 Task: Look for space in Kannauj, India from 1st June, 2023 to 4th June, 2023 for 1 adult in price range Rs.6000 to Rs.16000. Place can be private room with 1  bedroom having 1 bed and 1 bathroom. Property type can be house, flat, guest house. Amenities needed are: wifi. Booking option can be shelf check-in. Required host language is English.
Action: Mouse moved to (571, 138)
Screenshot: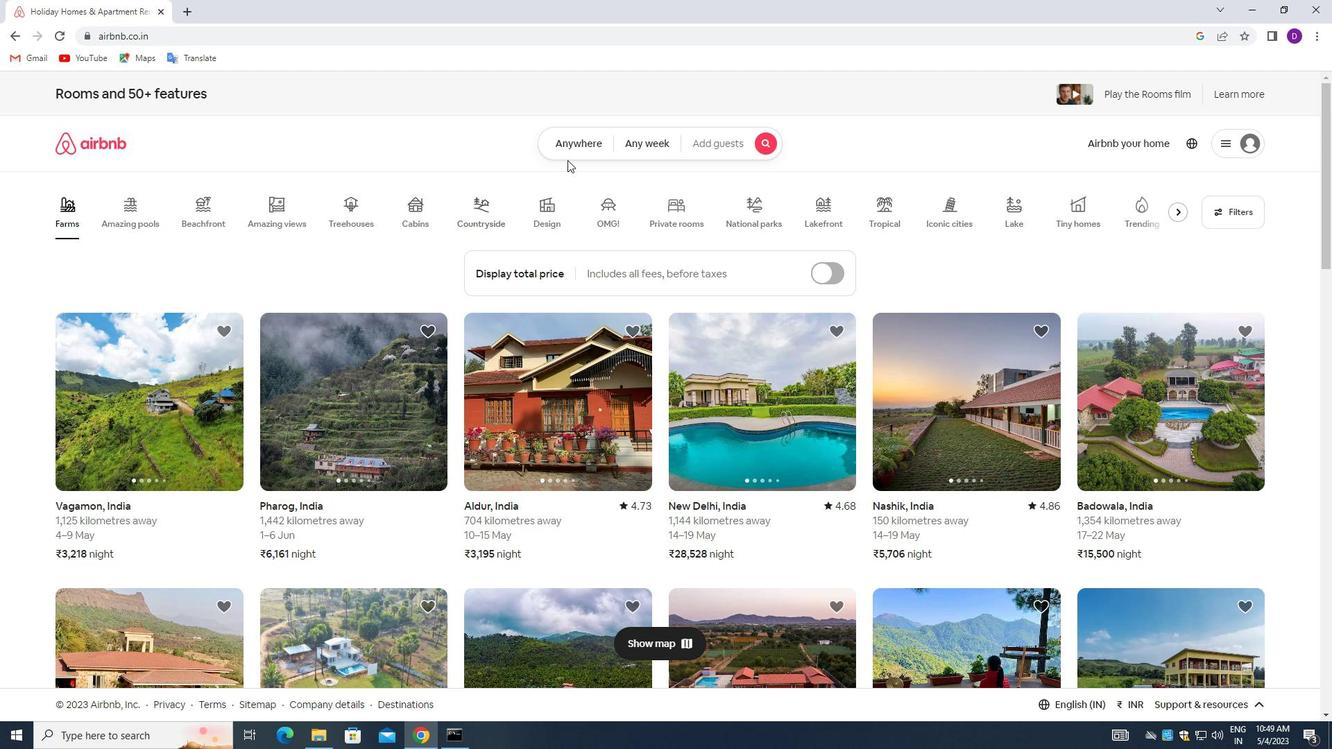 
Action: Mouse pressed left at (571, 138)
Screenshot: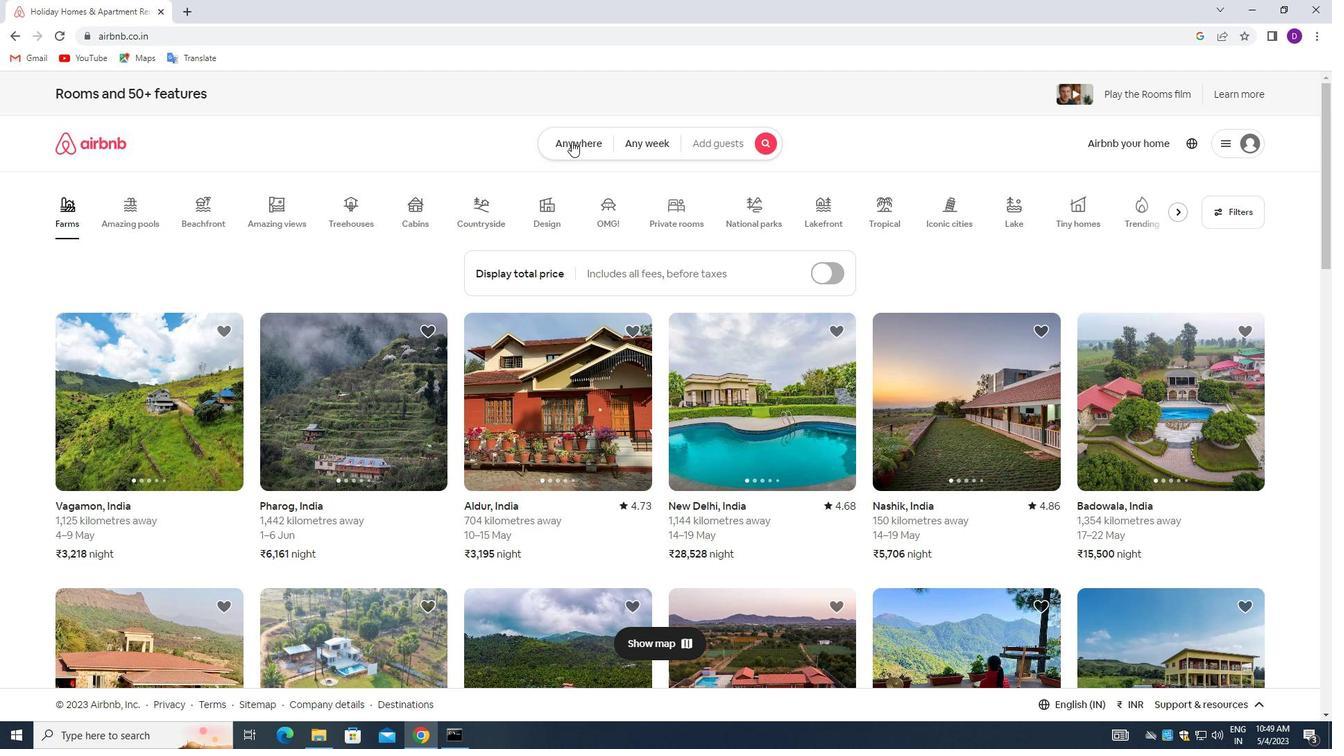 
Action: Mouse moved to (456, 203)
Screenshot: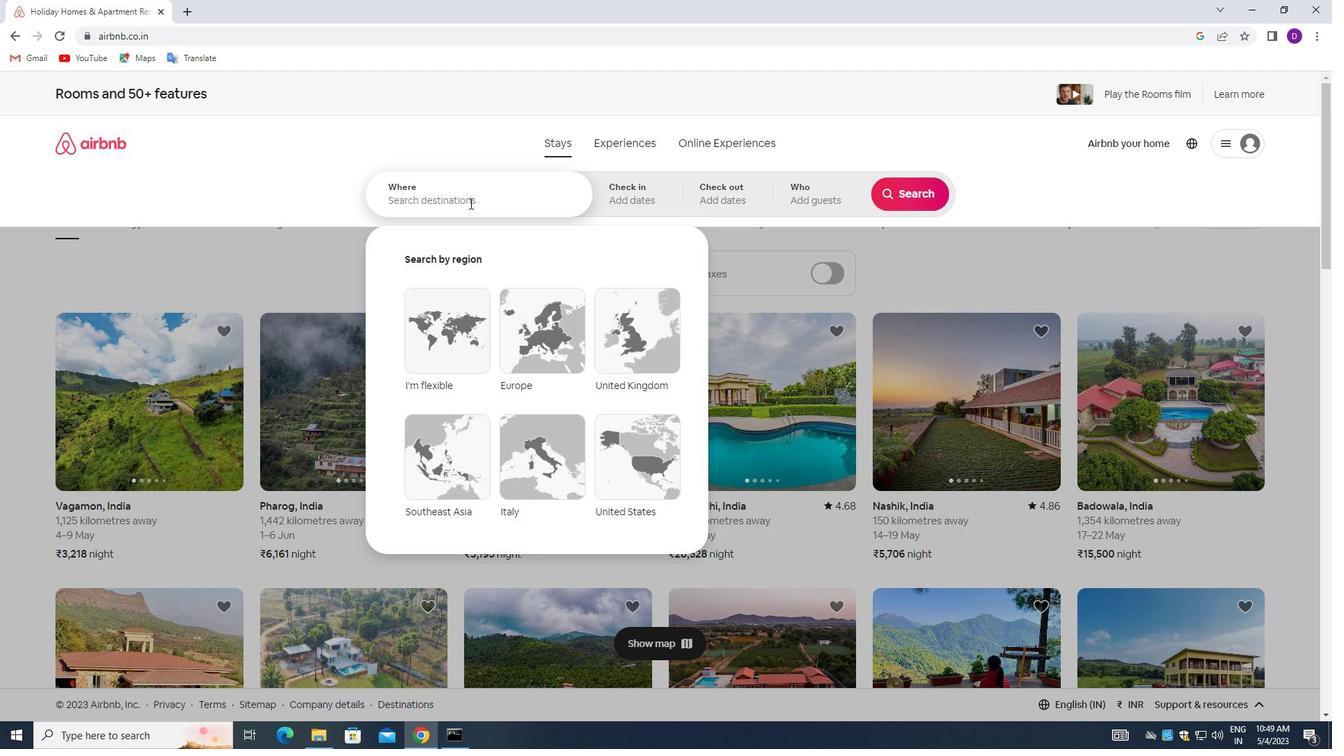 
Action: Mouse pressed left at (456, 203)
Screenshot: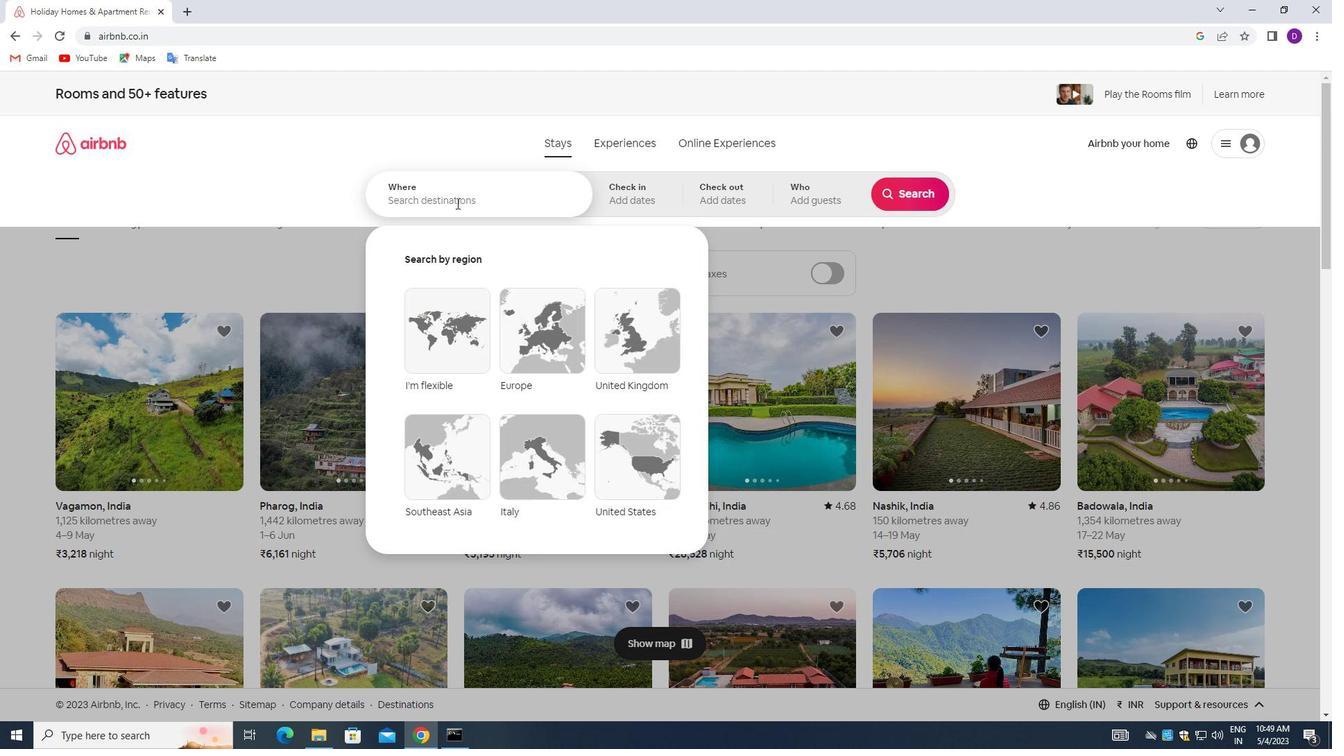 
Action: Mouse moved to (306, 175)
Screenshot: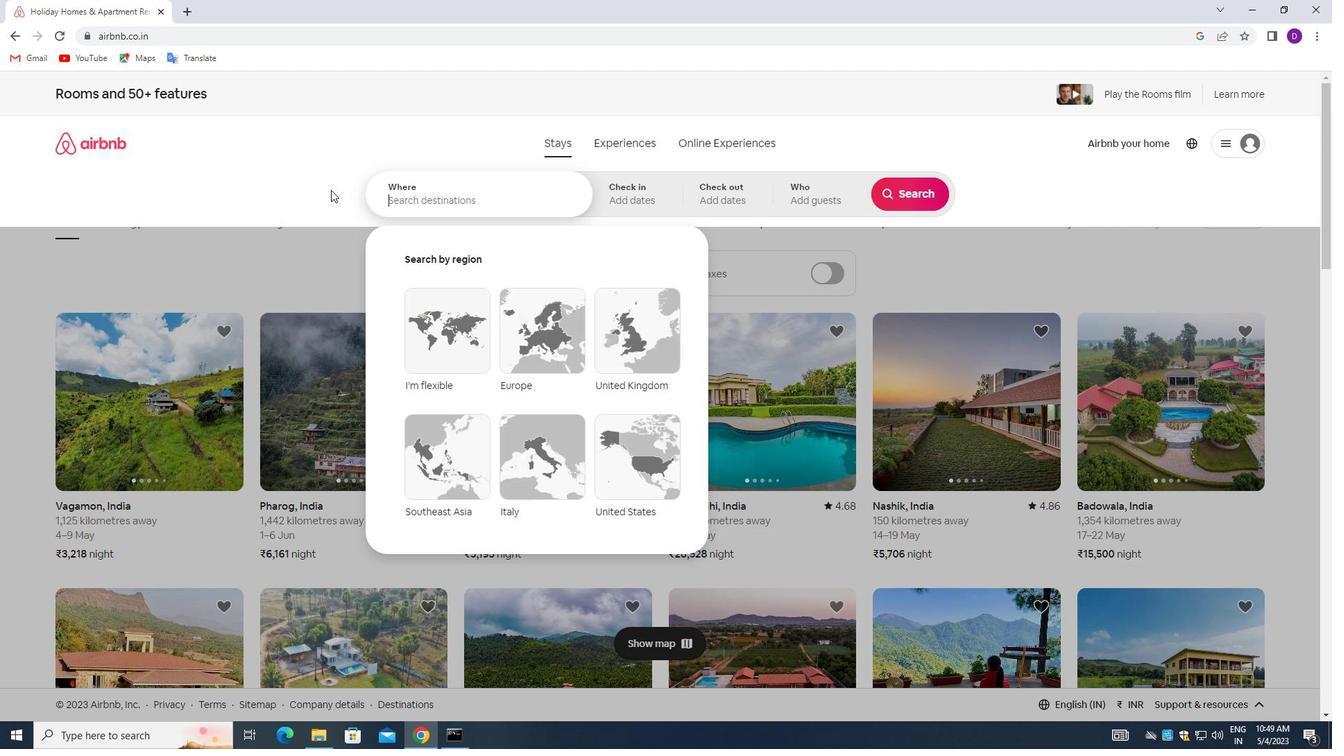 
Action: Key pressed <Key.shift>KANNAUJ,<Key.space><Key.shift>INDIA<Key.enter>
Screenshot: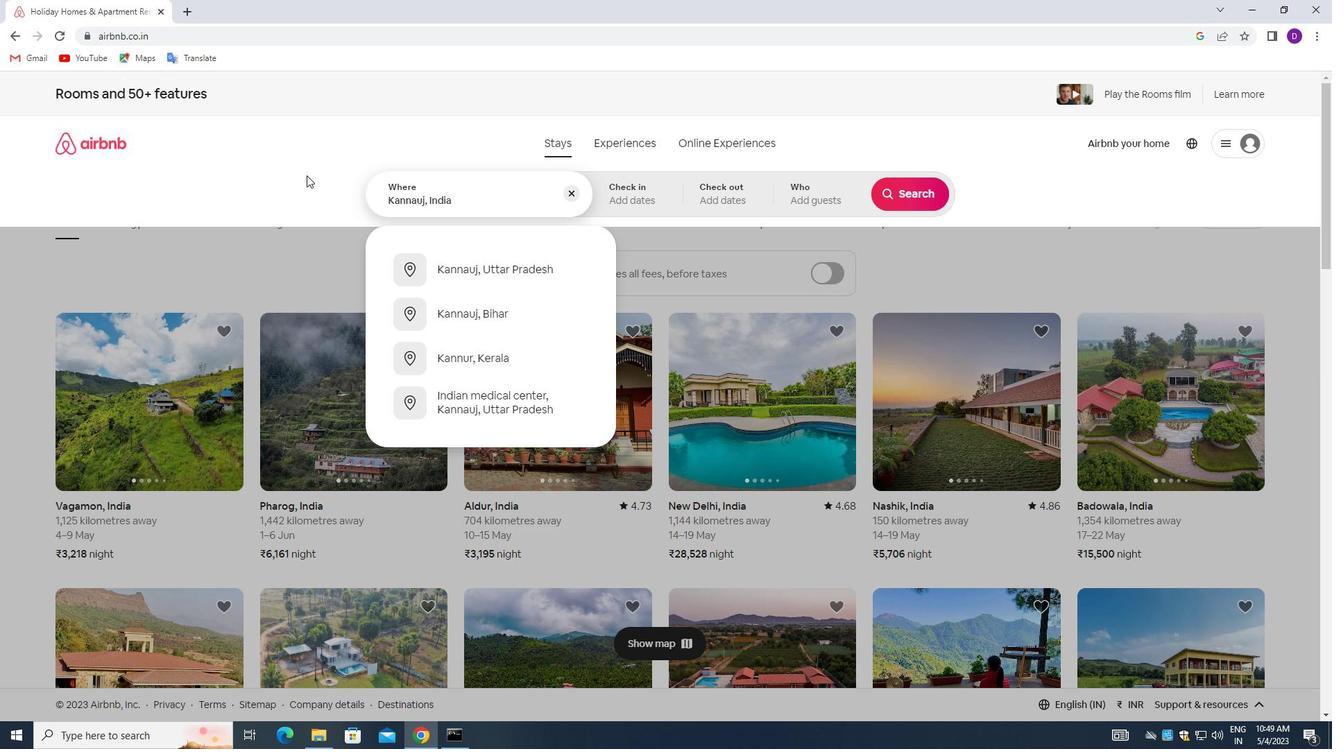 
Action: Mouse moved to (825, 364)
Screenshot: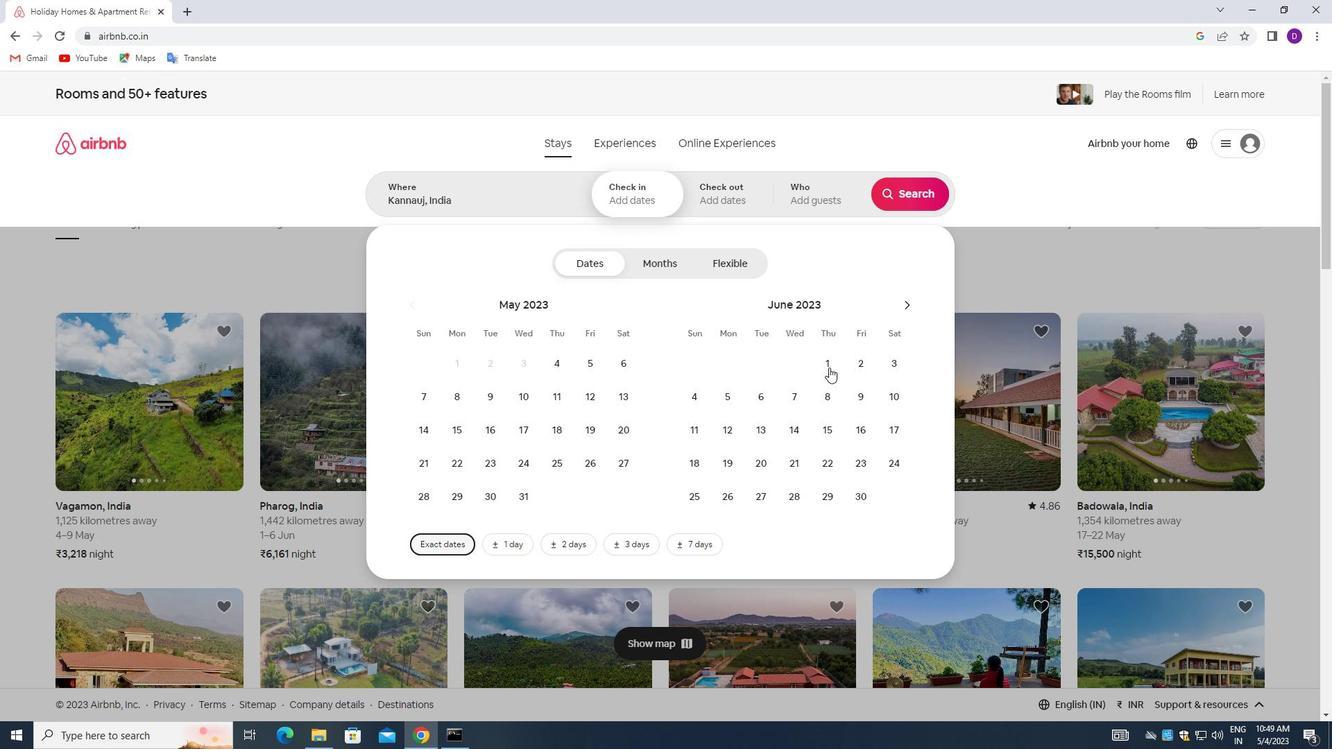 
Action: Mouse pressed left at (825, 364)
Screenshot: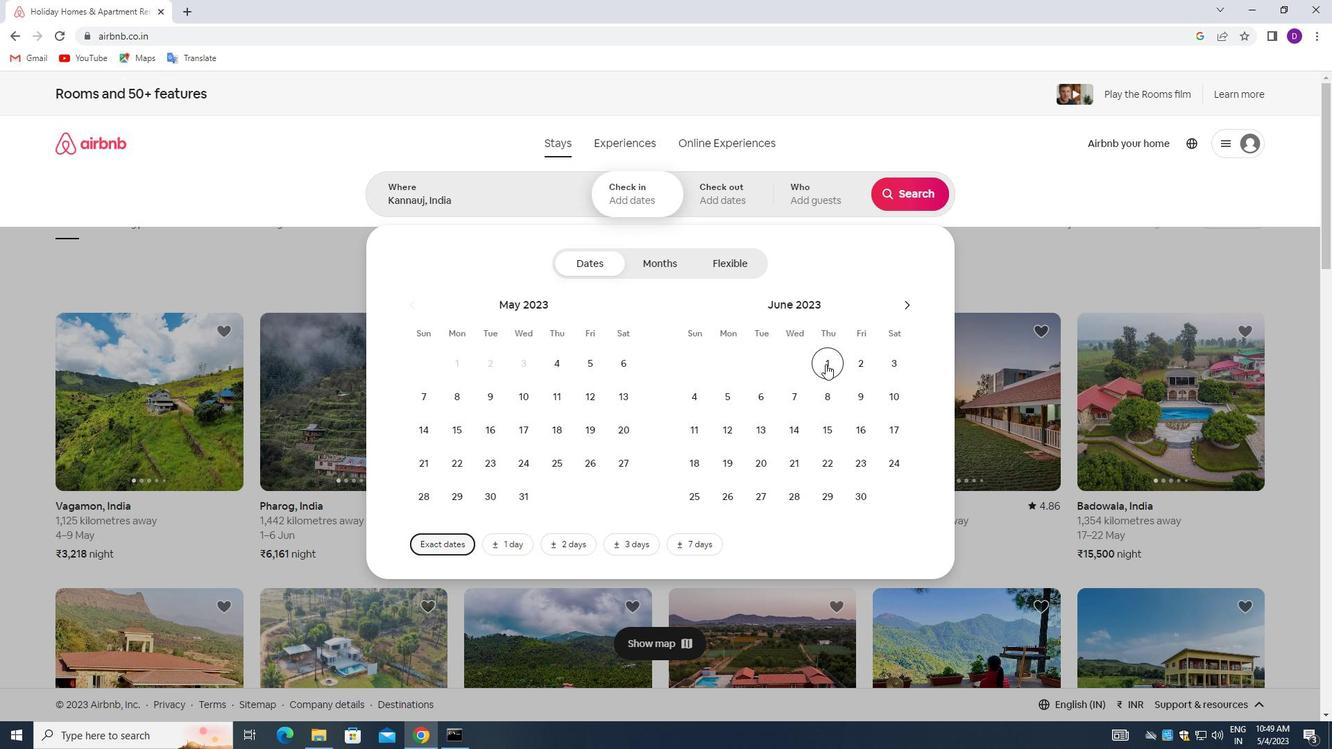 
Action: Mouse moved to (699, 395)
Screenshot: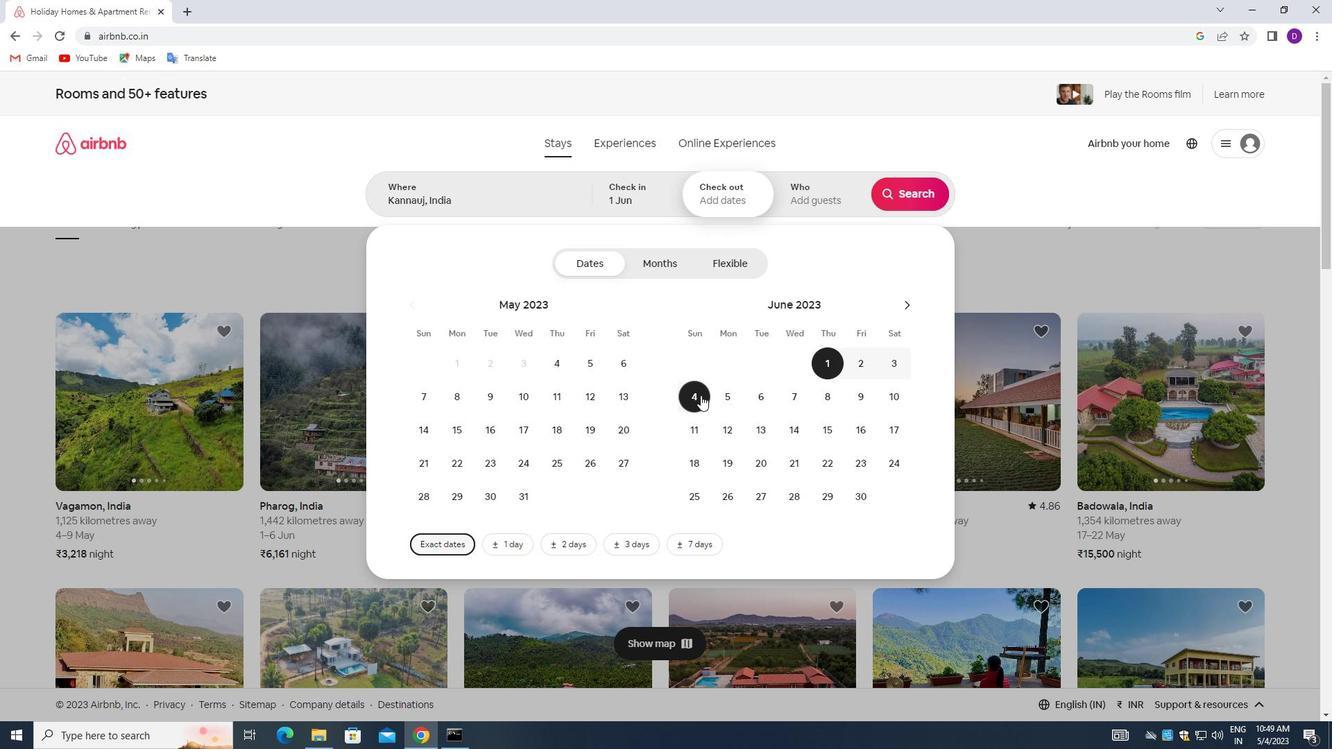 
Action: Mouse pressed left at (699, 395)
Screenshot: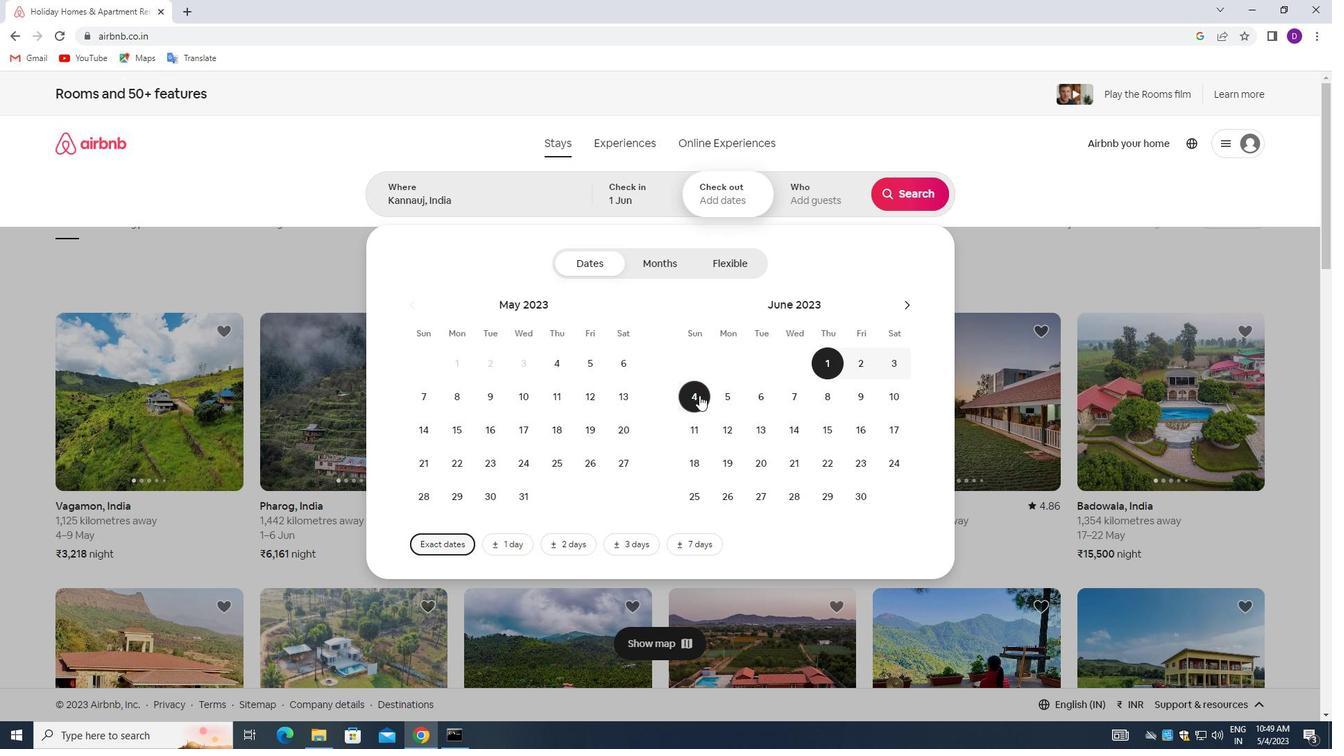 
Action: Mouse moved to (802, 195)
Screenshot: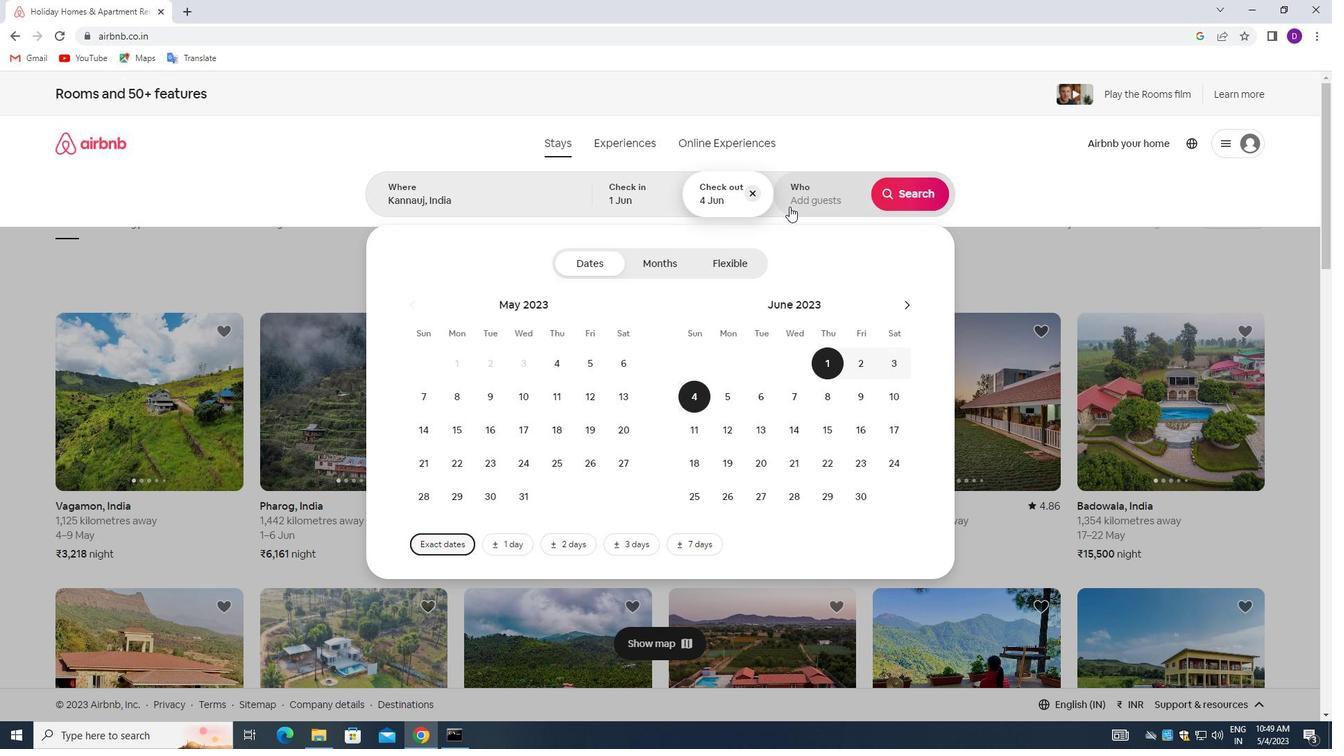 
Action: Mouse pressed left at (802, 195)
Screenshot: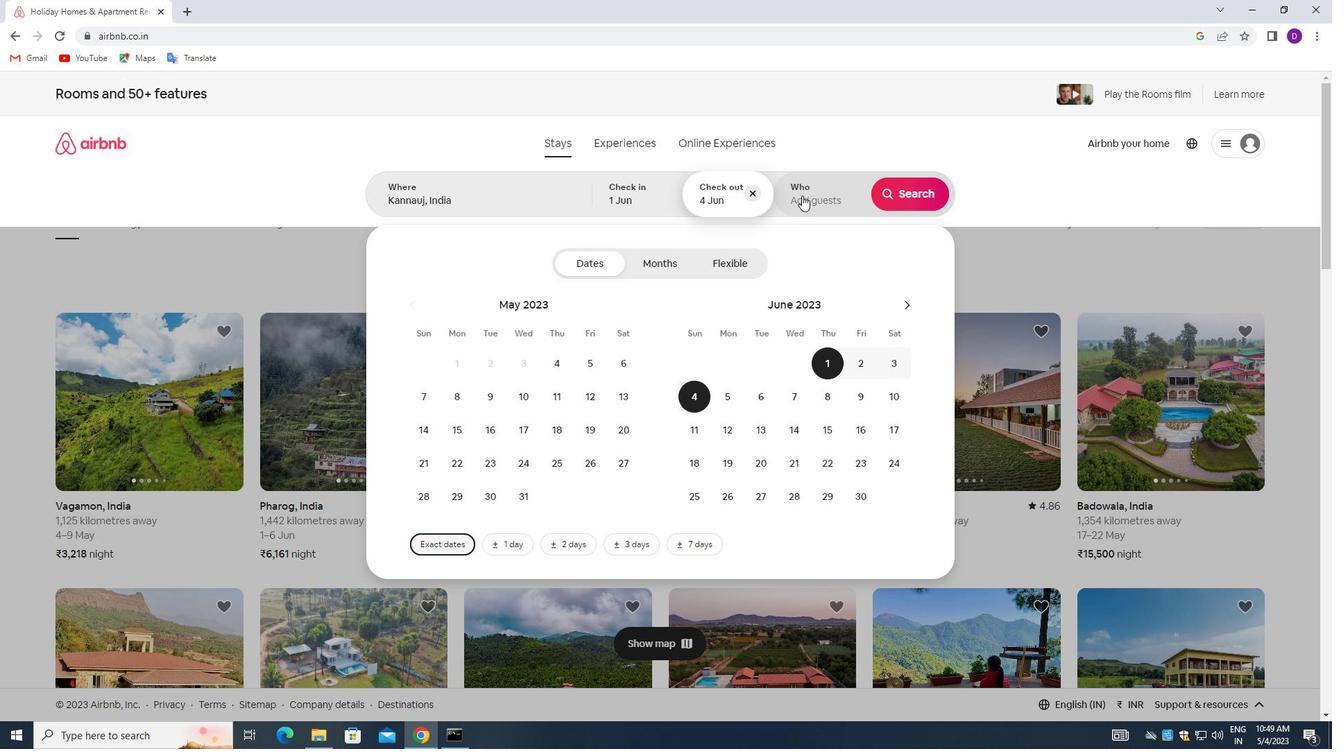 
Action: Mouse moved to (911, 271)
Screenshot: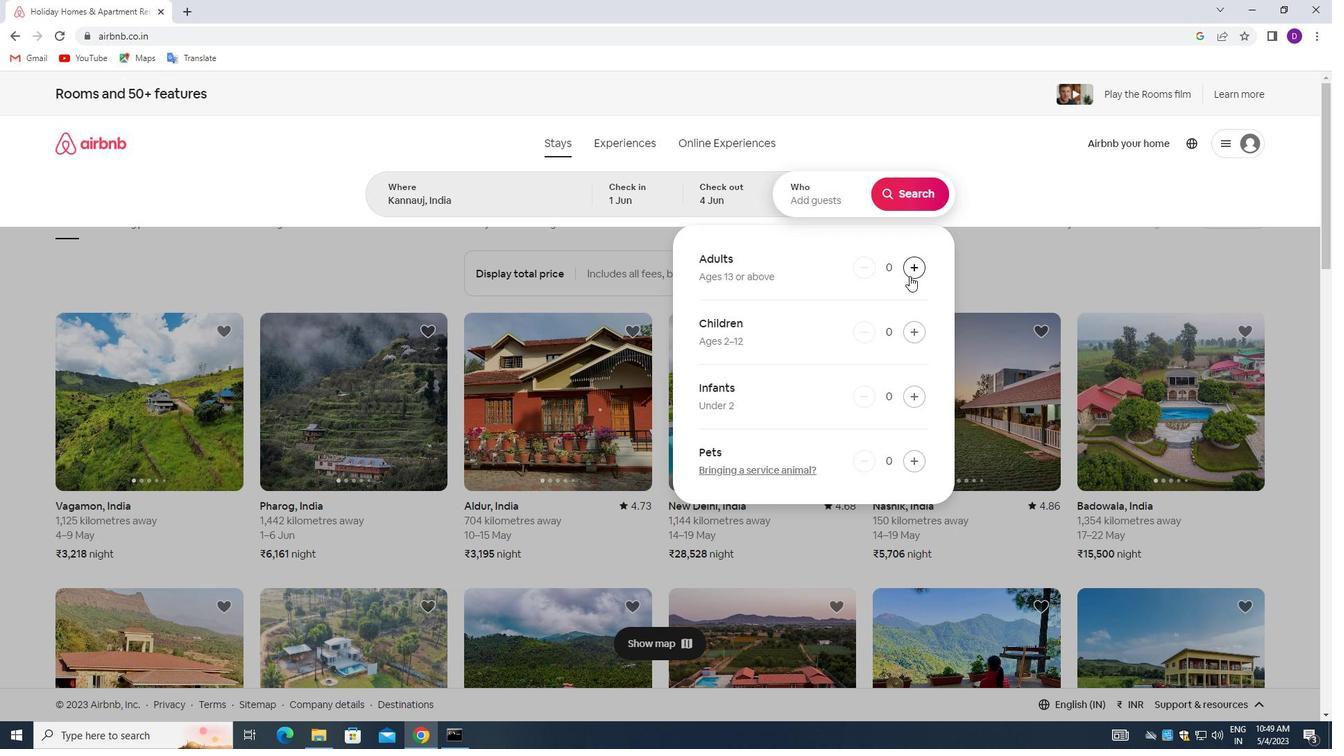 
Action: Mouse pressed left at (911, 271)
Screenshot: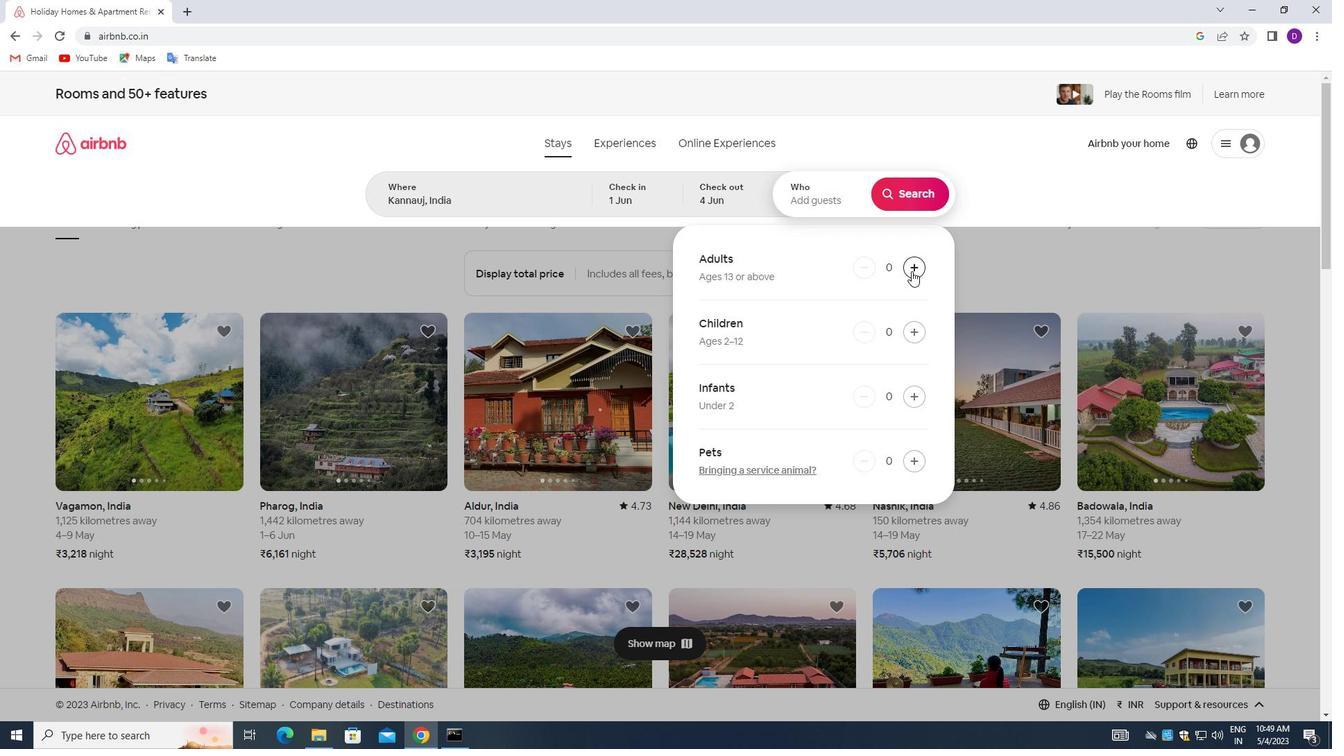
Action: Mouse moved to (913, 187)
Screenshot: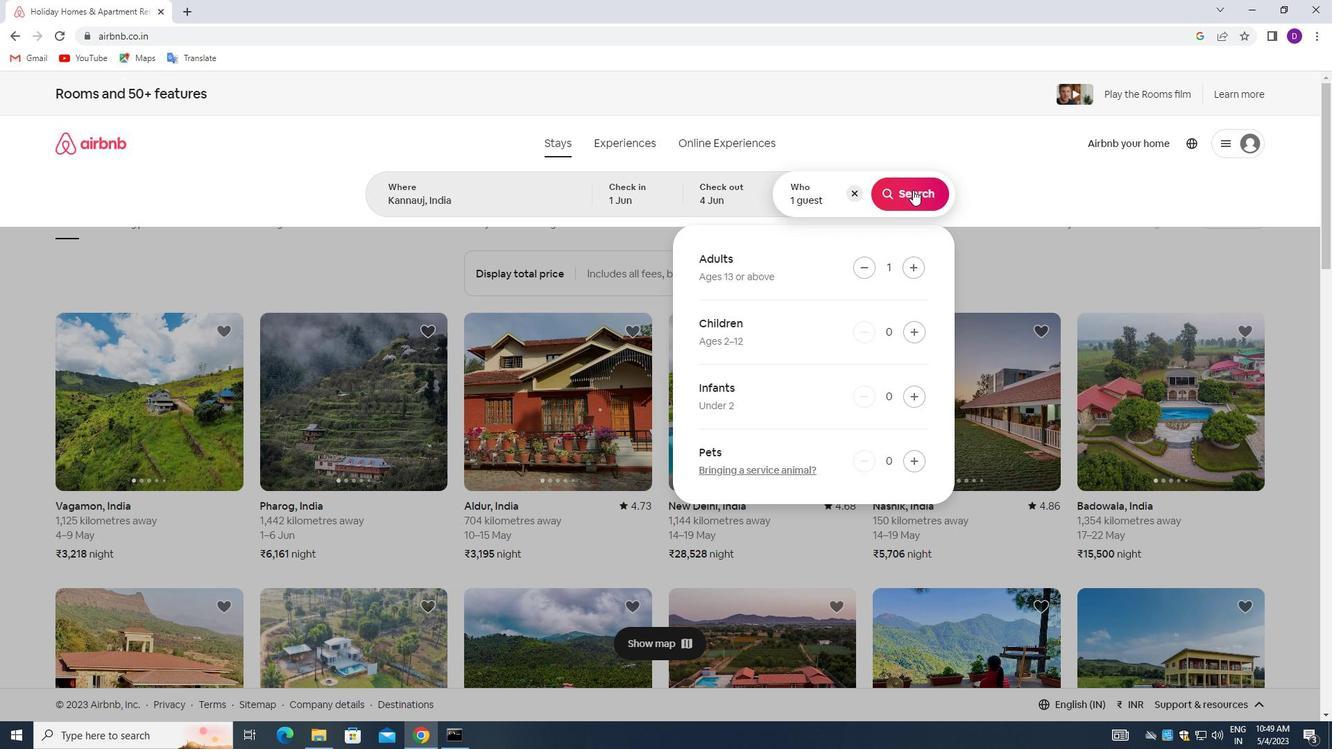 
Action: Mouse pressed left at (913, 187)
Screenshot: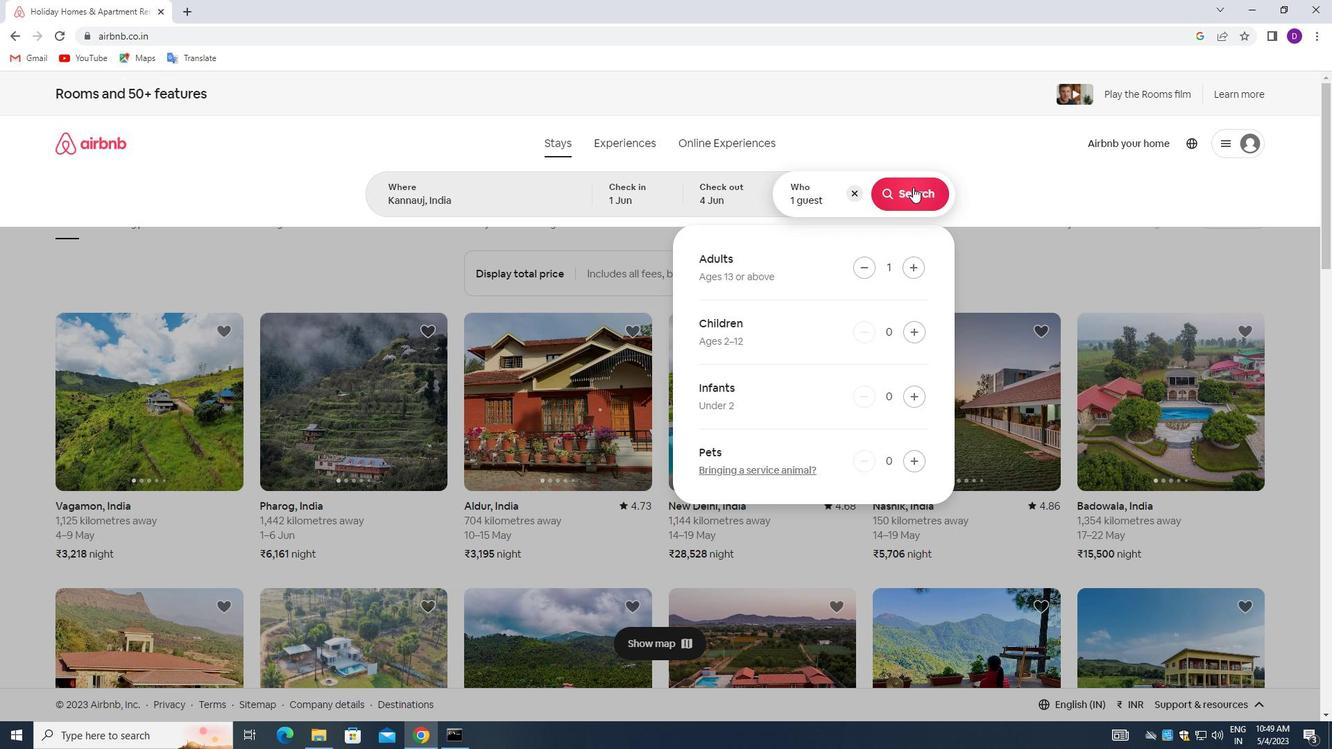 
Action: Mouse moved to (1256, 154)
Screenshot: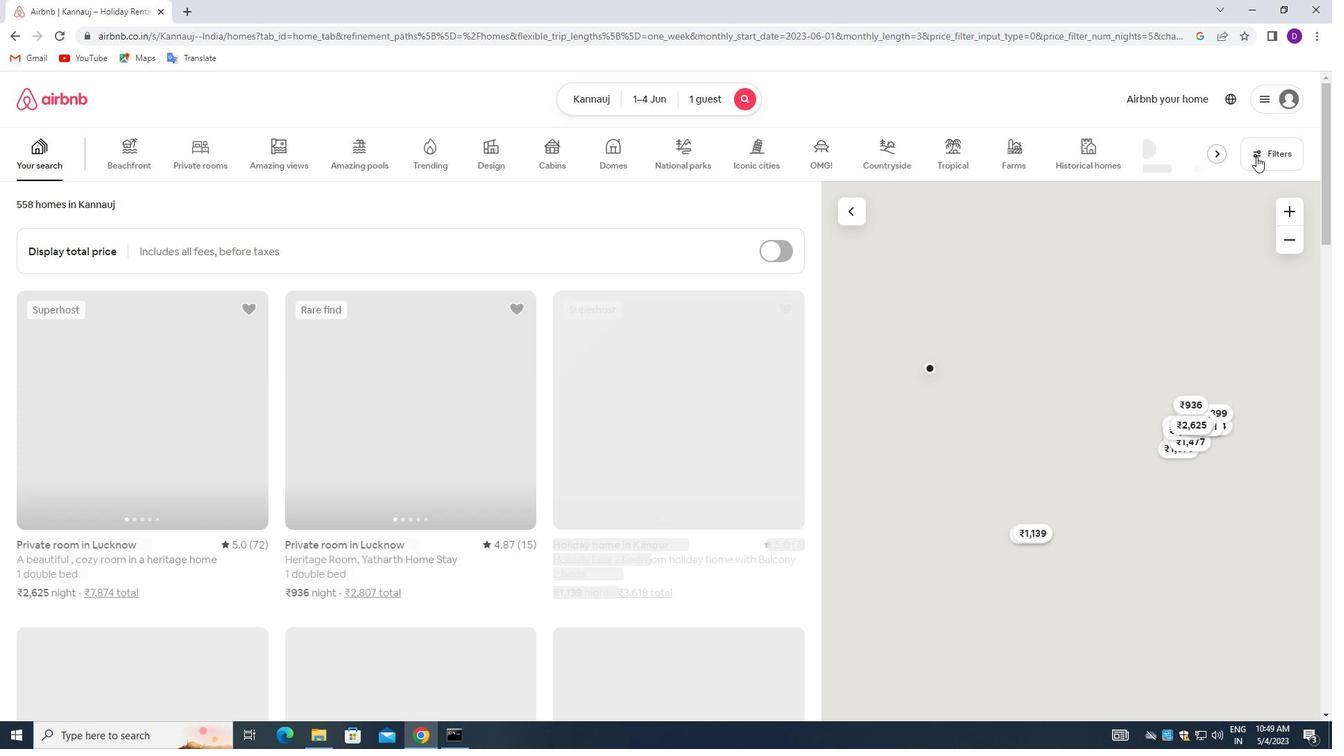 
Action: Mouse pressed left at (1256, 154)
Screenshot: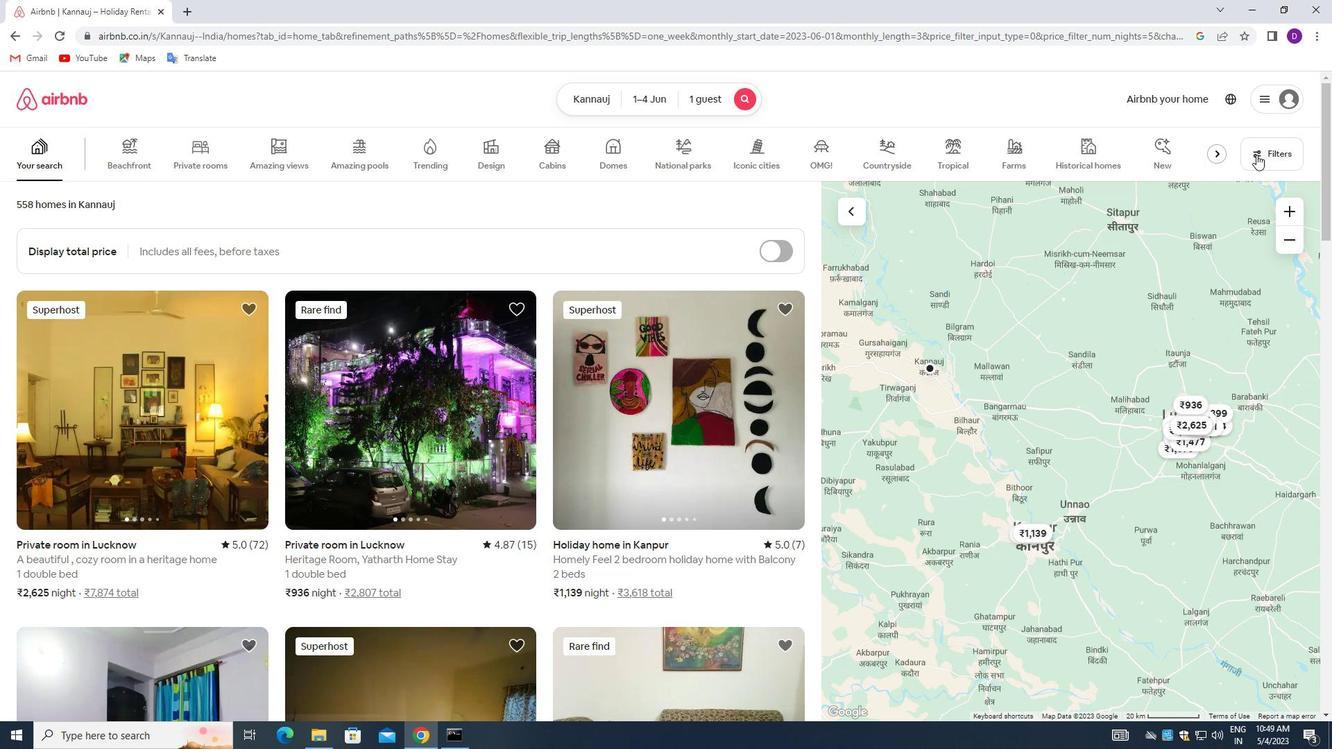 
Action: Mouse moved to (497, 331)
Screenshot: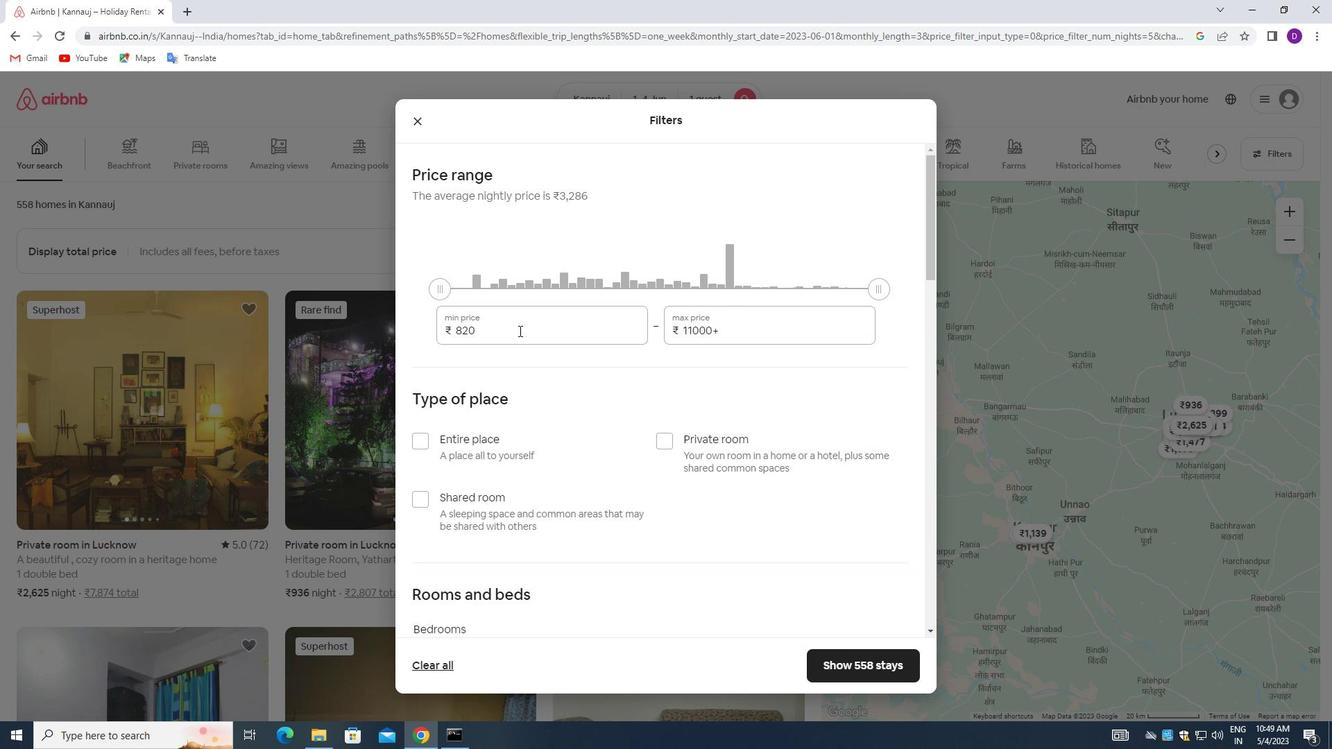 
Action: Mouse pressed left at (497, 331)
Screenshot: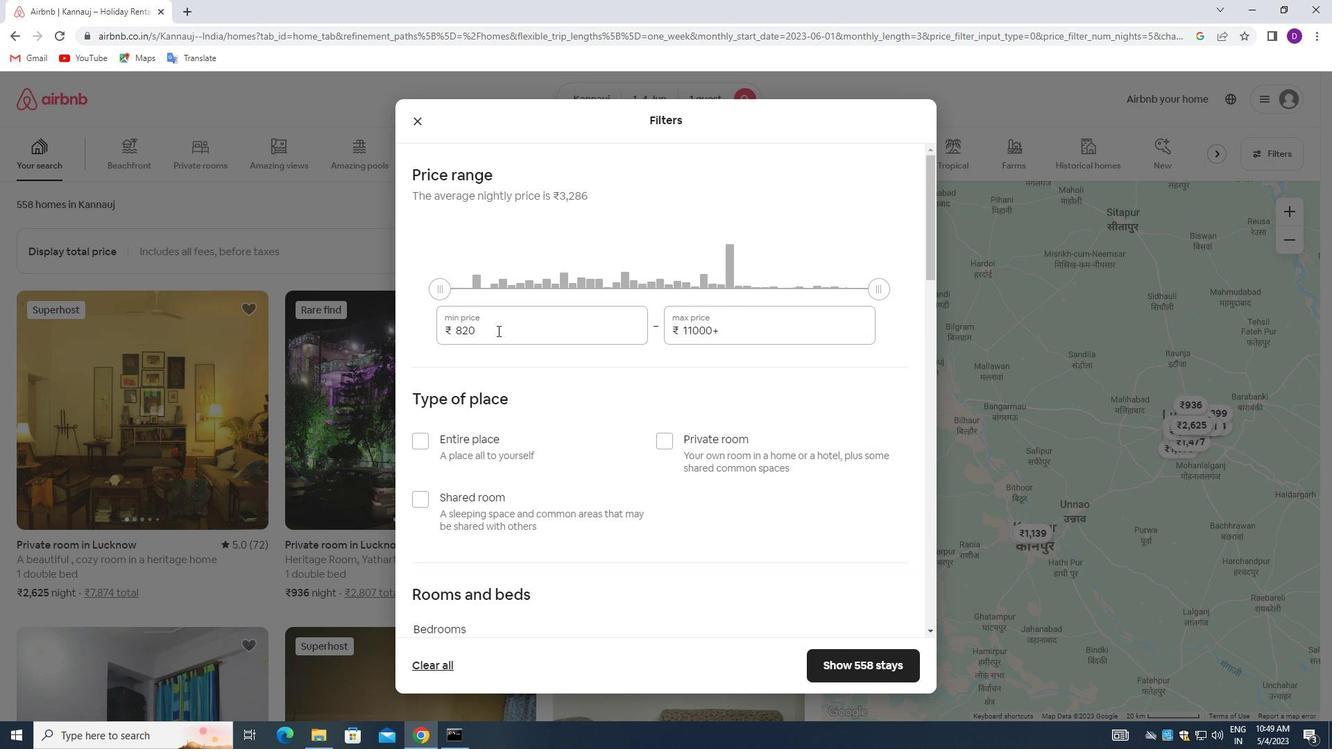 
Action: Mouse pressed left at (497, 331)
Screenshot: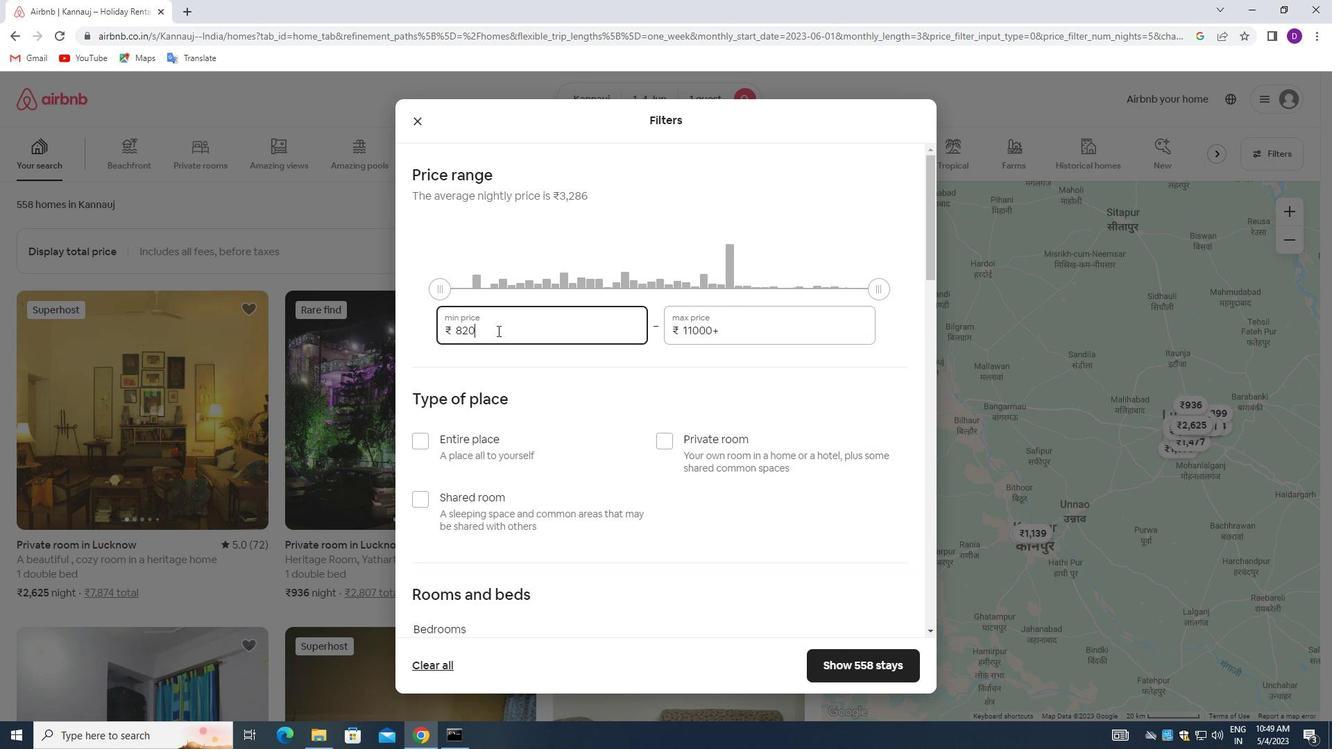
Action: Key pressed 6000<Key.tab>16000
Screenshot: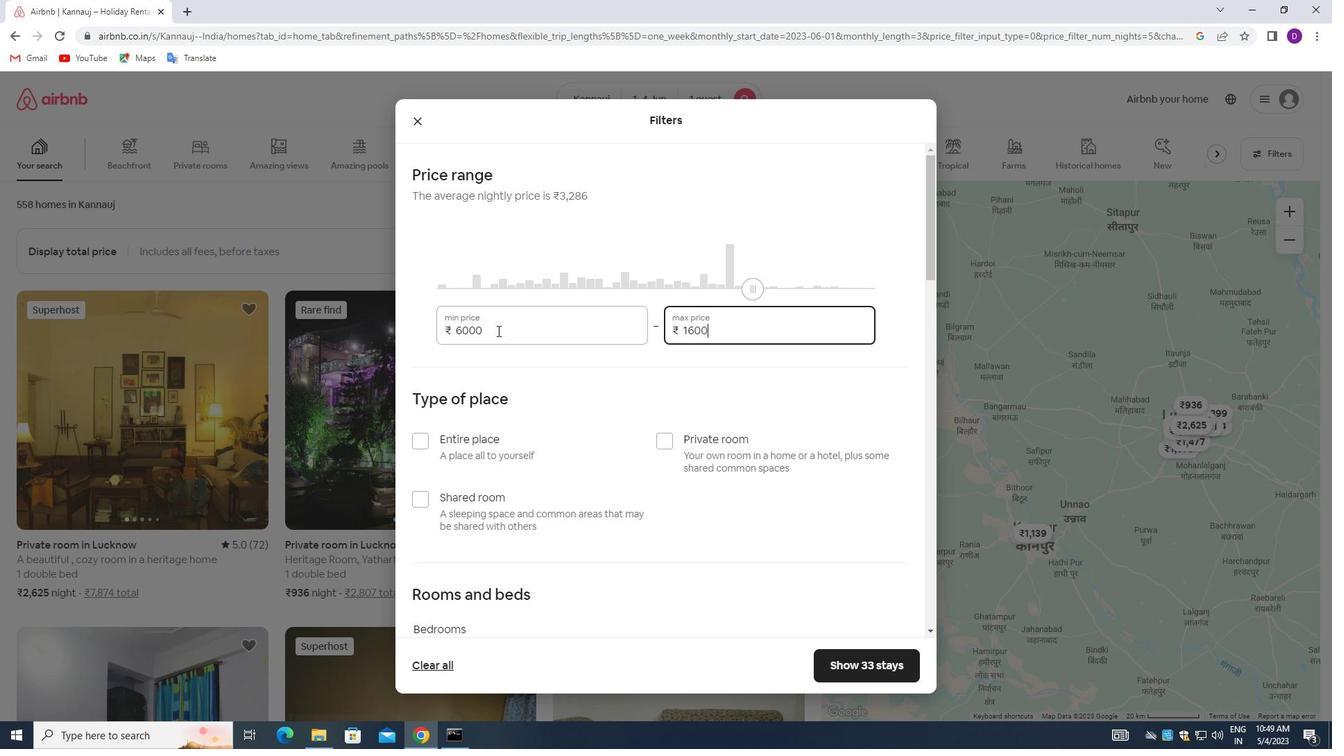 
Action: Mouse moved to (537, 409)
Screenshot: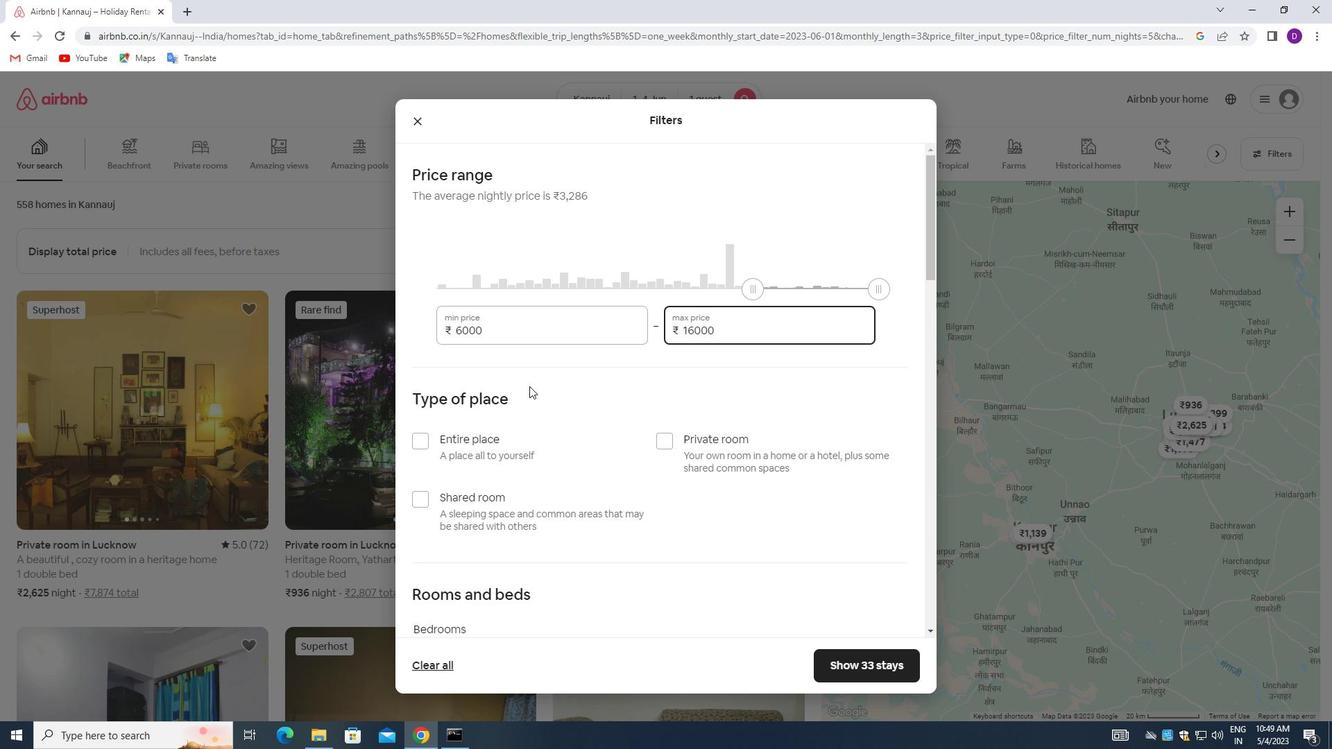 
Action: Mouse scrolled (537, 408) with delta (0, 0)
Screenshot: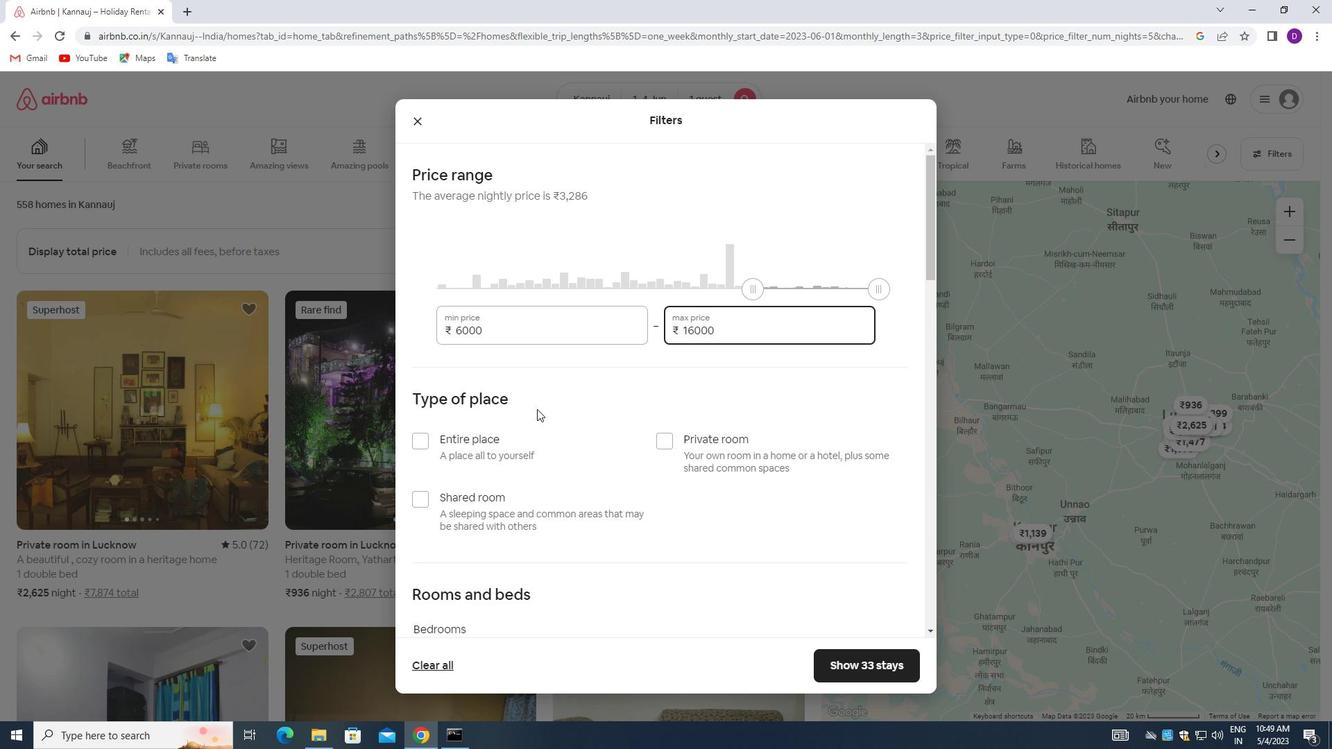 
Action: Mouse scrolled (537, 408) with delta (0, 0)
Screenshot: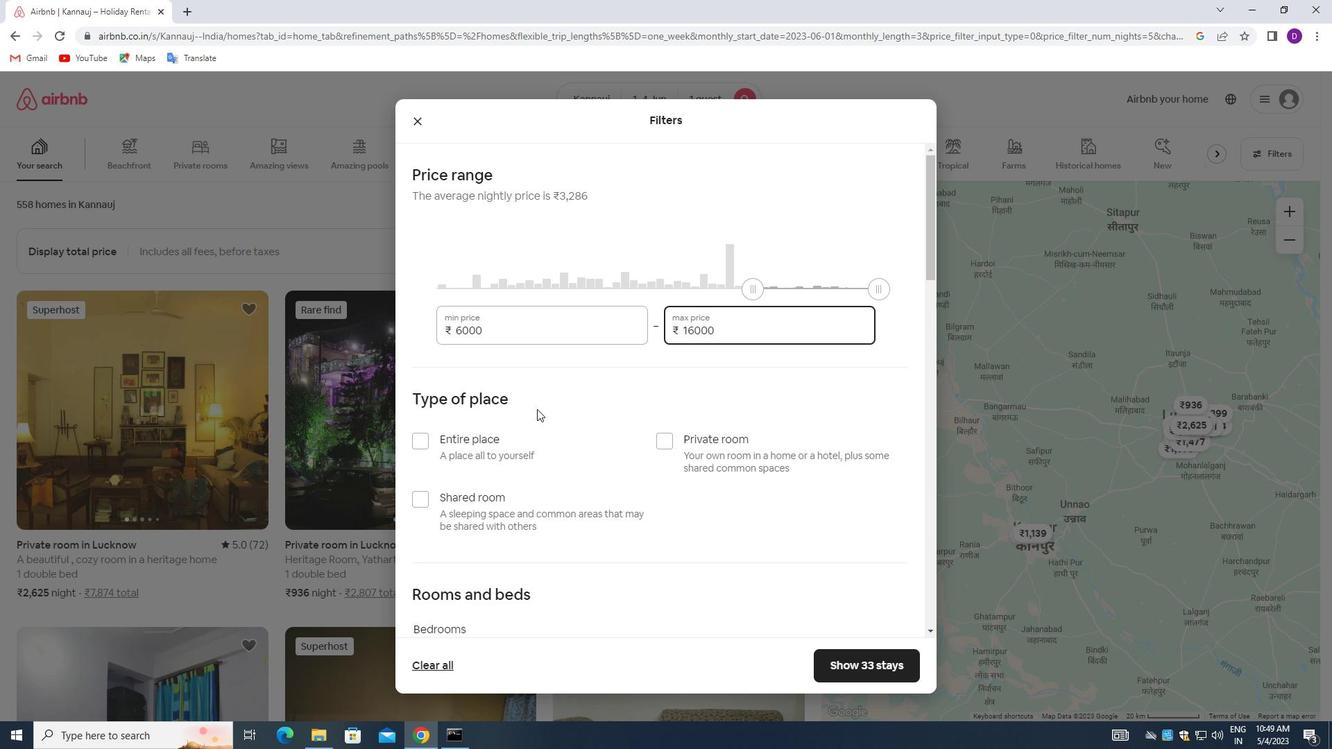 
Action: Mouse scrolled (537, 408) with delta (0, 0)
Screenshot: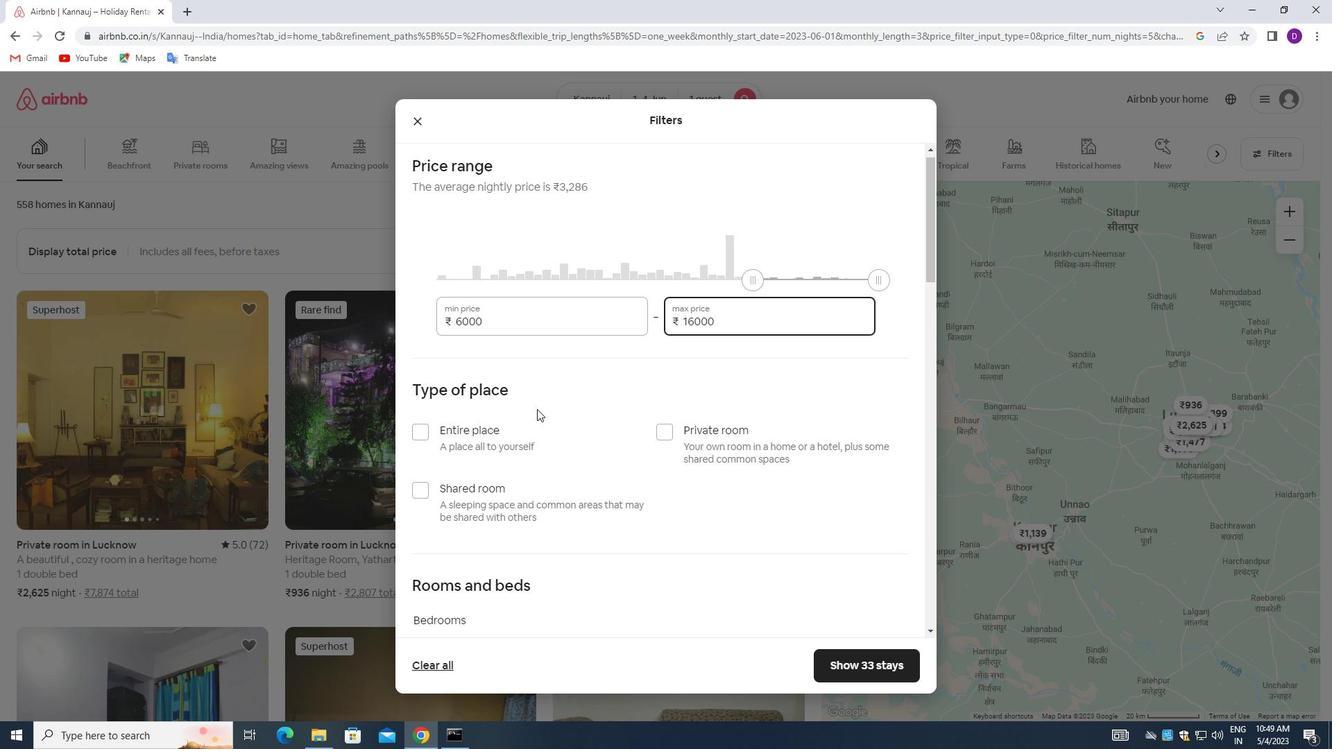 
Action: Mouse moved to (662, 229)
Screenshot: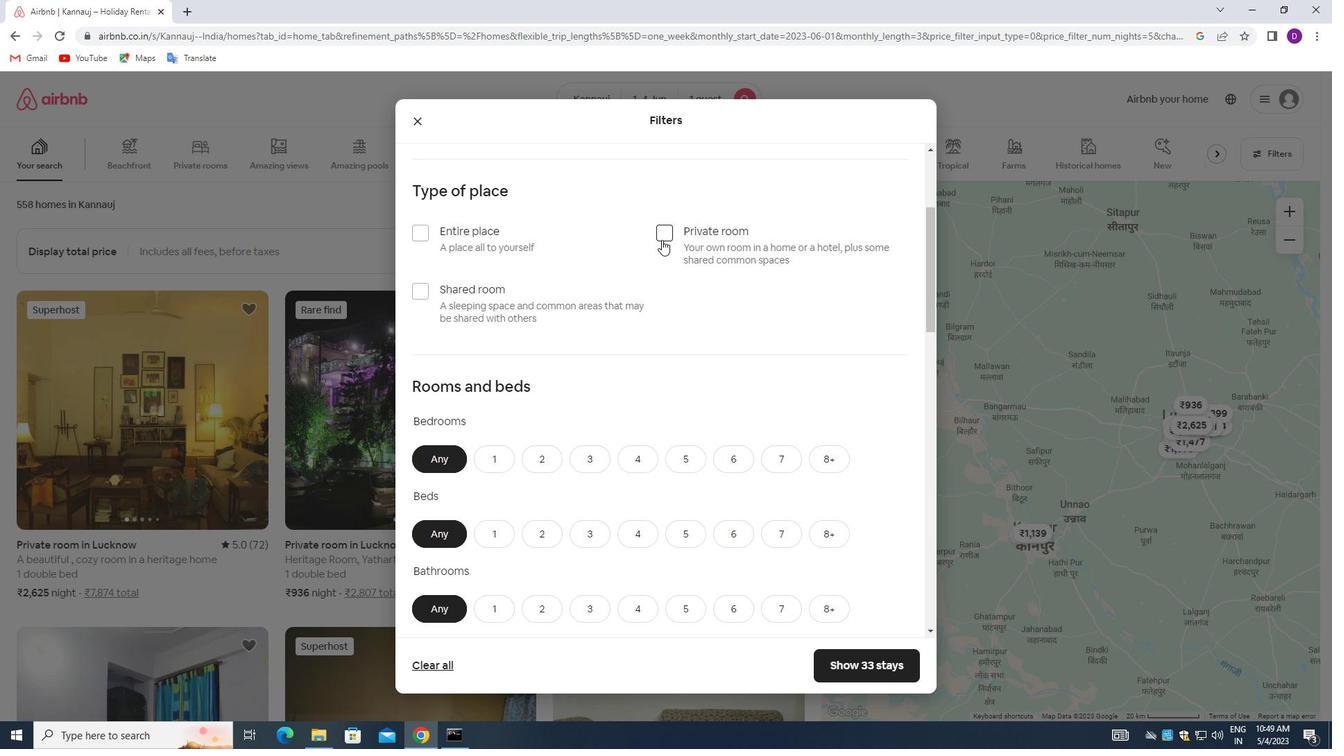 
Action: Mouse pressed left at (662, 229)
Screenshot: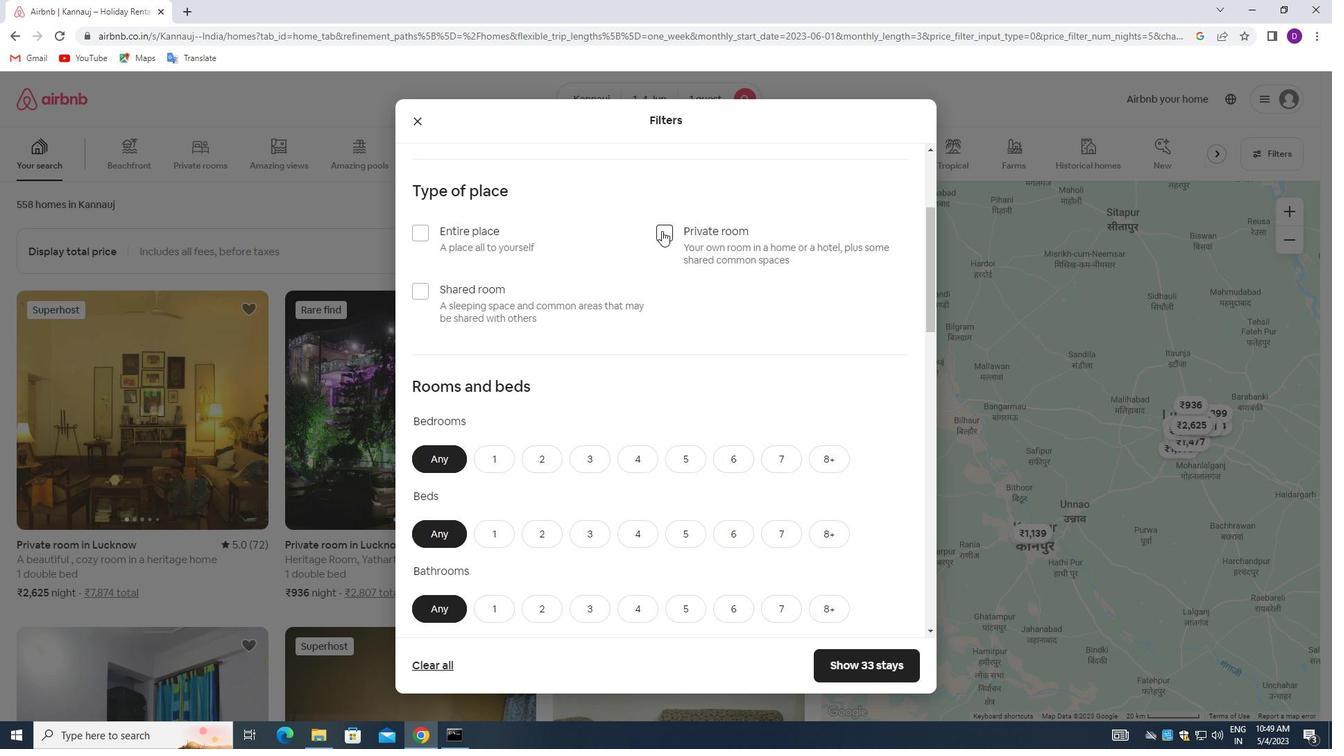 
Action: Mouse moved to (539, 361)
Screenshot: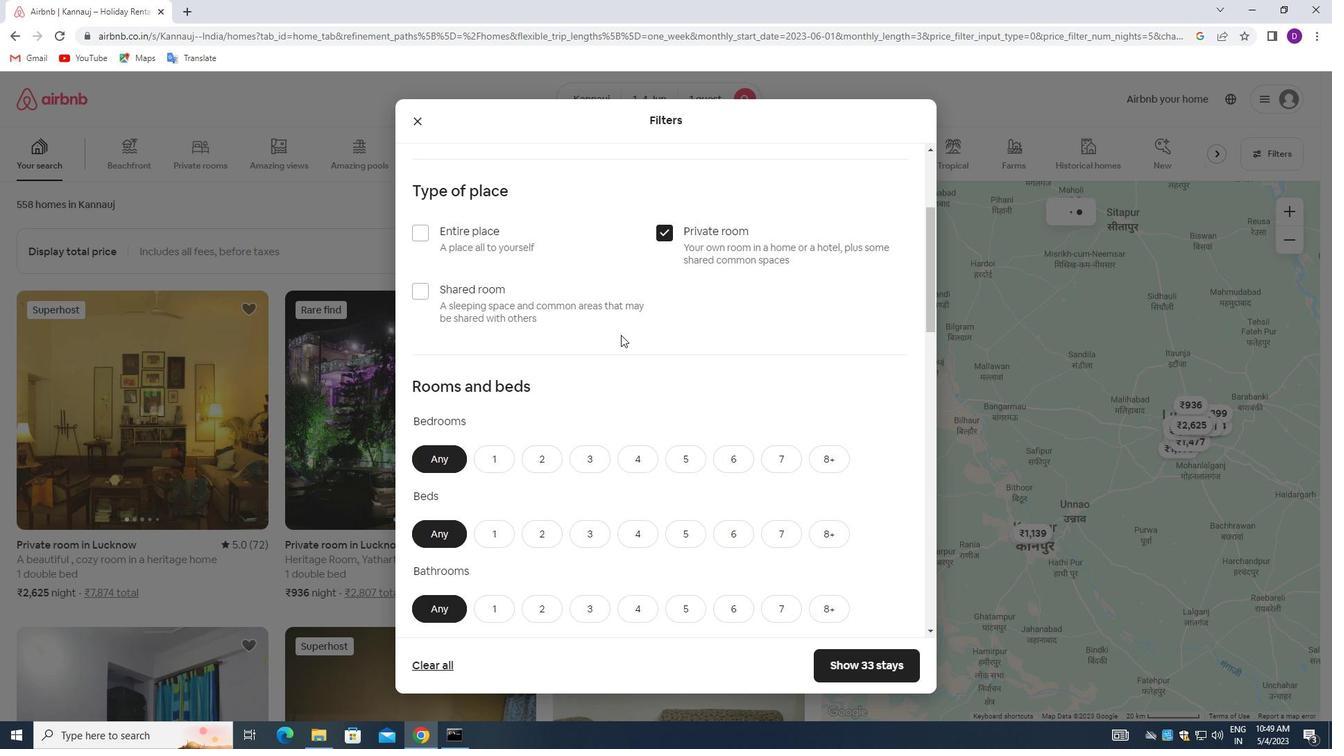 
Action: Mouse scrolled (539, 360) with delta (0, 0)
Screenshot: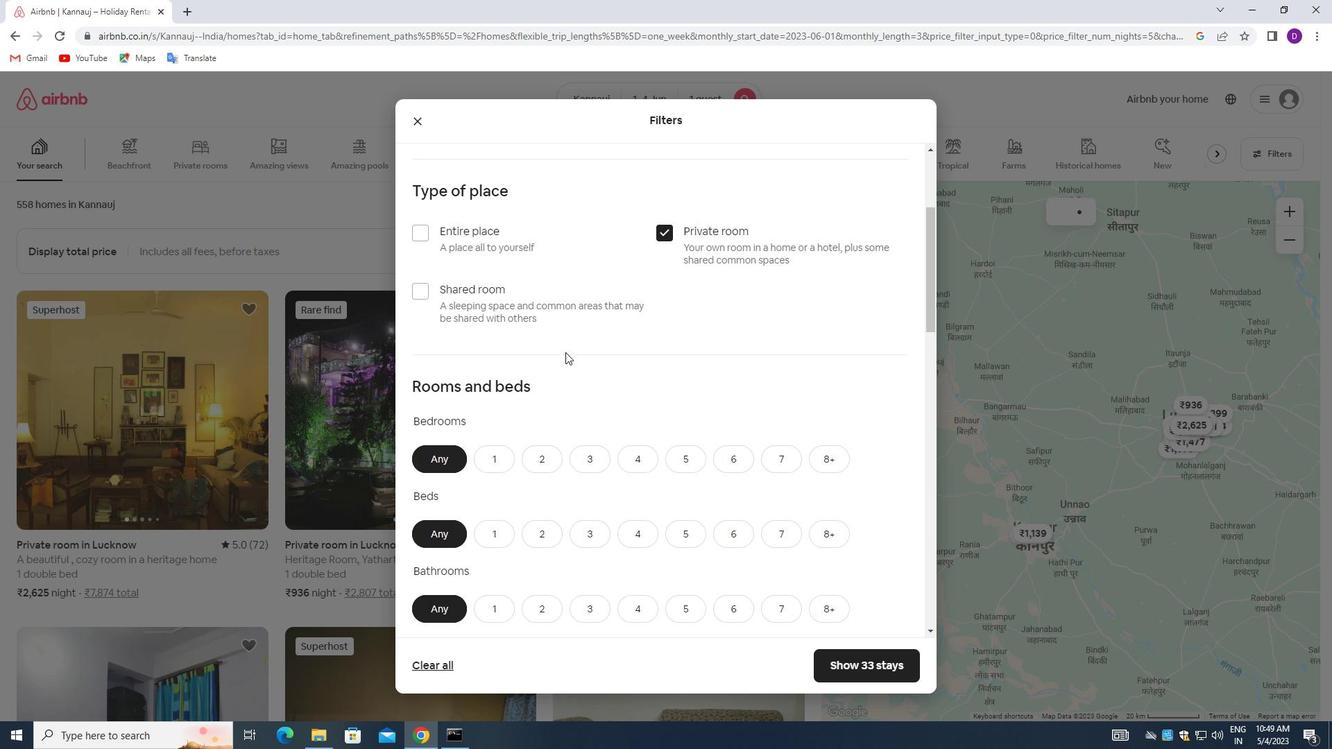 
Action: Mouse moved to (538, 361)
Screenshot: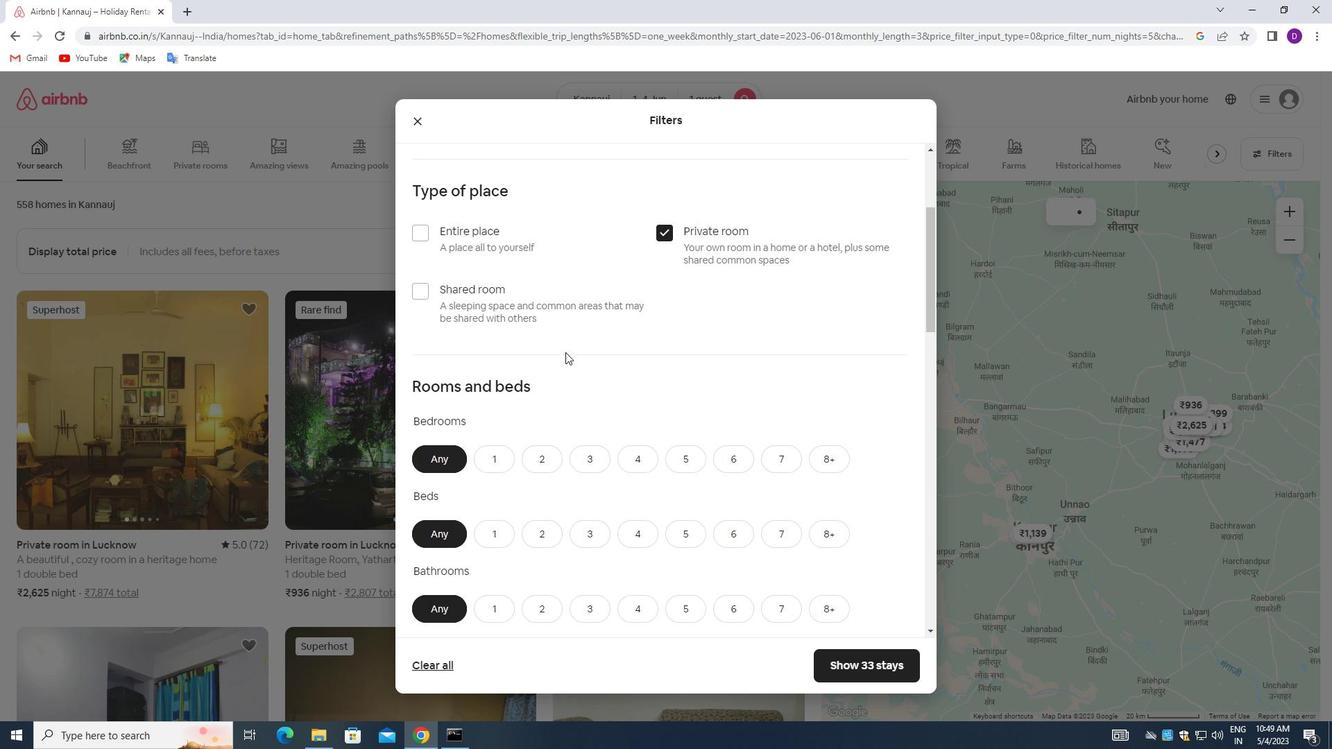 
Action: Mouse scrolled (538, 360) with delta (0, 0)
Screenshot: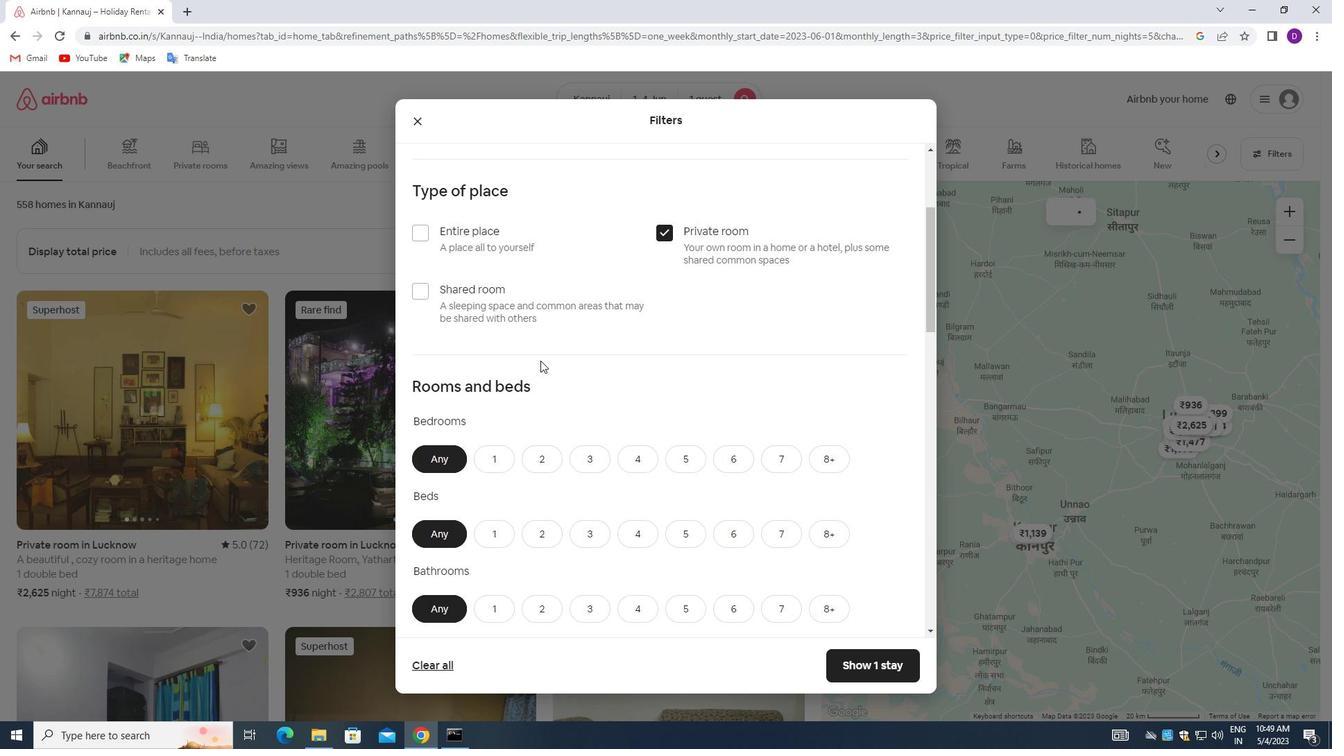 
Action: Mouse moved to (501, 320)
Screenshot: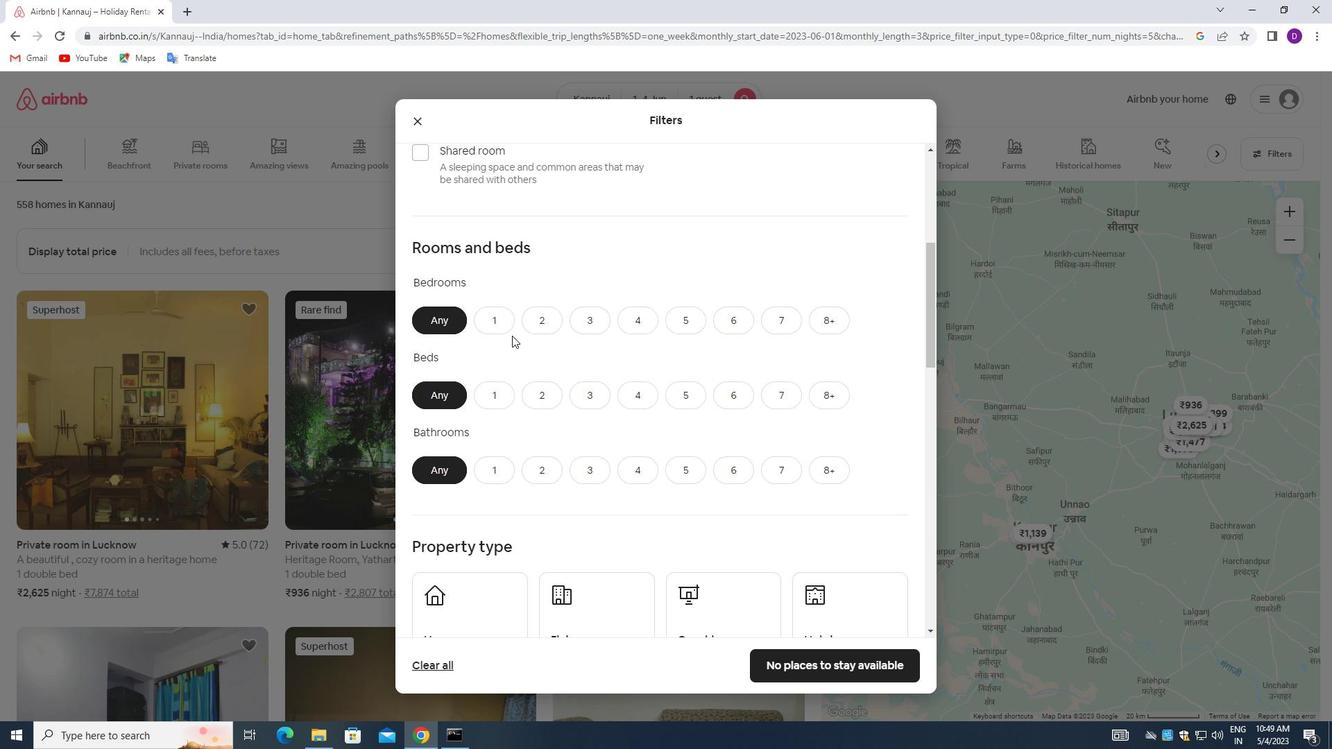 
Action: Mouse pressed left at (501, 320)
Screenshot: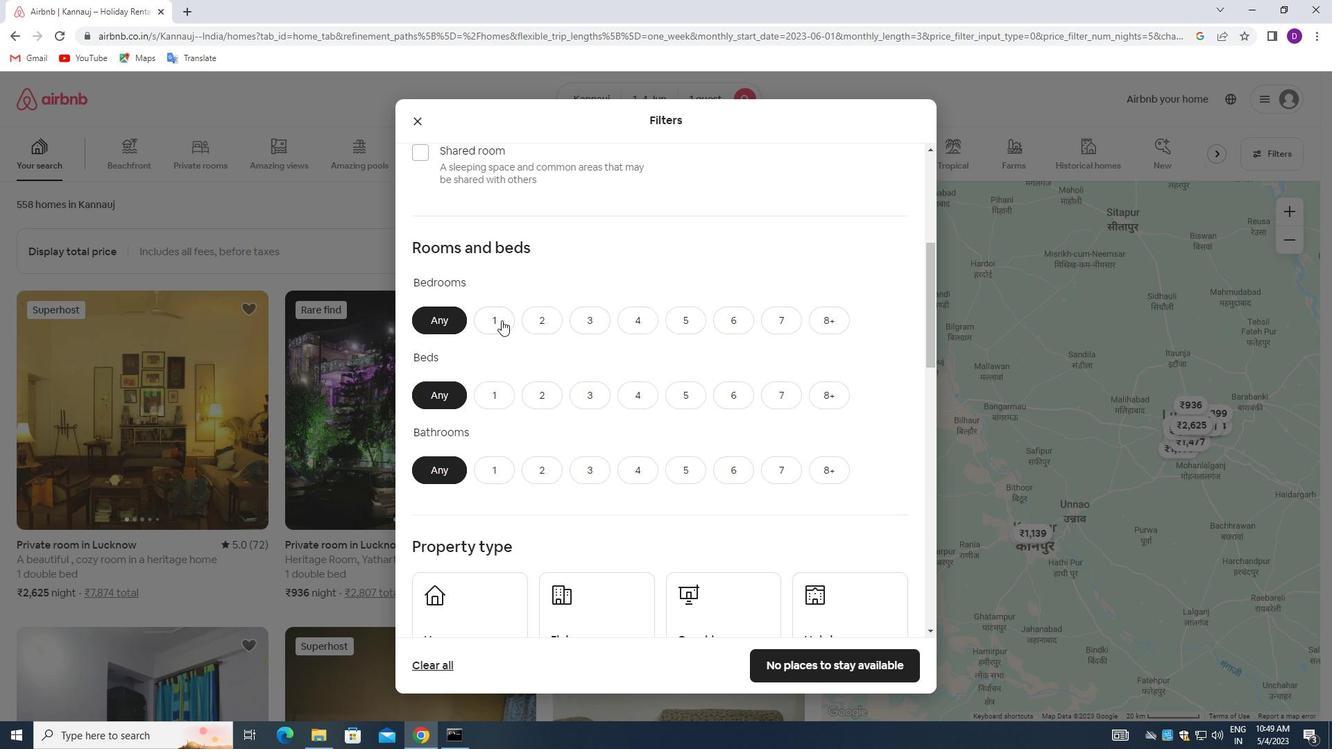 
Action: Mouse moved to (501, 389)
Screenshot: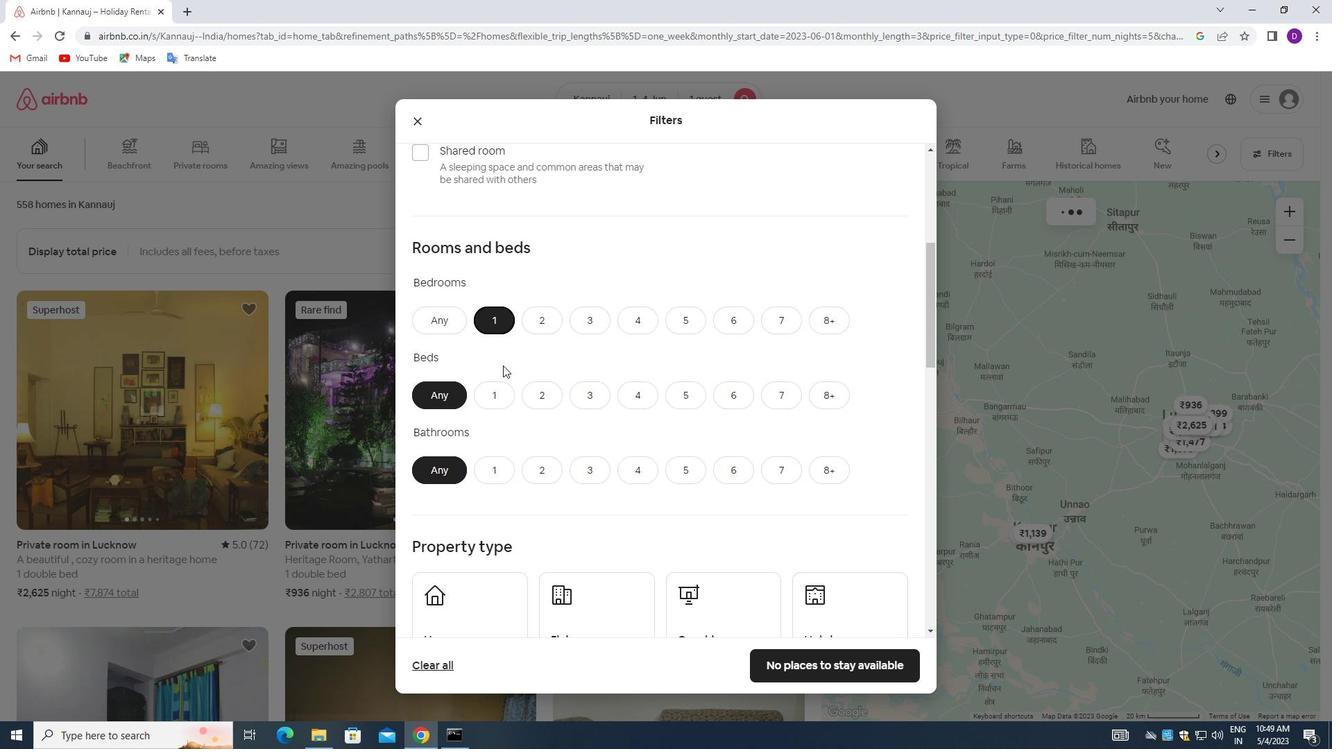 
Action: Mouse pressed left at (501, 389)
Screenshot: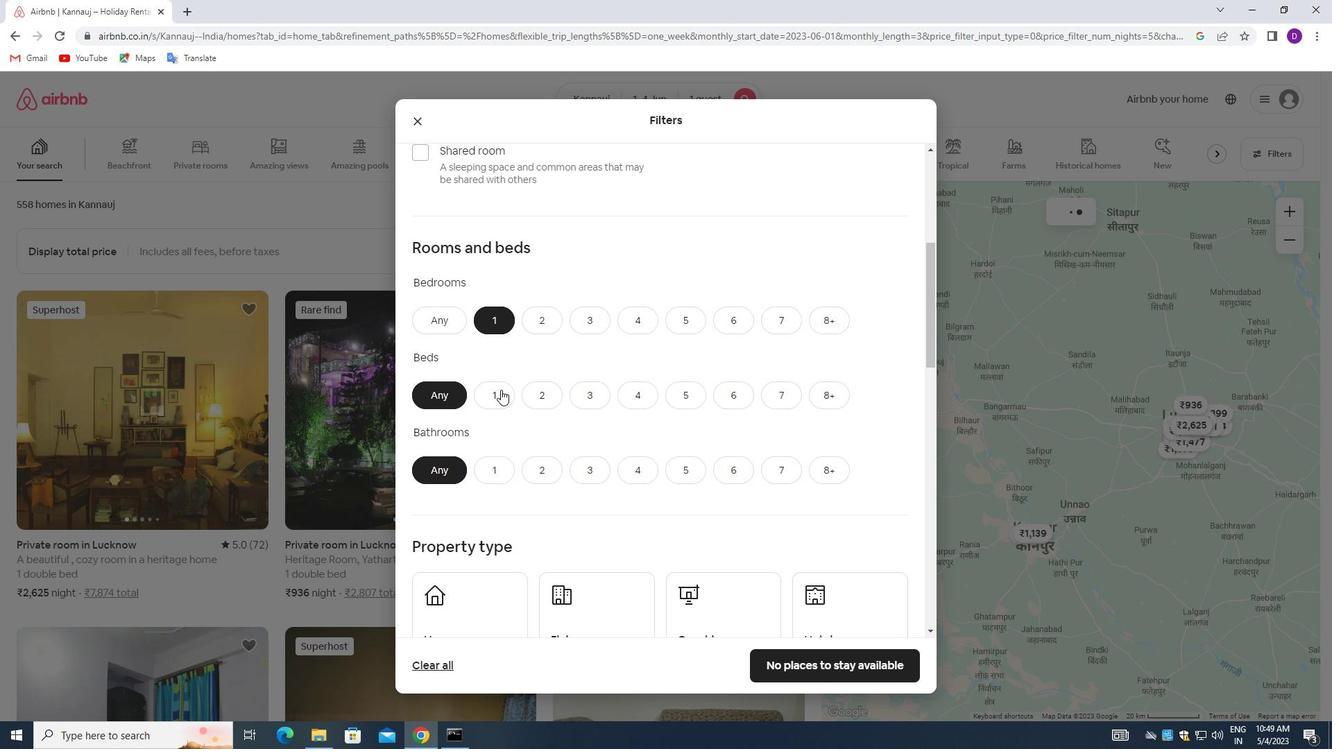 
Action: Mouse moved to (491, 462)
Screenshot: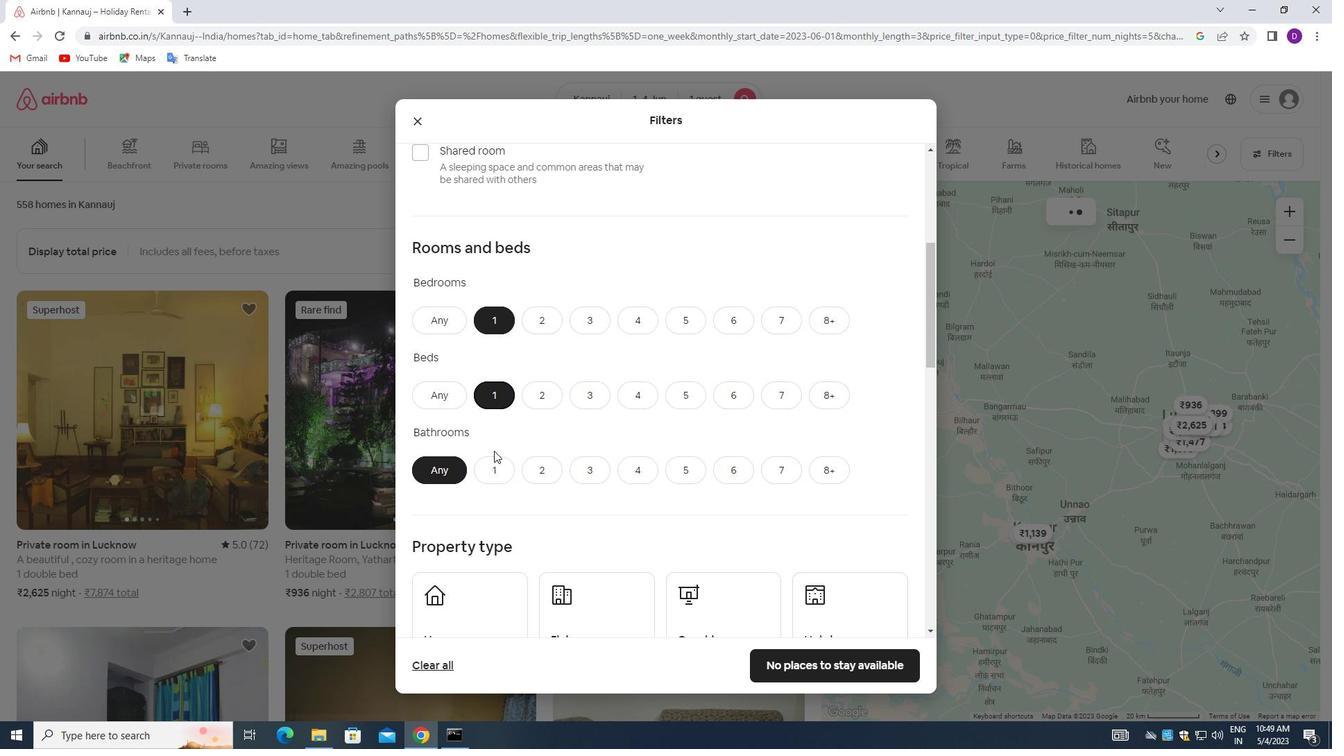 
Action: Mouse pressed left at (491, 462)
Screenshot: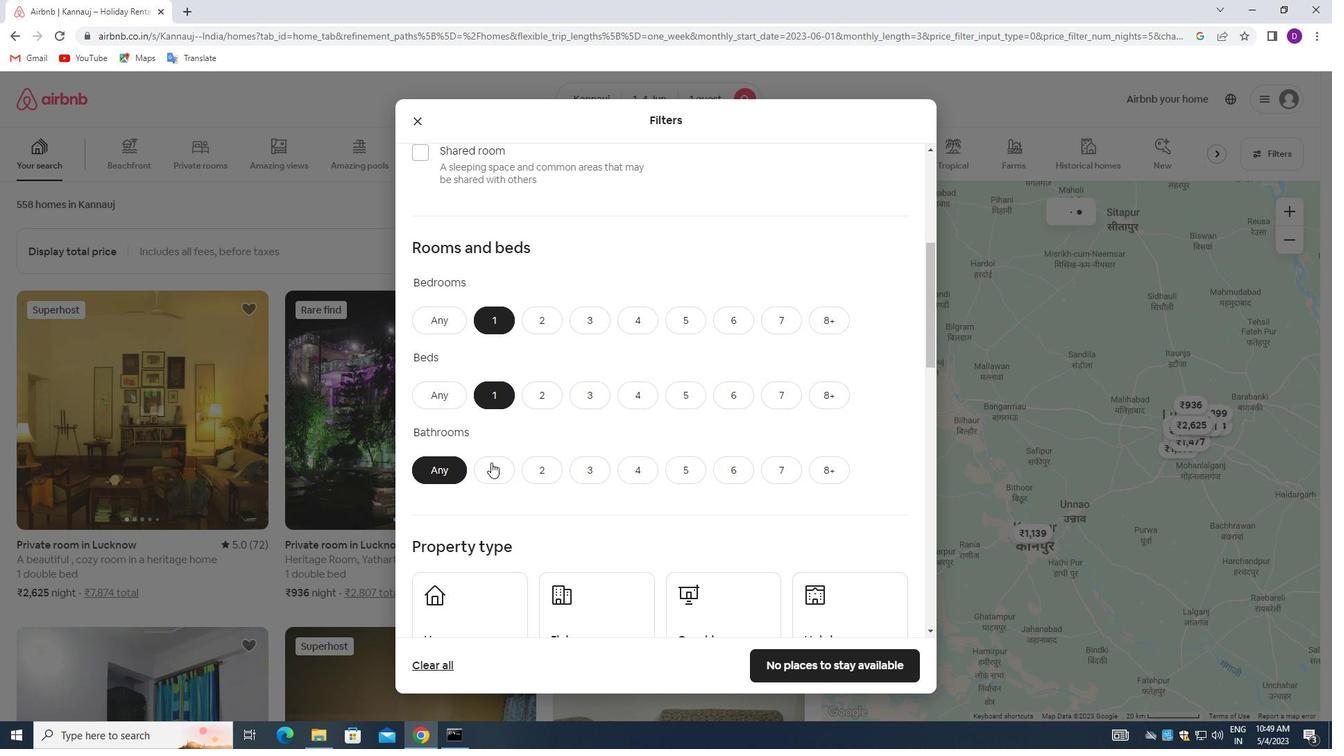 
Action: Mouse moved to (528, 379)
Screenshot: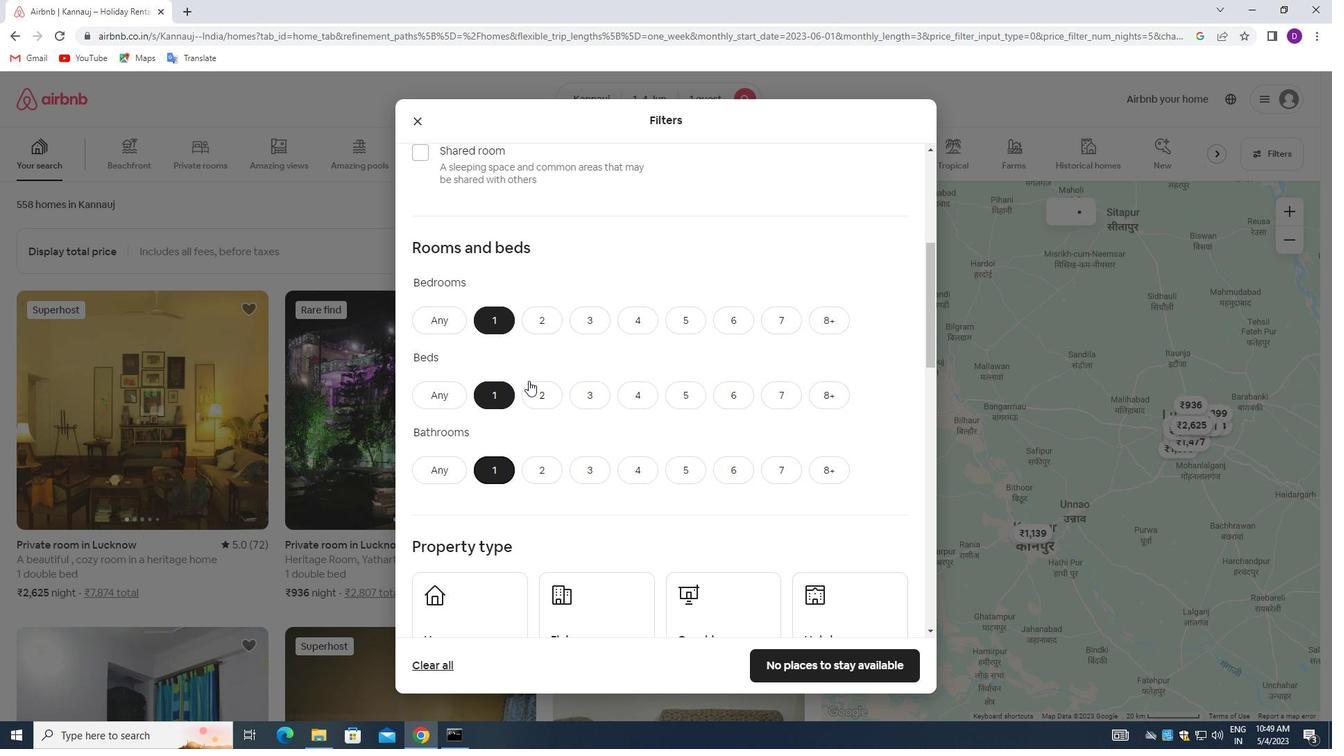
Action: Mouse scrolled (528, 378) with delta (0, 0)
Screenshot: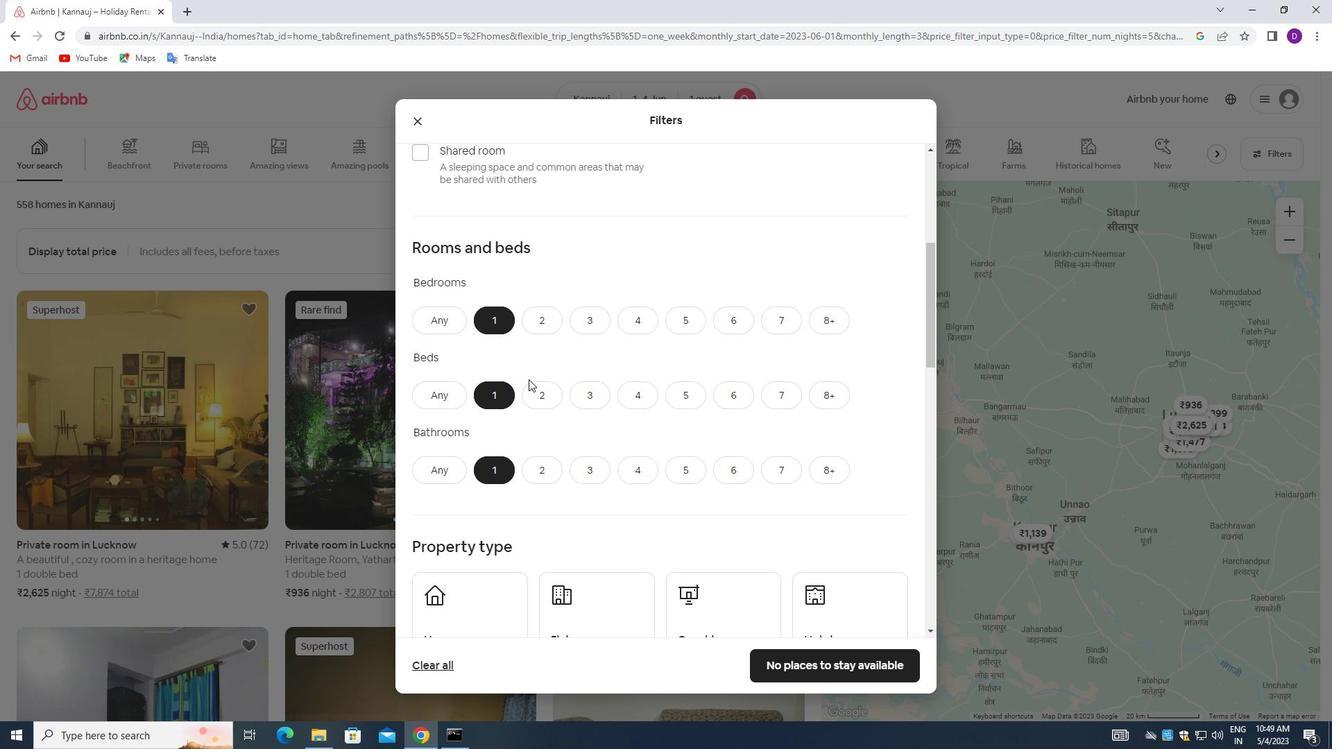 
Action: Mouse scrolled (528, 378) with delta (0, 0)
Screenshot: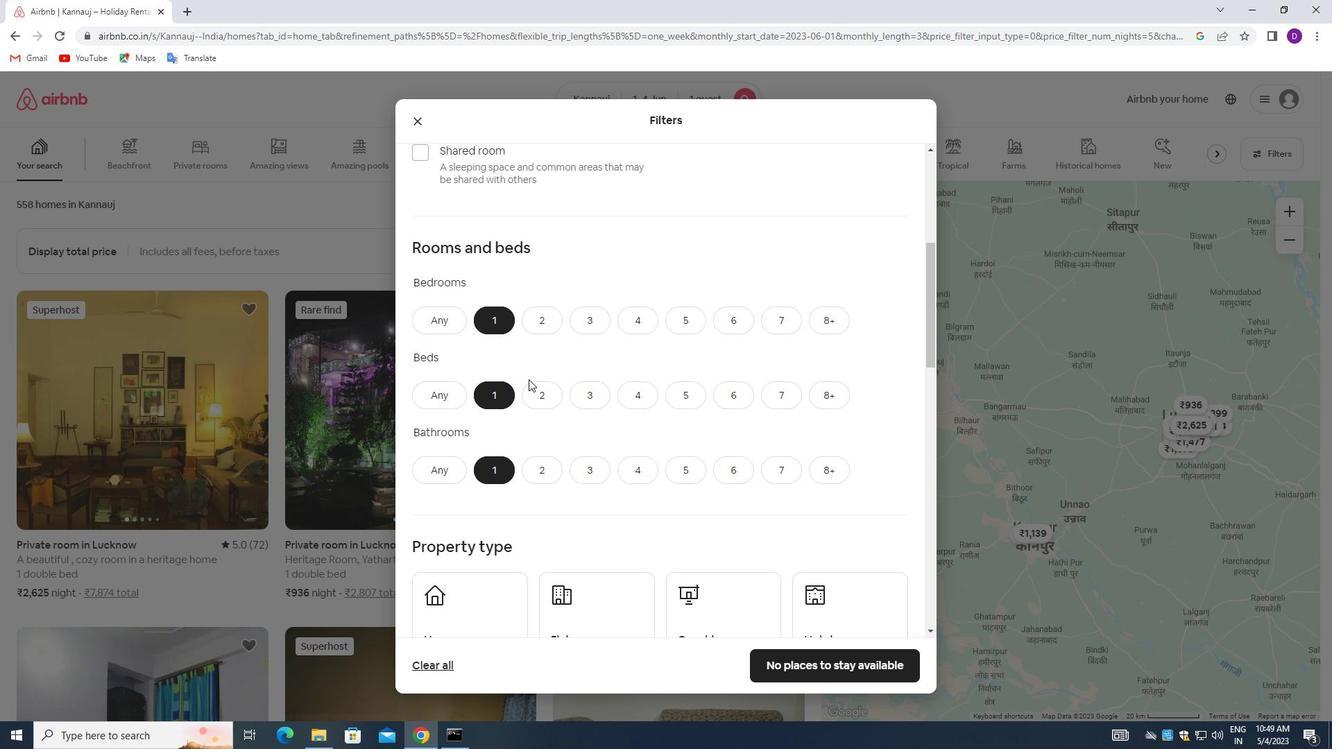 
Action: Mouse moved to (486, 451)
Screenshot: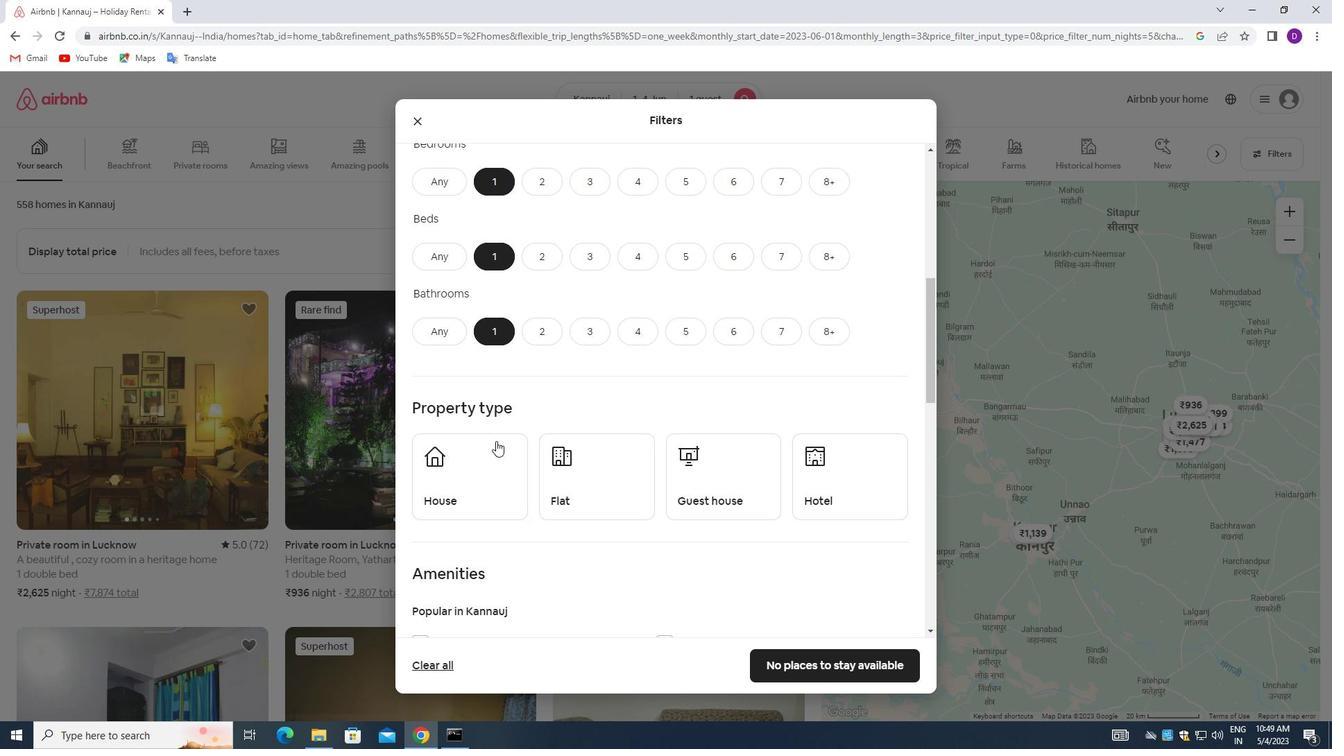 
Action: Mouse pressed left at (486, 451)
Screenshot: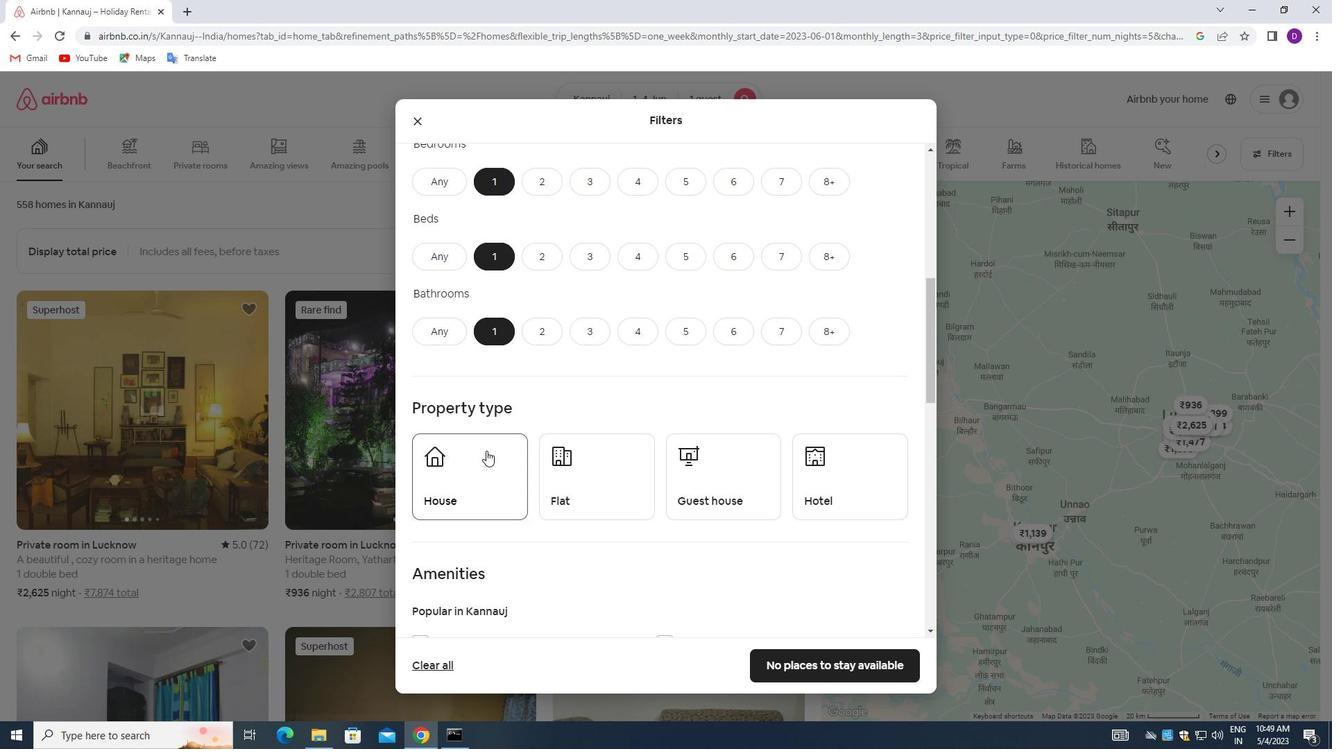 
Action: Mouse moved to (581, 460)
Screenshot: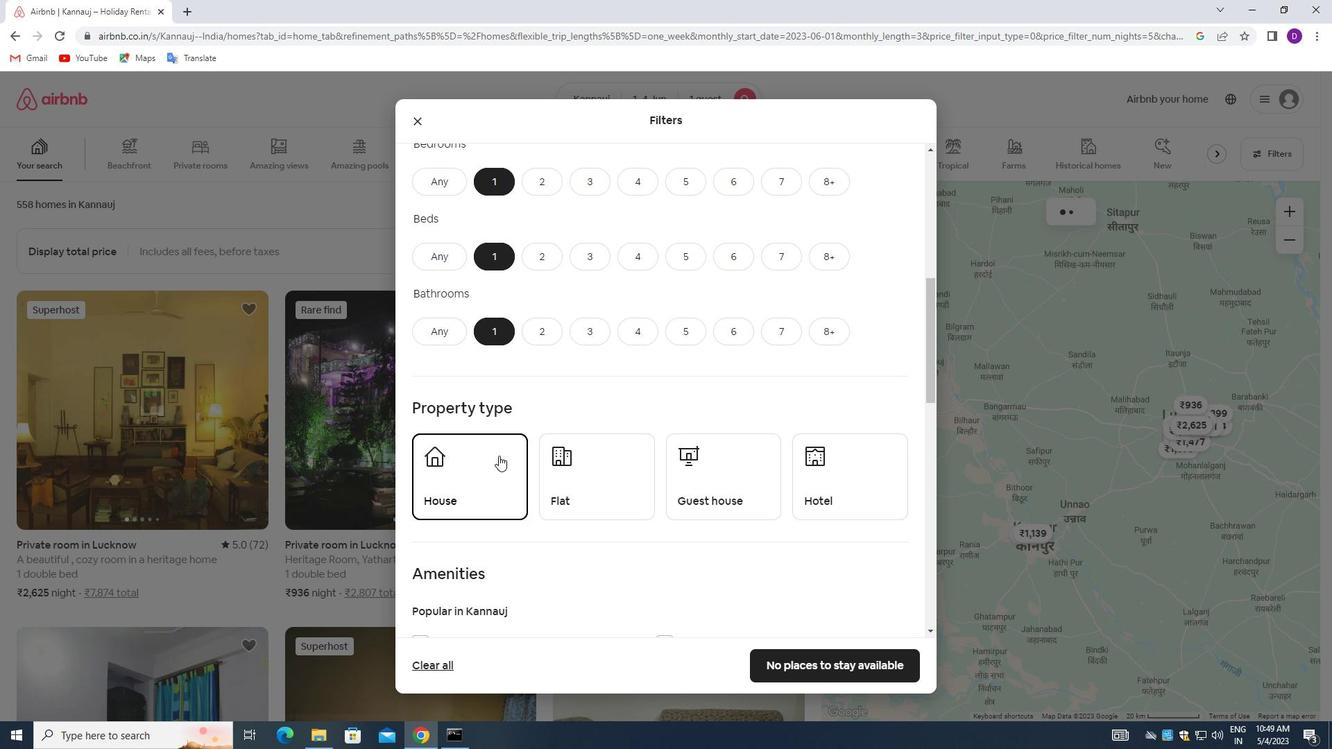 
Action: Mouse pressed left at (581, 460)
Screenshot: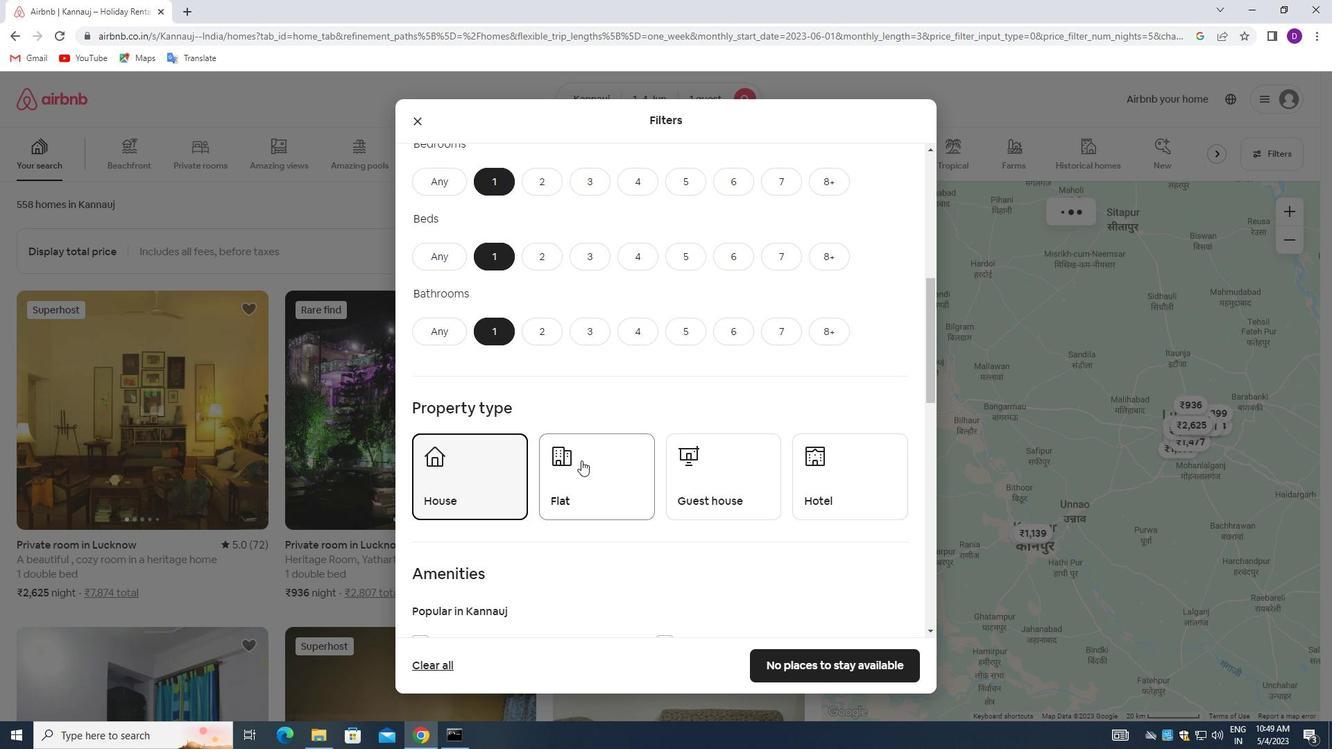 
Action: Mouse moved to (684, 462)
Screenshot: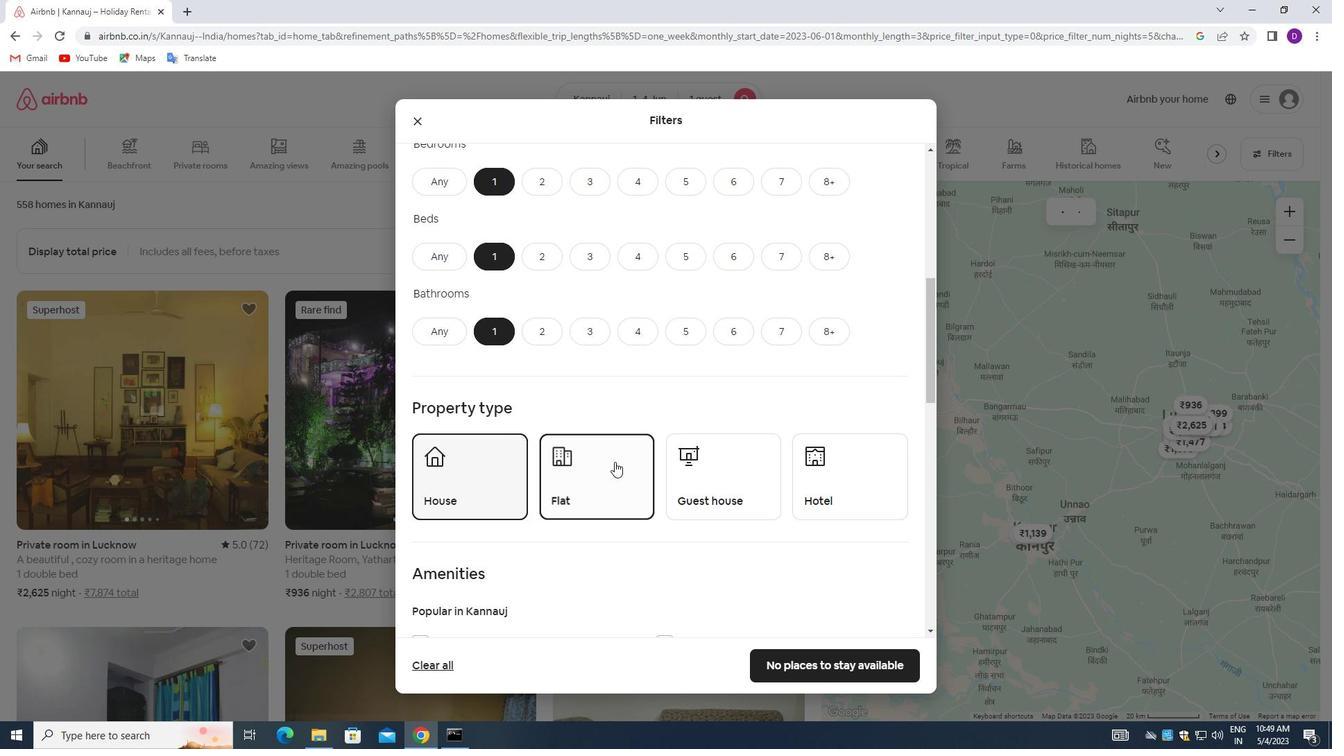 
Action: Mouse pressed left at (684, 462)
Screenshot: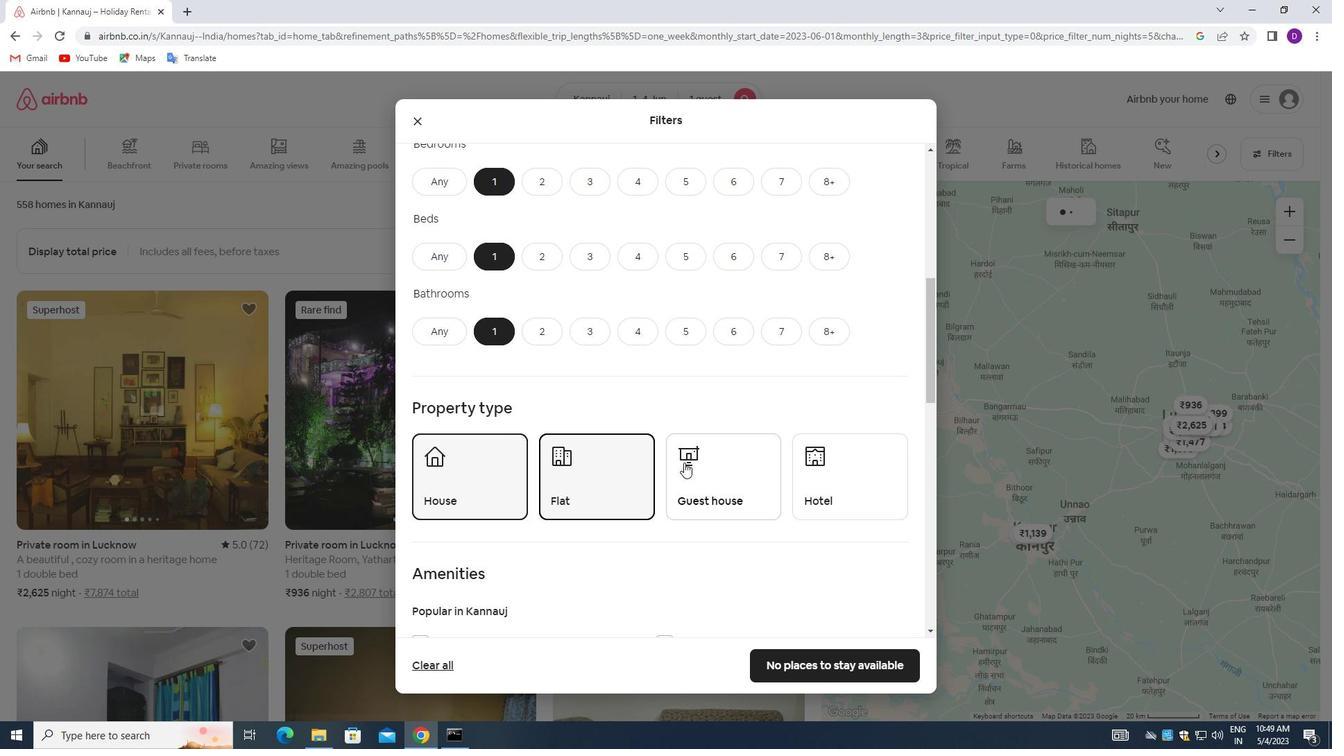 
Action: Mouse moved to (565, 396)
Screenshot: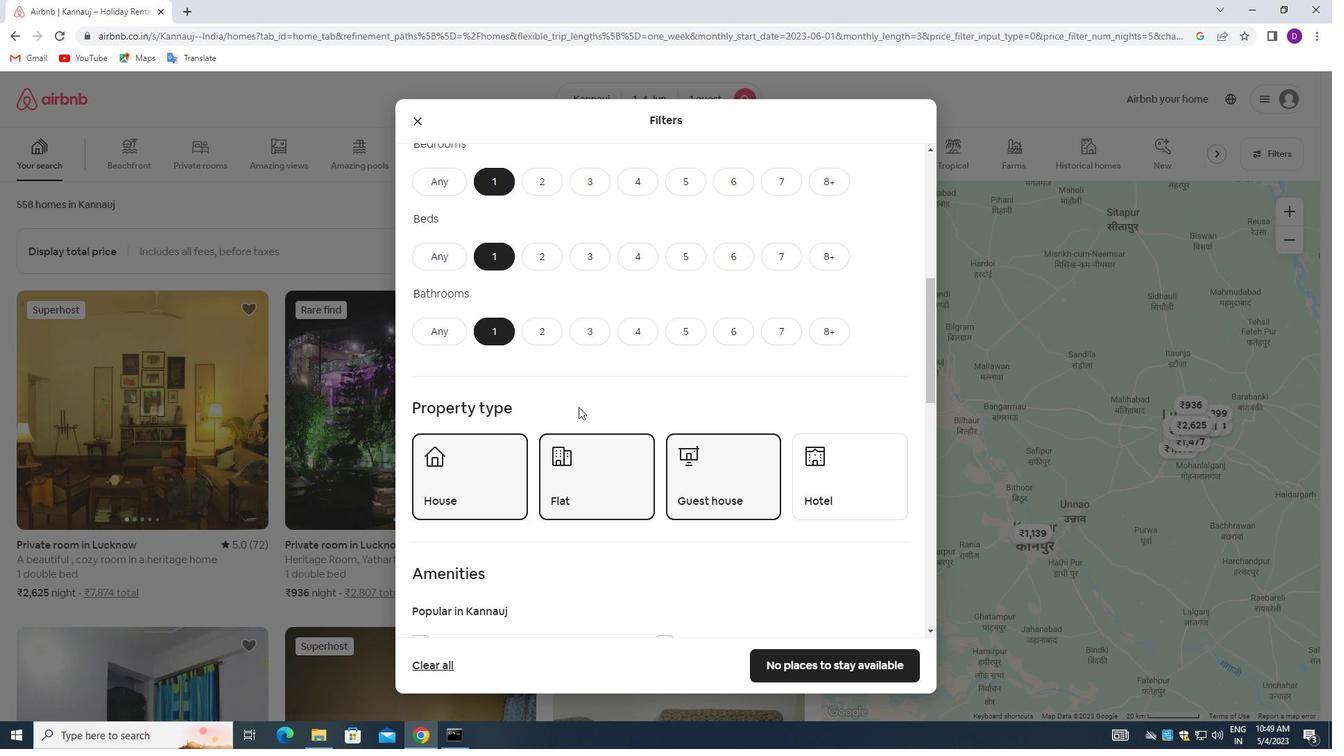 
Action: Mouse scrolled (565, 396) with delta (0, 0)
Screenshot: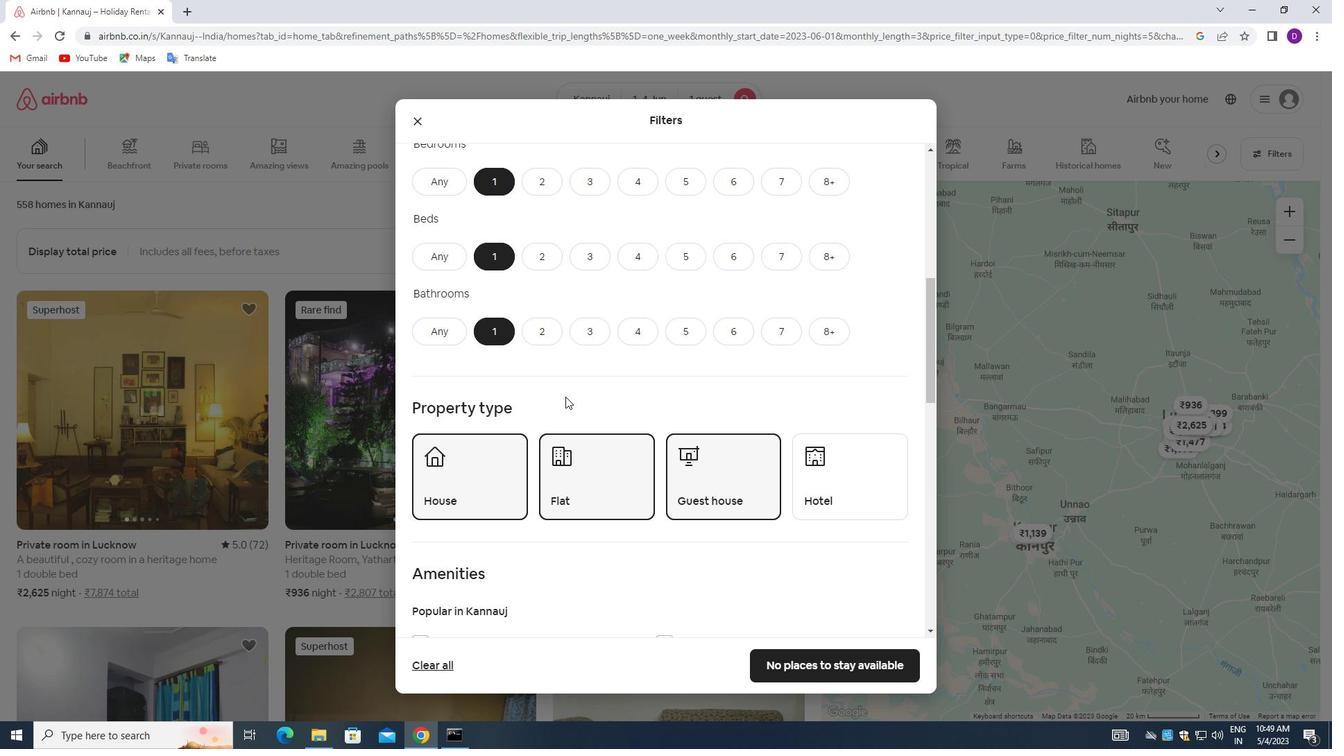 
Action: Mouse scrolled (565, 396) with delta (0, 0)
Screenshot: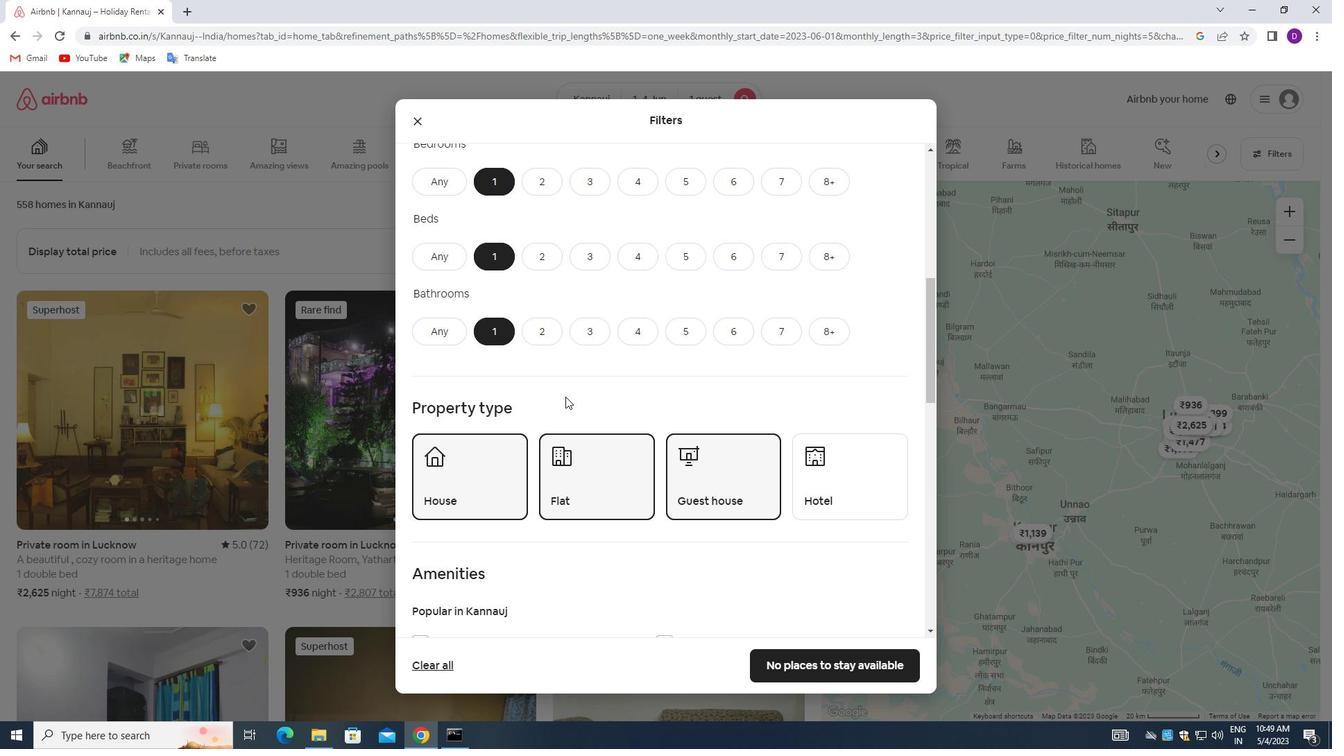 
Action: Mouse moved to (590, 390)
Screenshot: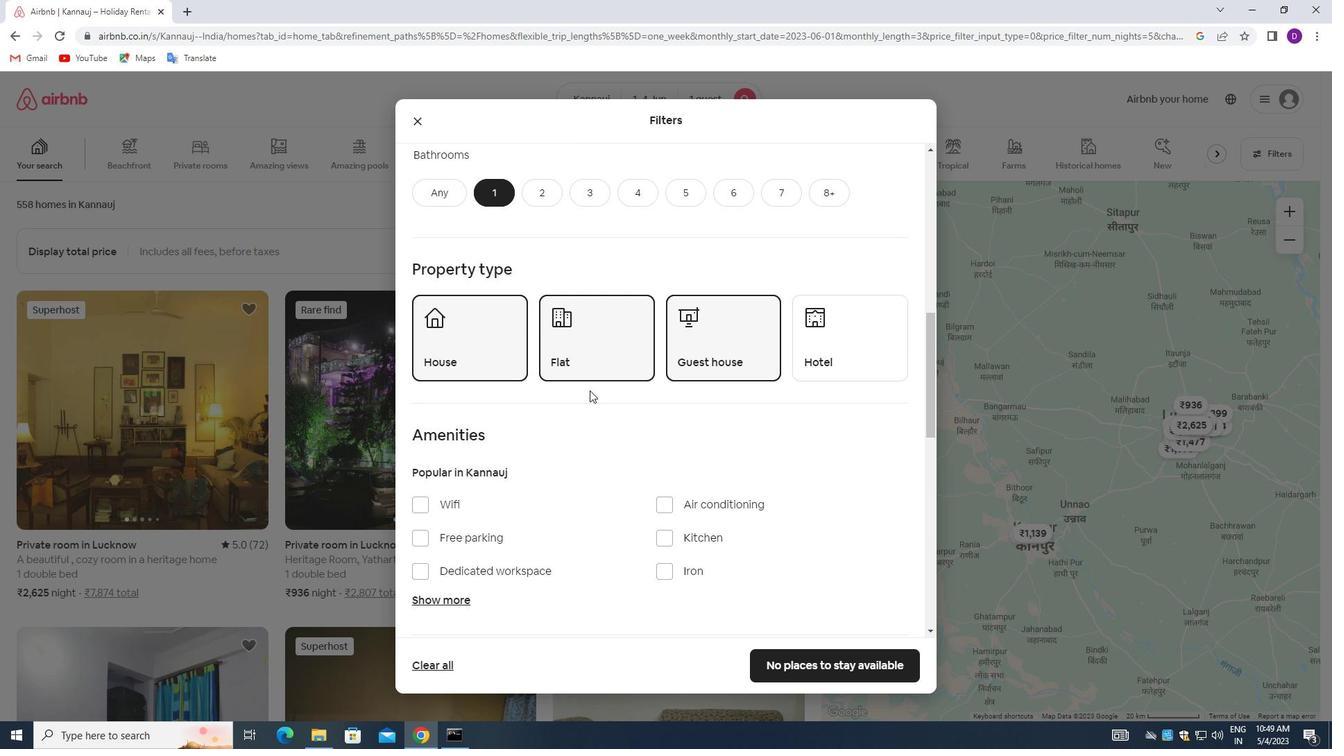 
Action: Mouse scrolled (590, 389) with delta (0, 0)
Screenshot: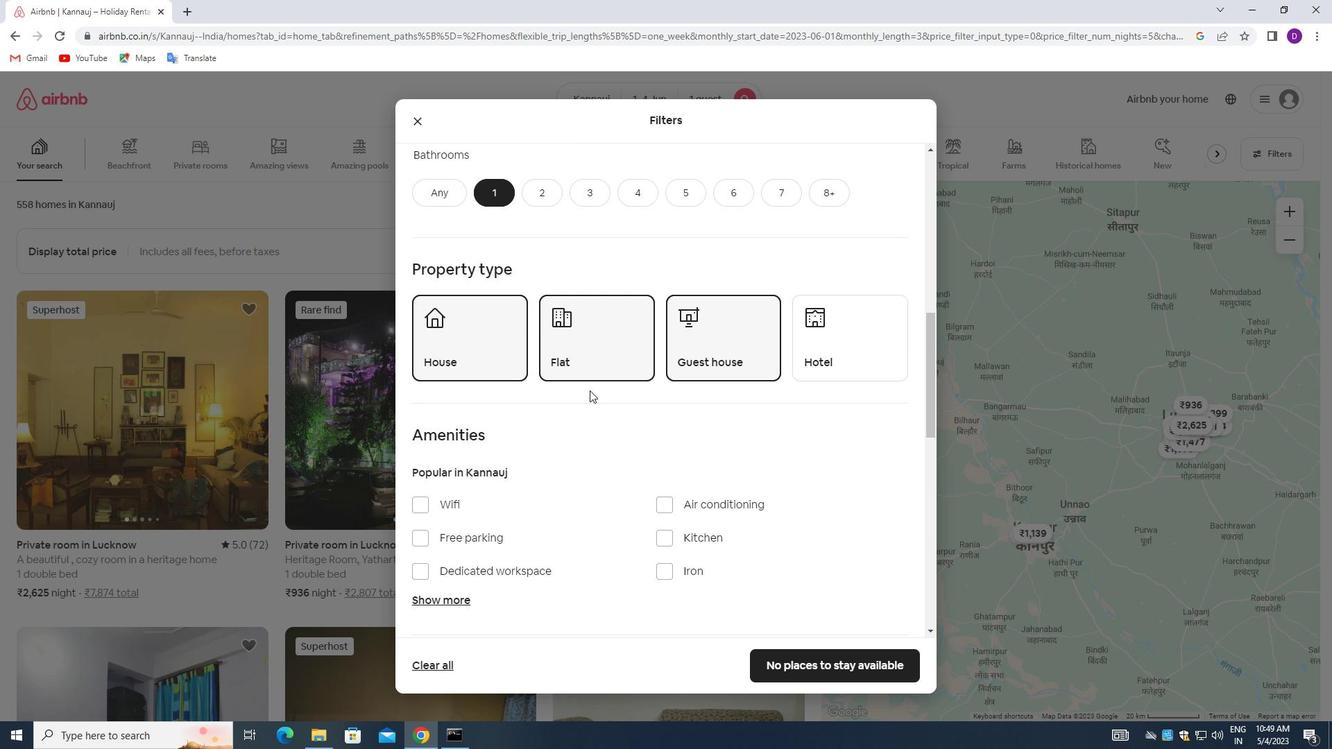 
Action: Mouse scrolled (590, 389) with delta (0, 0)
Screenshot: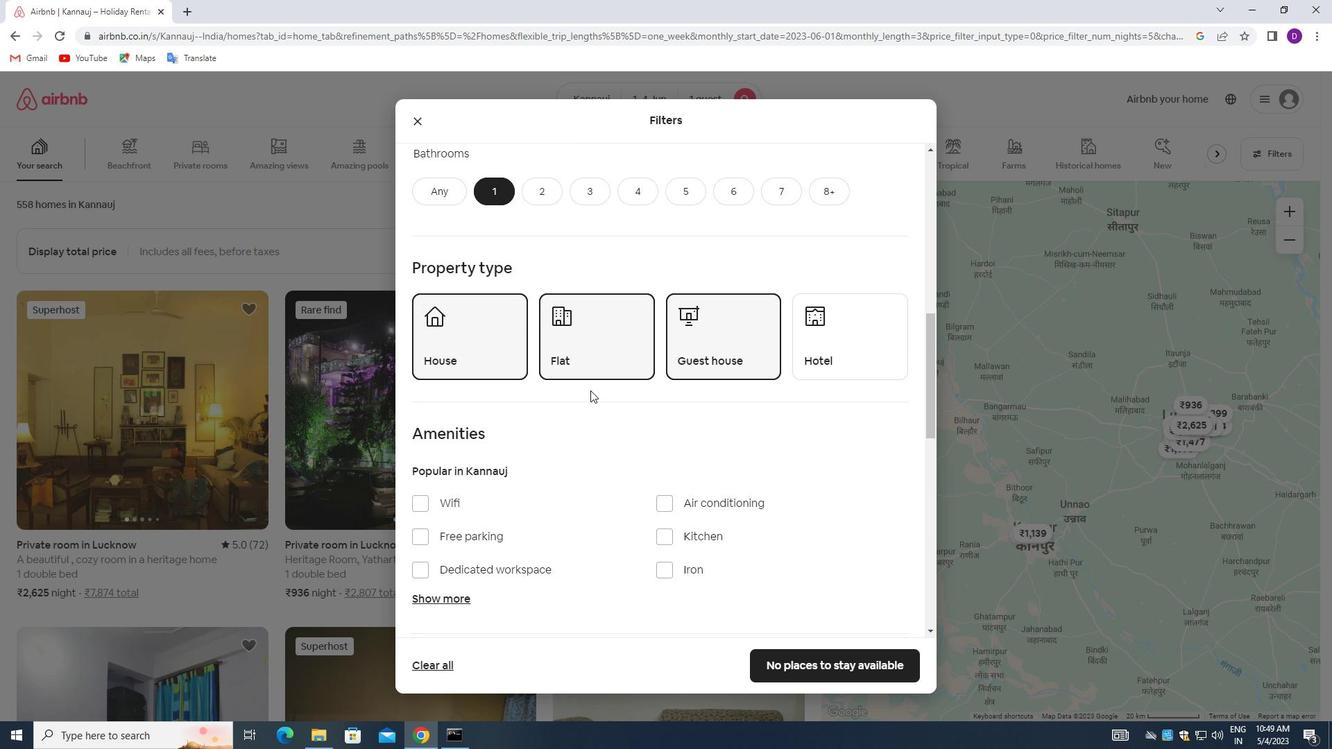 
Action: Mouse moved to (423, 369)
Screenshot: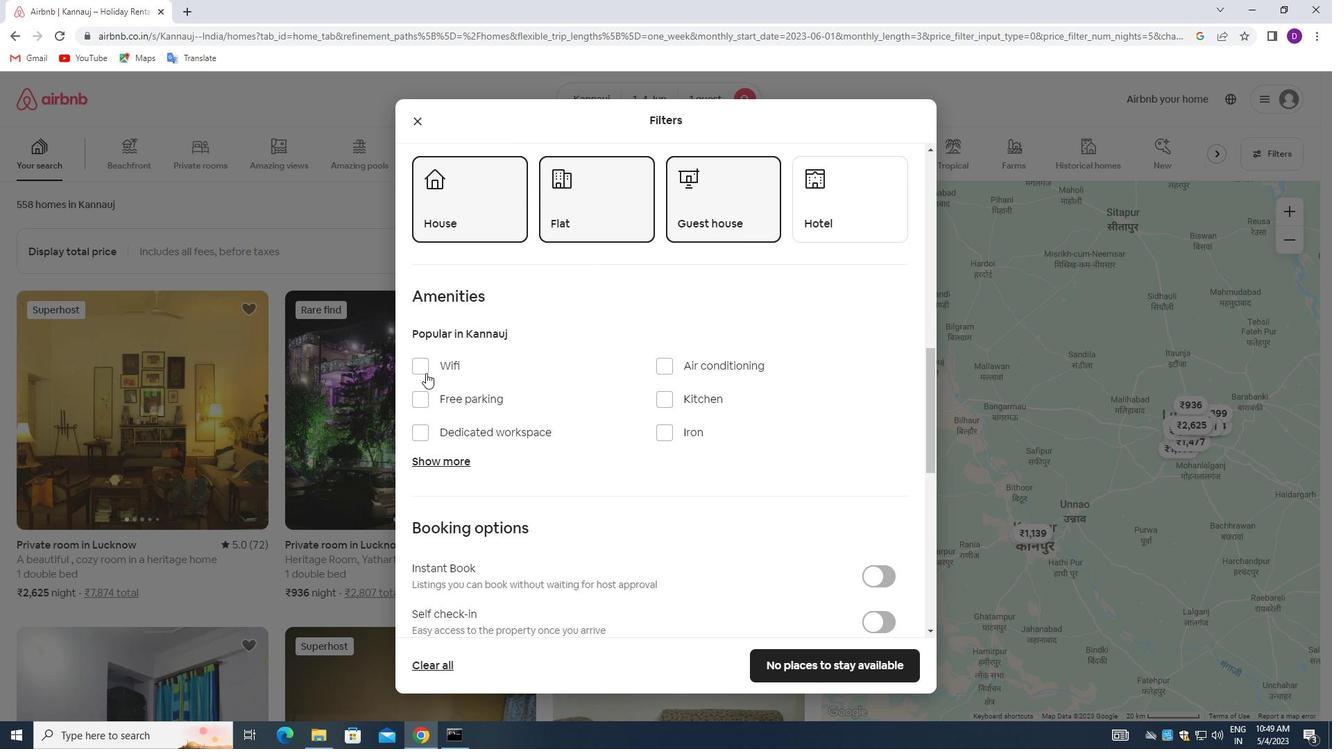 
Action: Mouse pressed left at (423, 369)
Screenshot: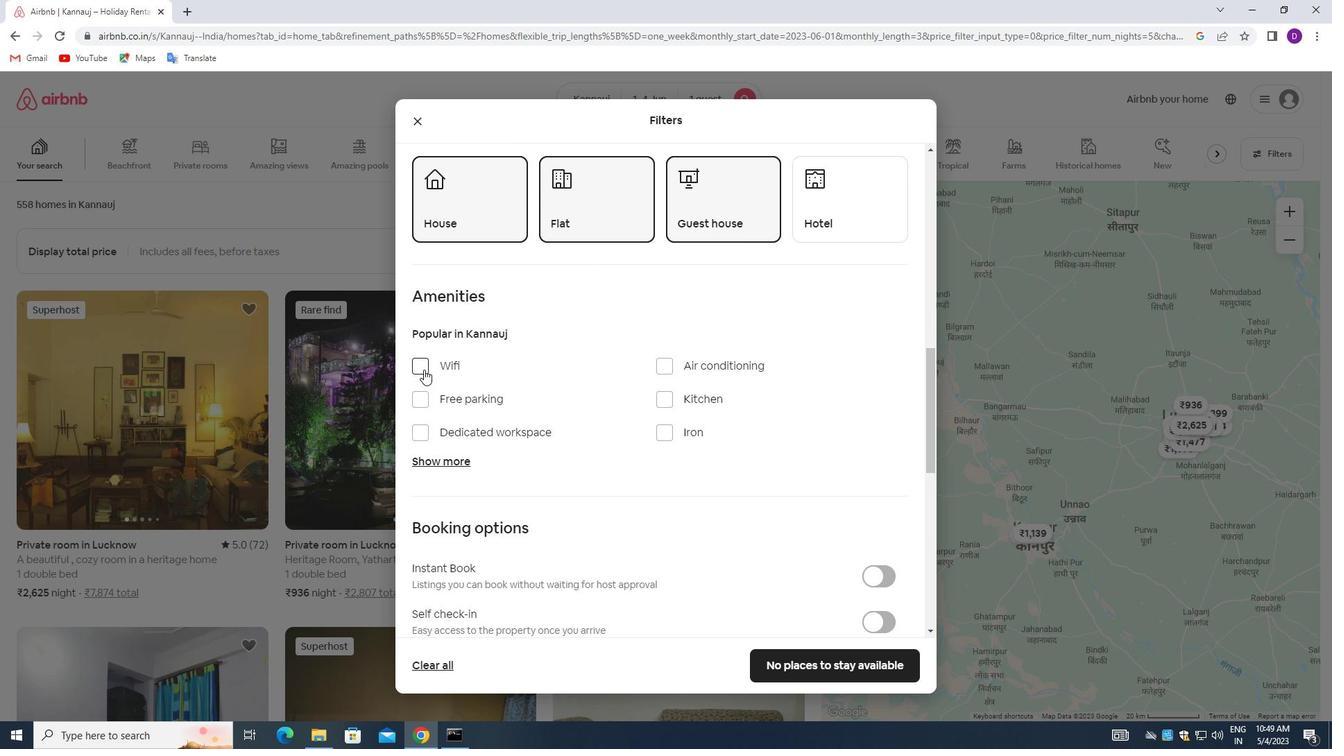 
Action: Mouse moved to (641, 421)
Screenshot: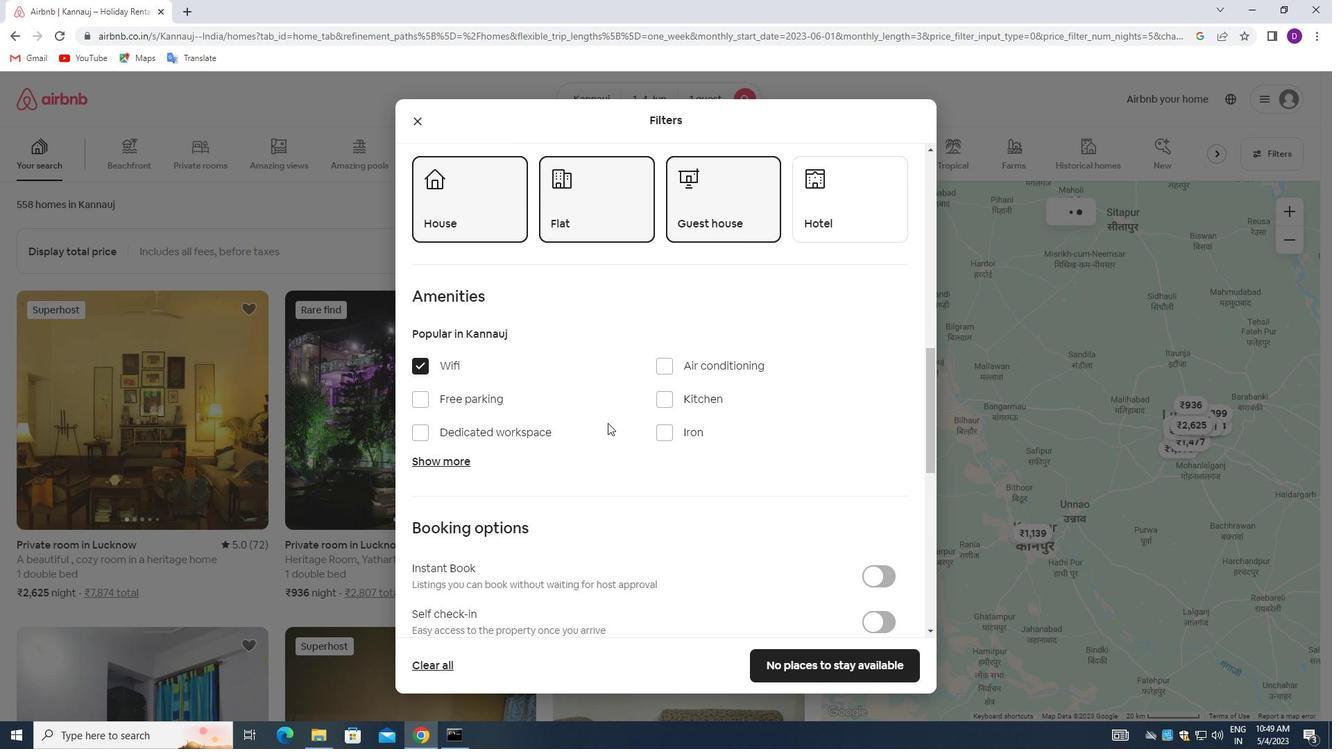 
Action: Mouse scrolled (641, 420) with delta (0, 0)
Screenshot: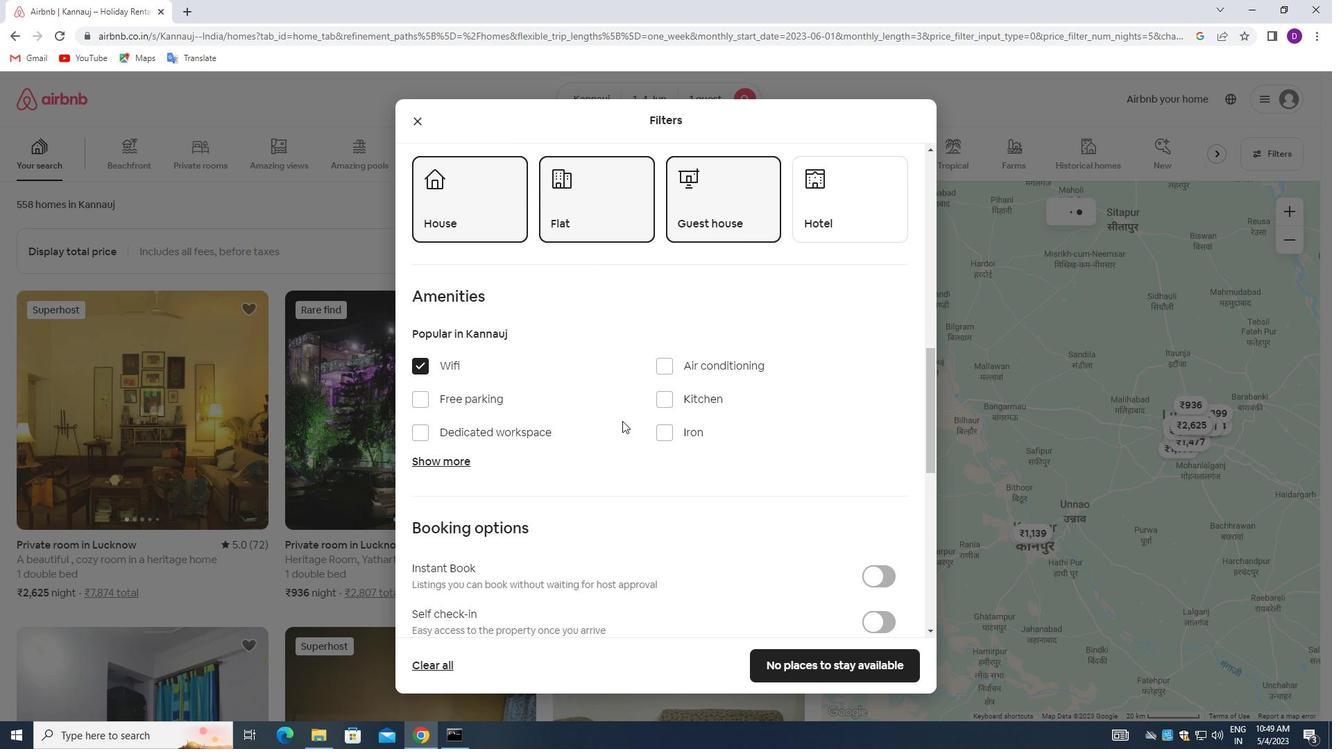 
Action: Mouse moved to (642, 421)
Screenshot: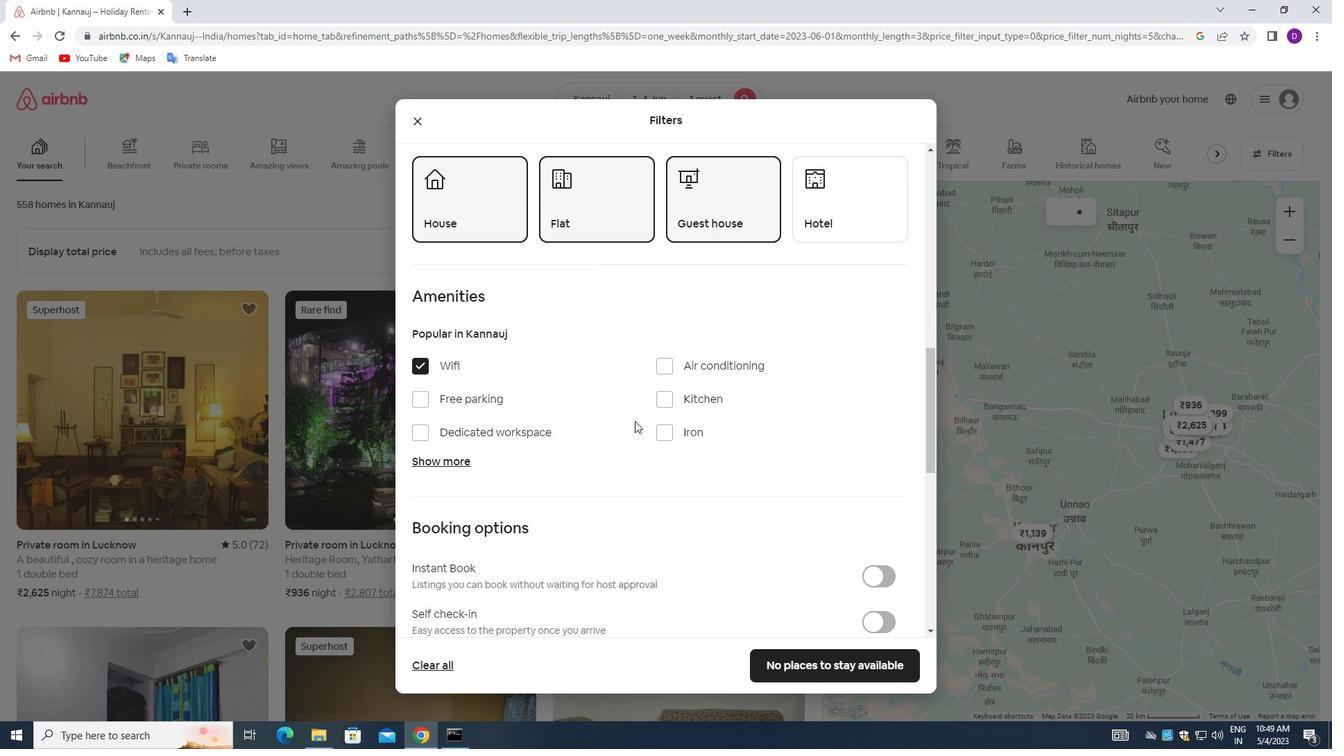 
Action: Mouse scrolled (642, 420) with delta (0, 0)
Screenshot: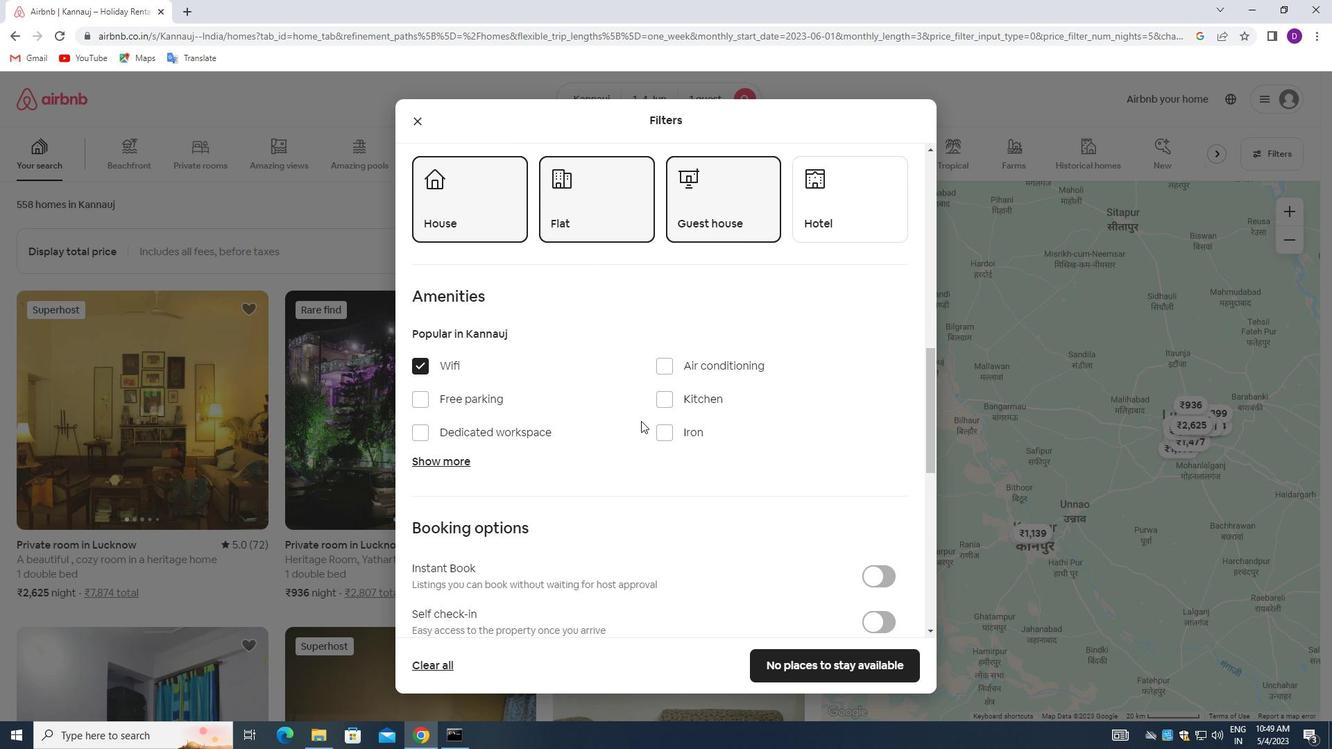 
Action: Mouse moved to (656, 425)
Screenshot: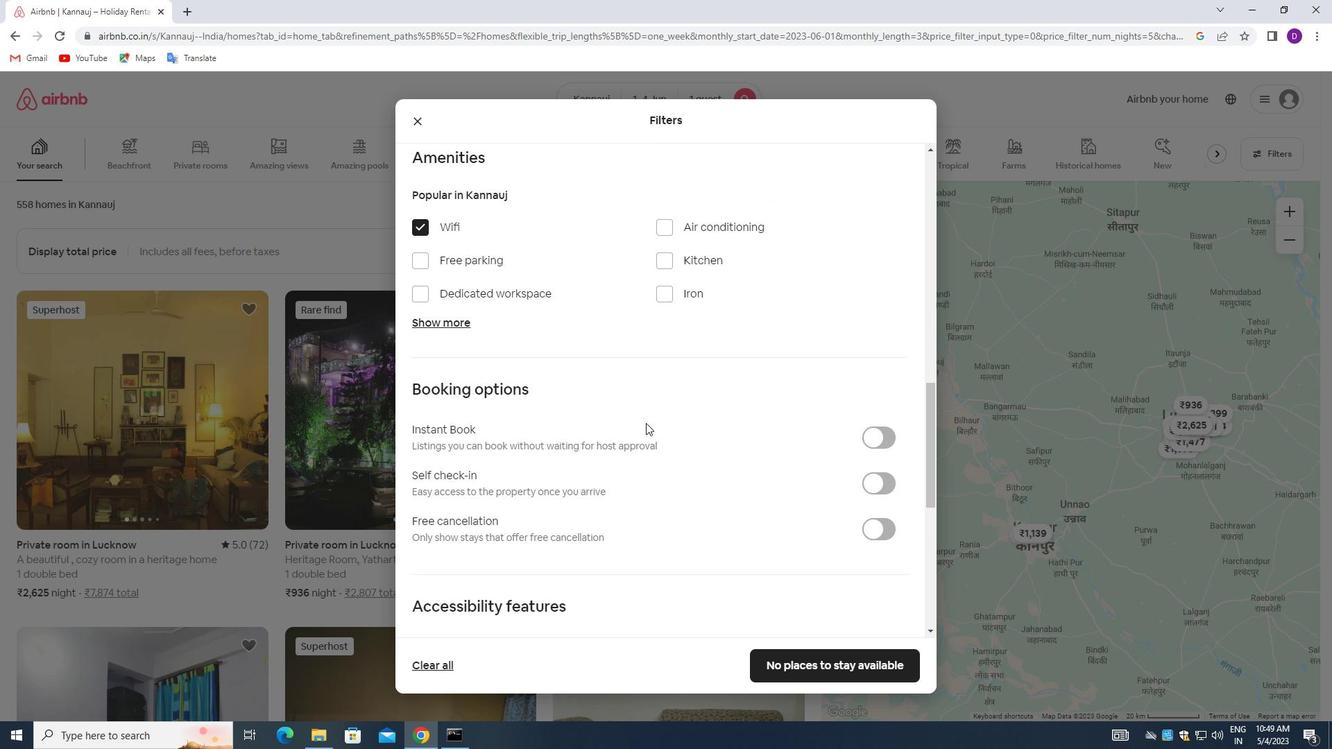 
Action: Mouse scrolled (656, 424) with delta (0, 0)
Screenshot: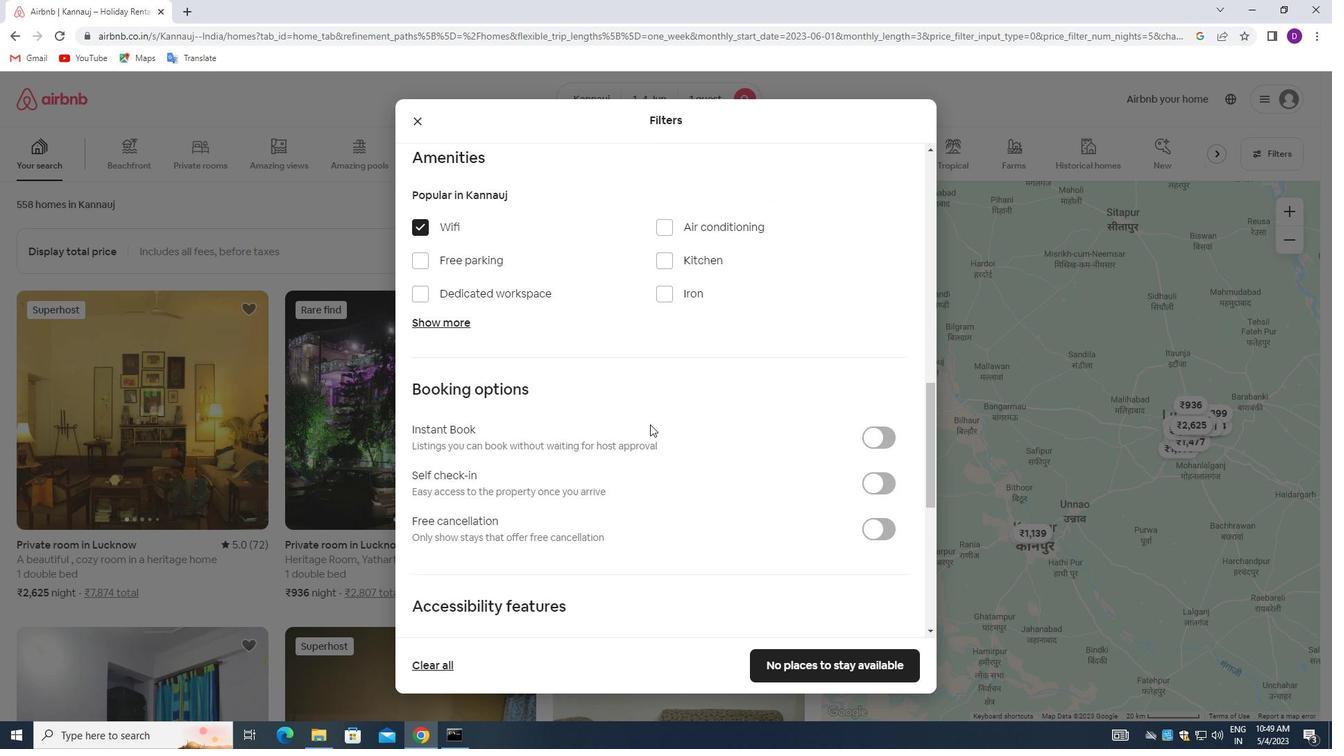 
Action: Mouse moved to (875, 414)
Screenshot: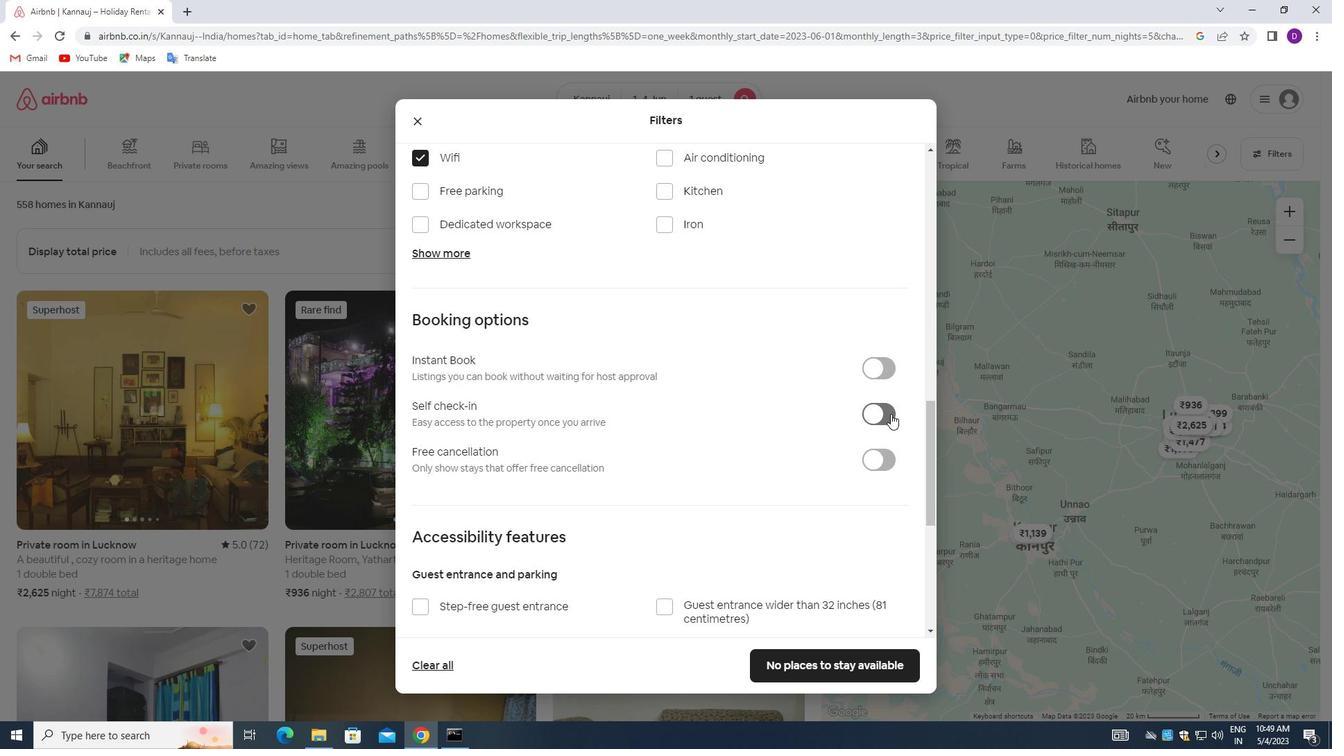 
Action: Mouse pressed left at (875, 414)
Screenshot: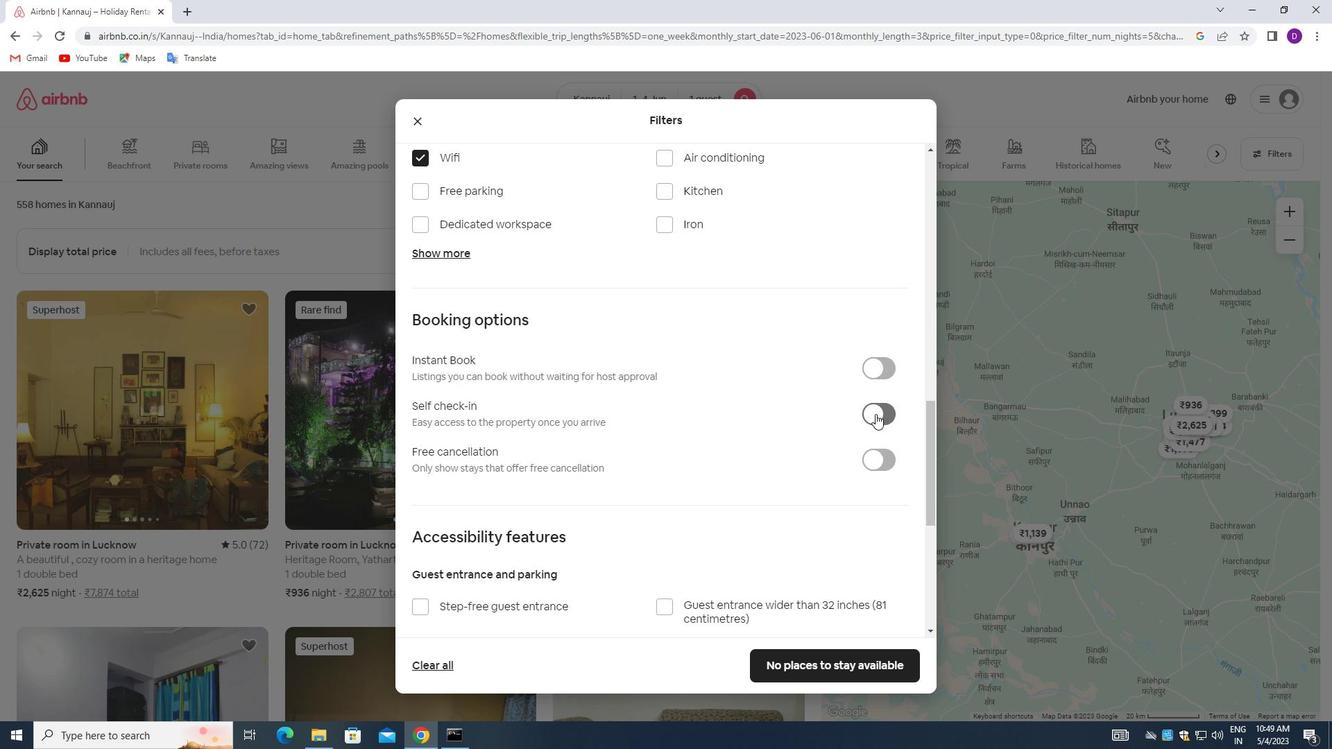 
Action: Mouse moved to (547, 421)
Screenshot: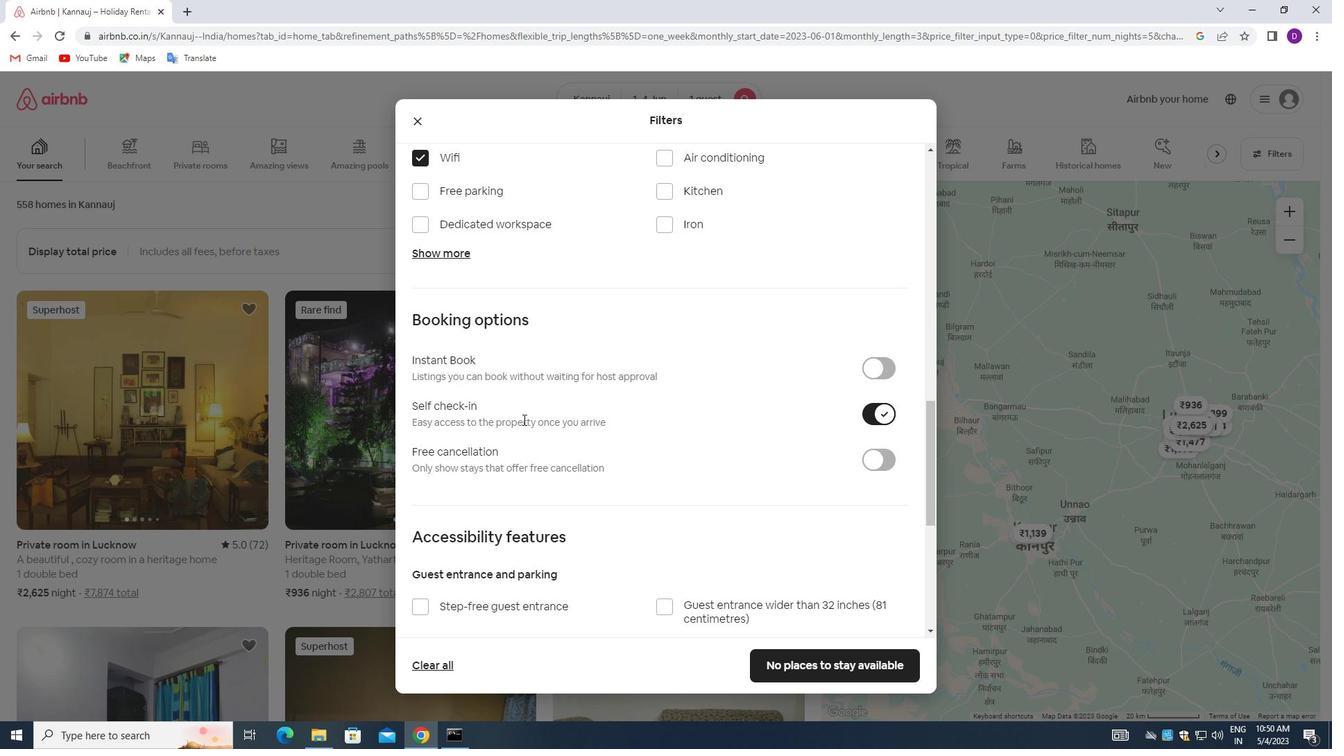 
Action: Mouse scrolled (547, 420) with delta (0, 0)
Screenshot: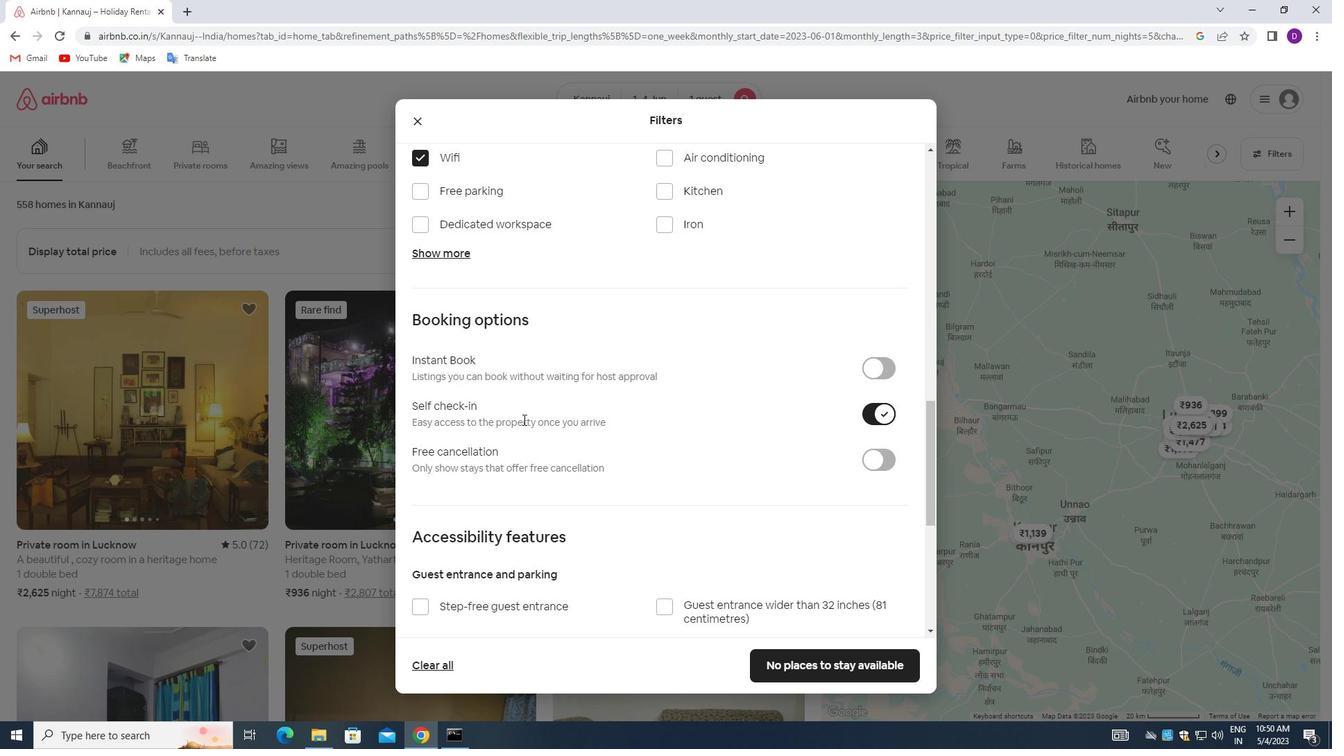 
Action: Mouse moved to (547, 421)
Screenshot: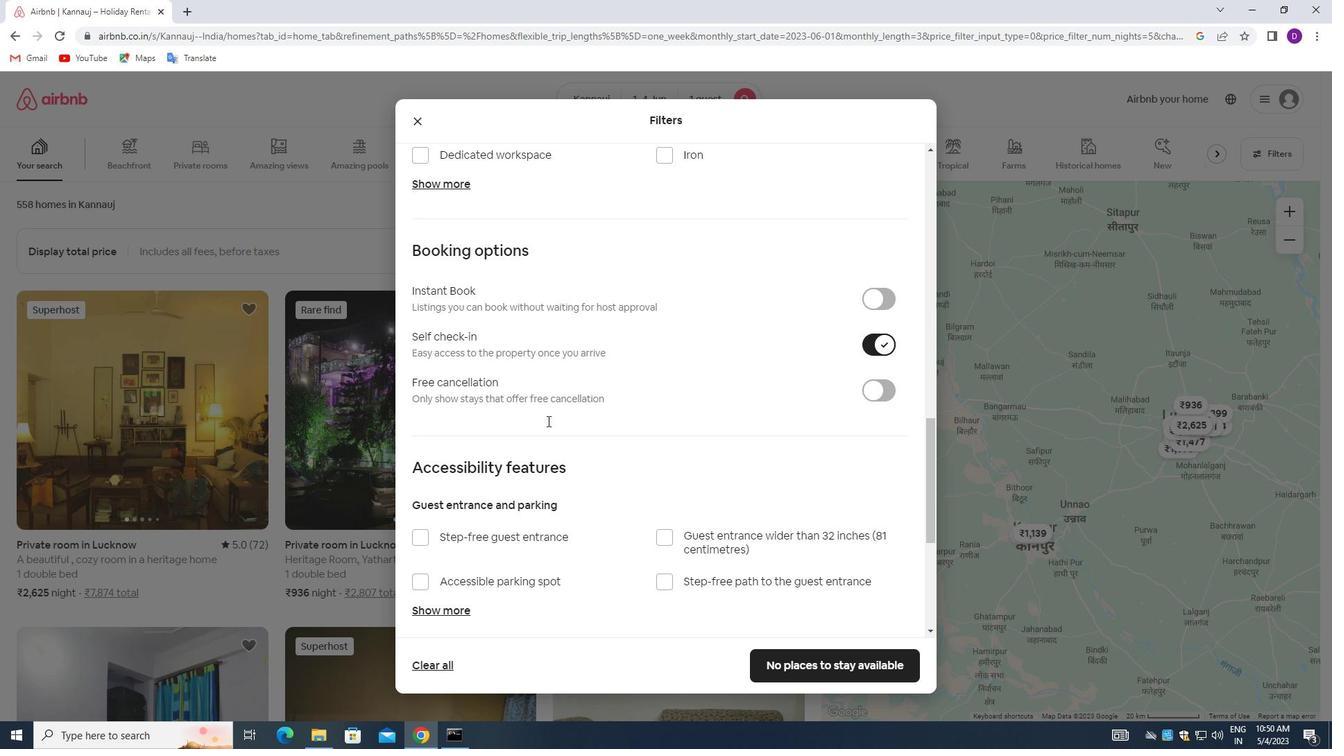 
Action: Mouse scrolled (547, 420) with delta (0, 0)
Screenshot: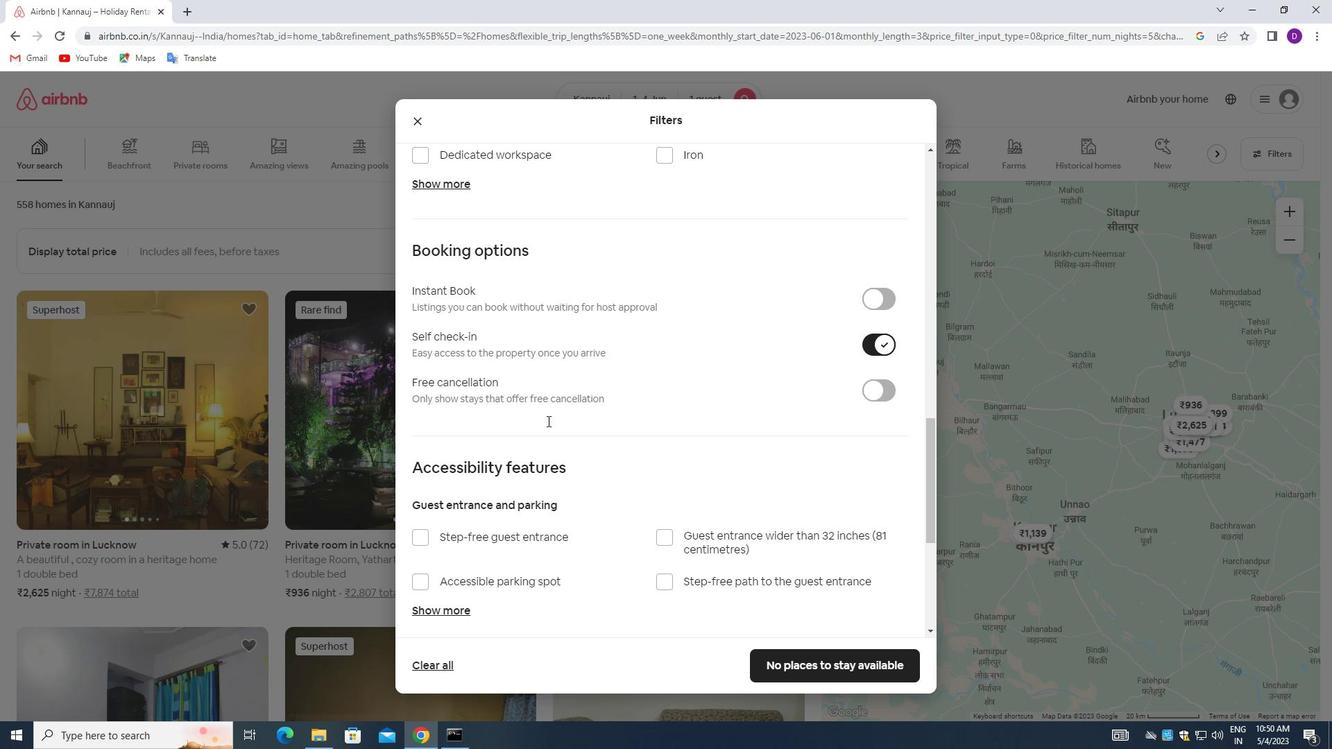 
Action: Mouse scrolled (547, 420) with delta (0, 0)
Screenshot: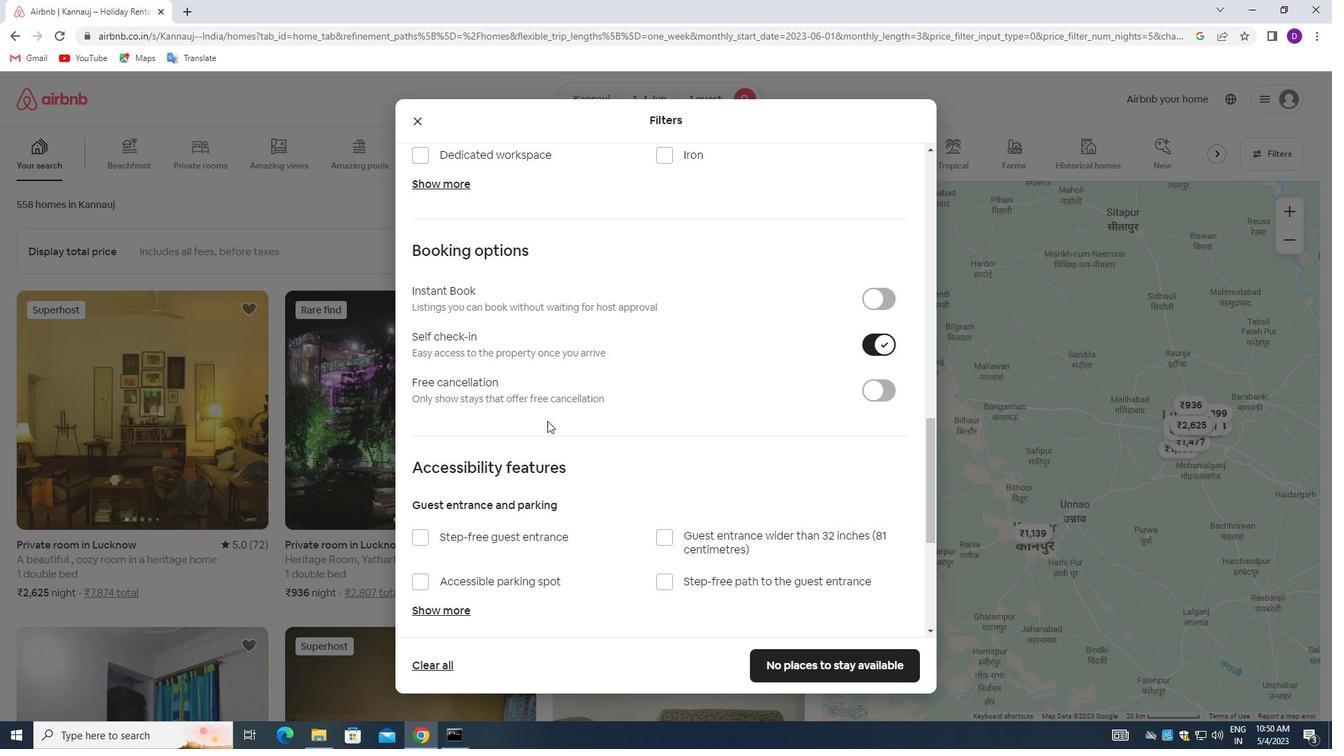
Action: Mouse scrolled (547, 420) with delta (0, 0)
Screenshot: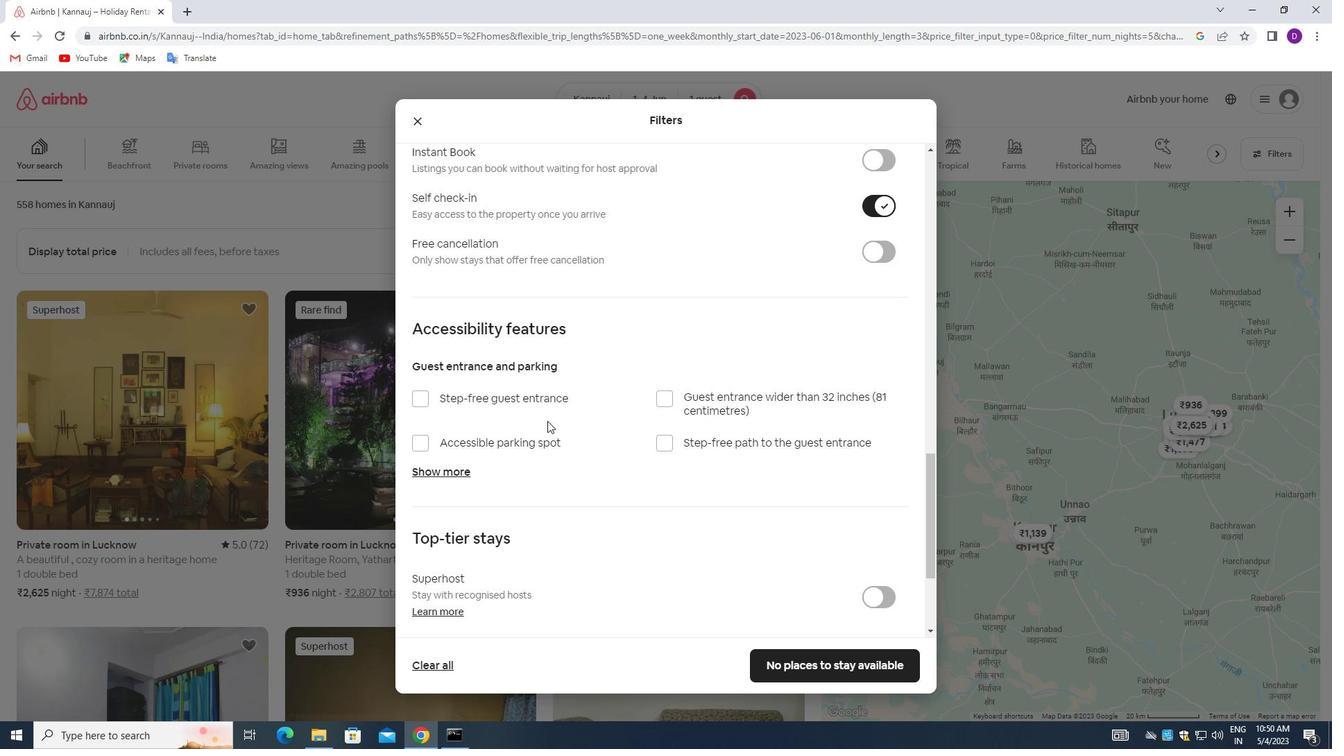 
Action: Mouse scrolled (547, 420) with delta (0, 0)
Screenshot: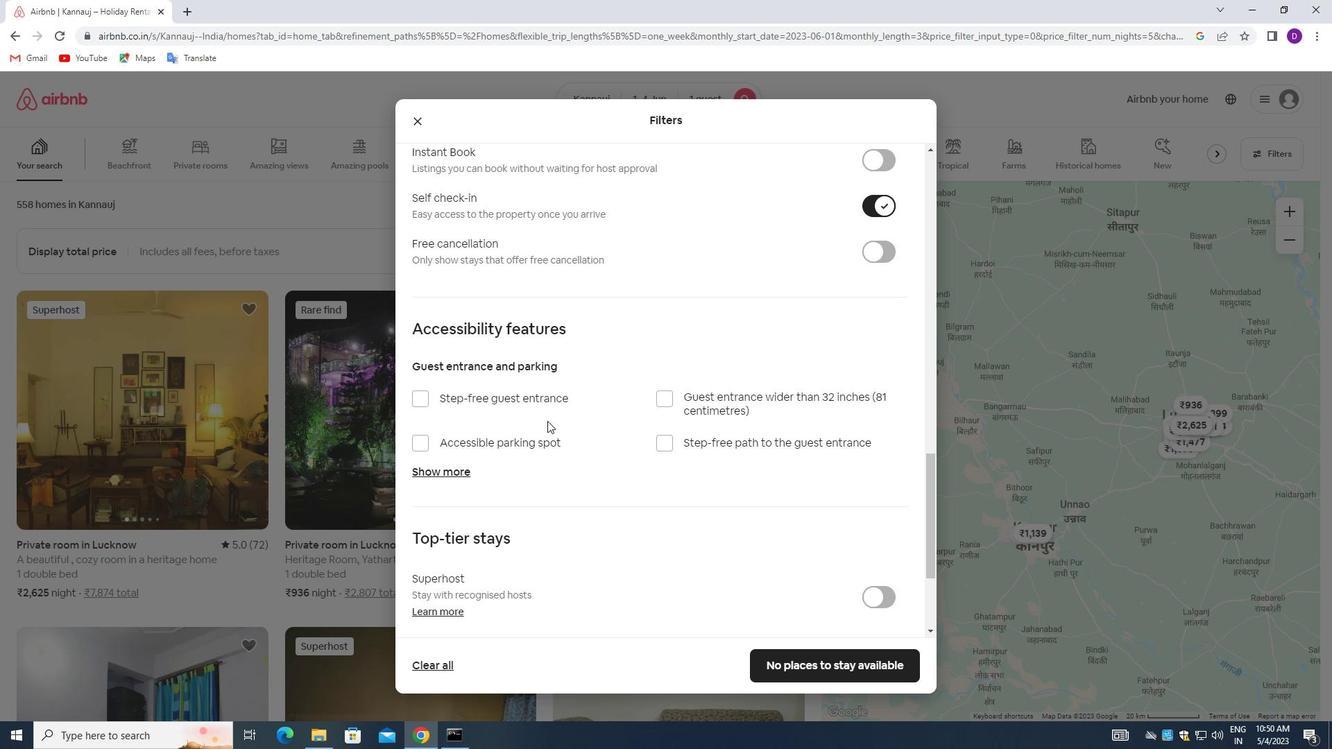 
Action: Mouse moved to (550, 425)
Screenshot: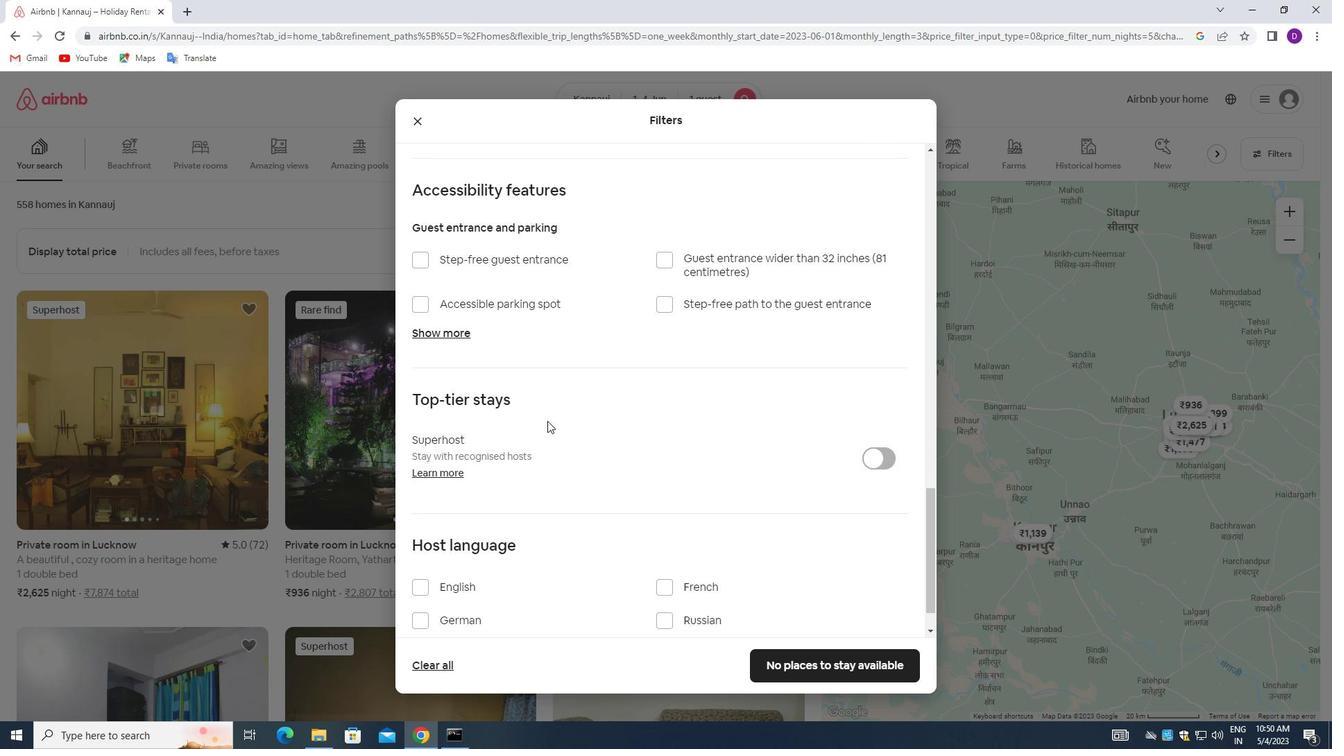 
Action: Mouse scrolled (550, 424) with delta (0, 0)
Screenshot: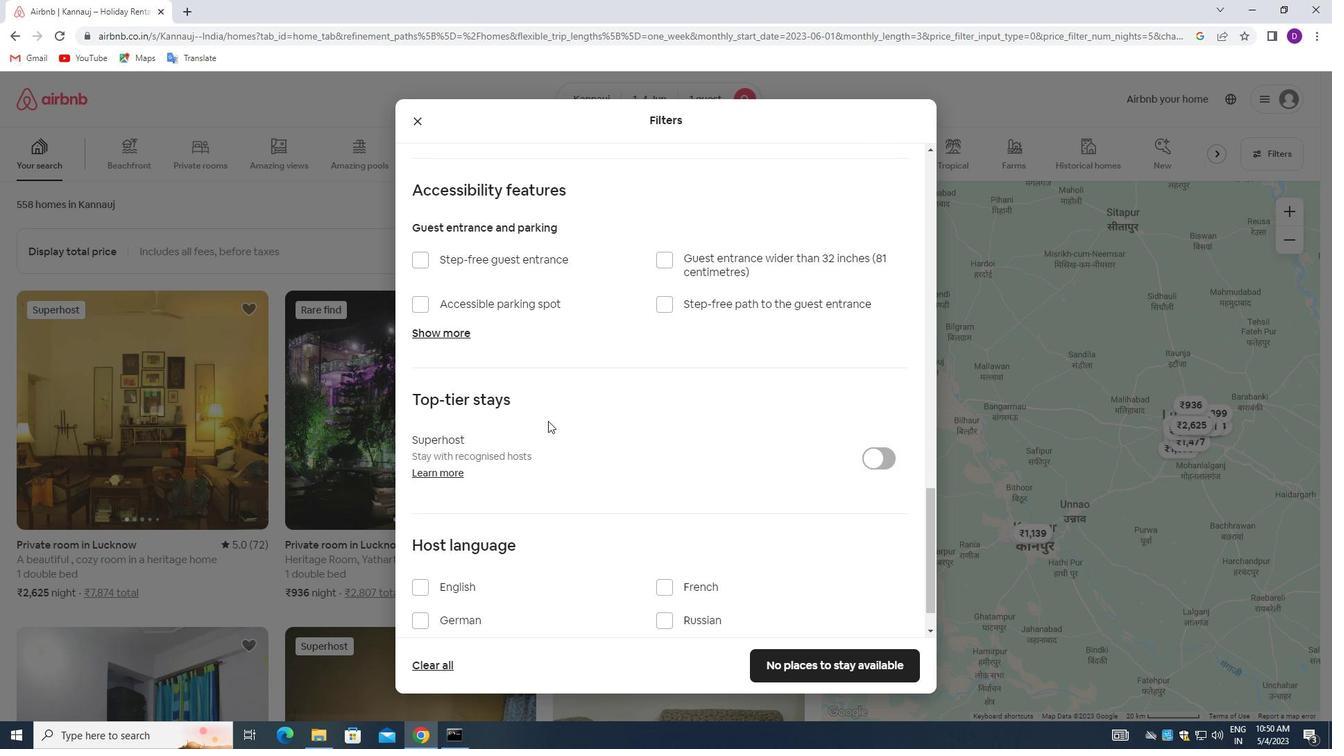 
Action: Mouse moved to (554, 435)
Screenshot: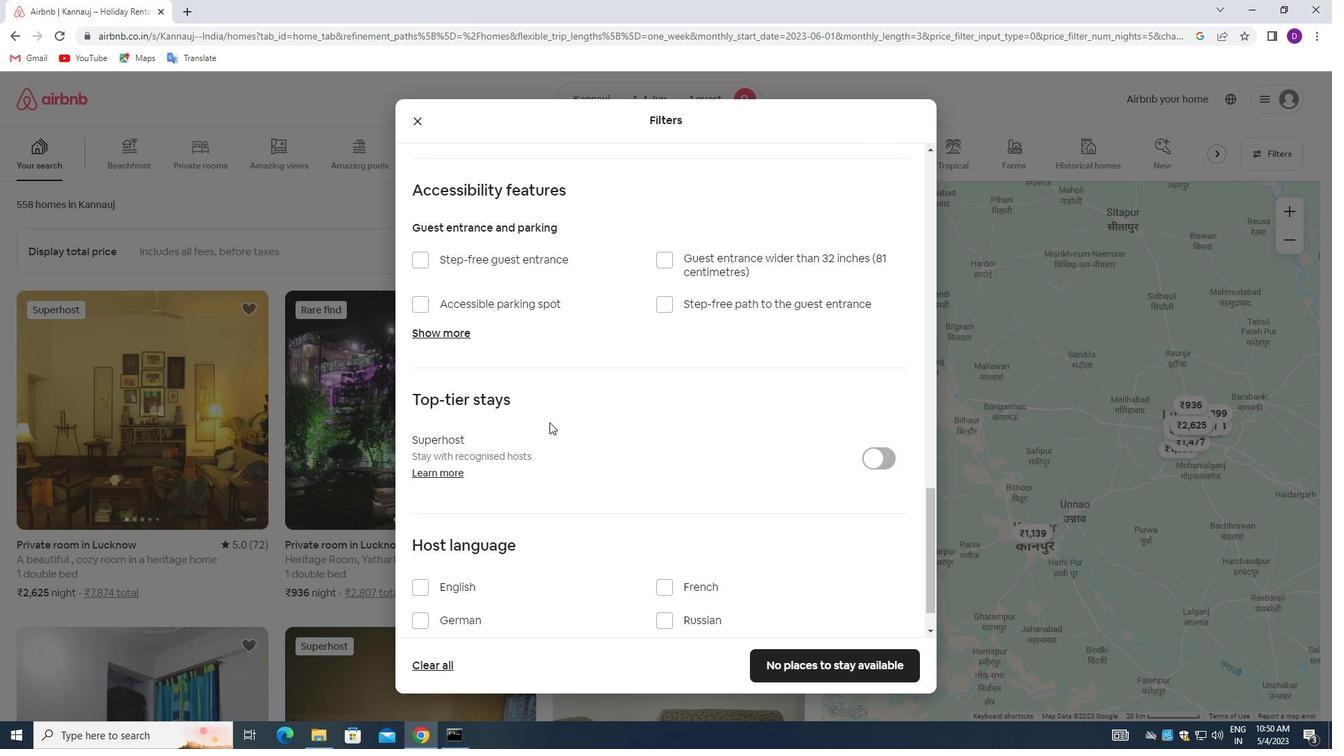 
Action: Mouse scrolled (554, 434) with delta (0, 0)
Screenshot: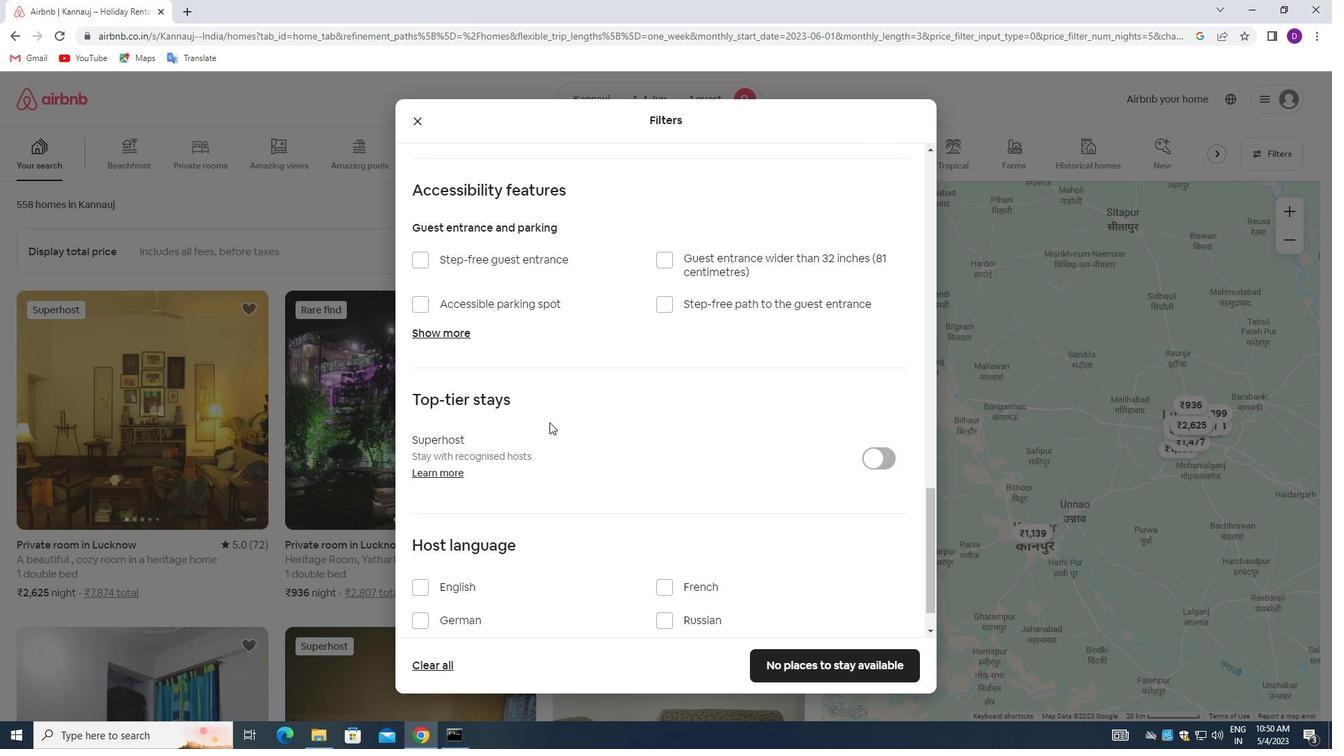 
Action: Mouse moved to (557, 445)
Screenshot: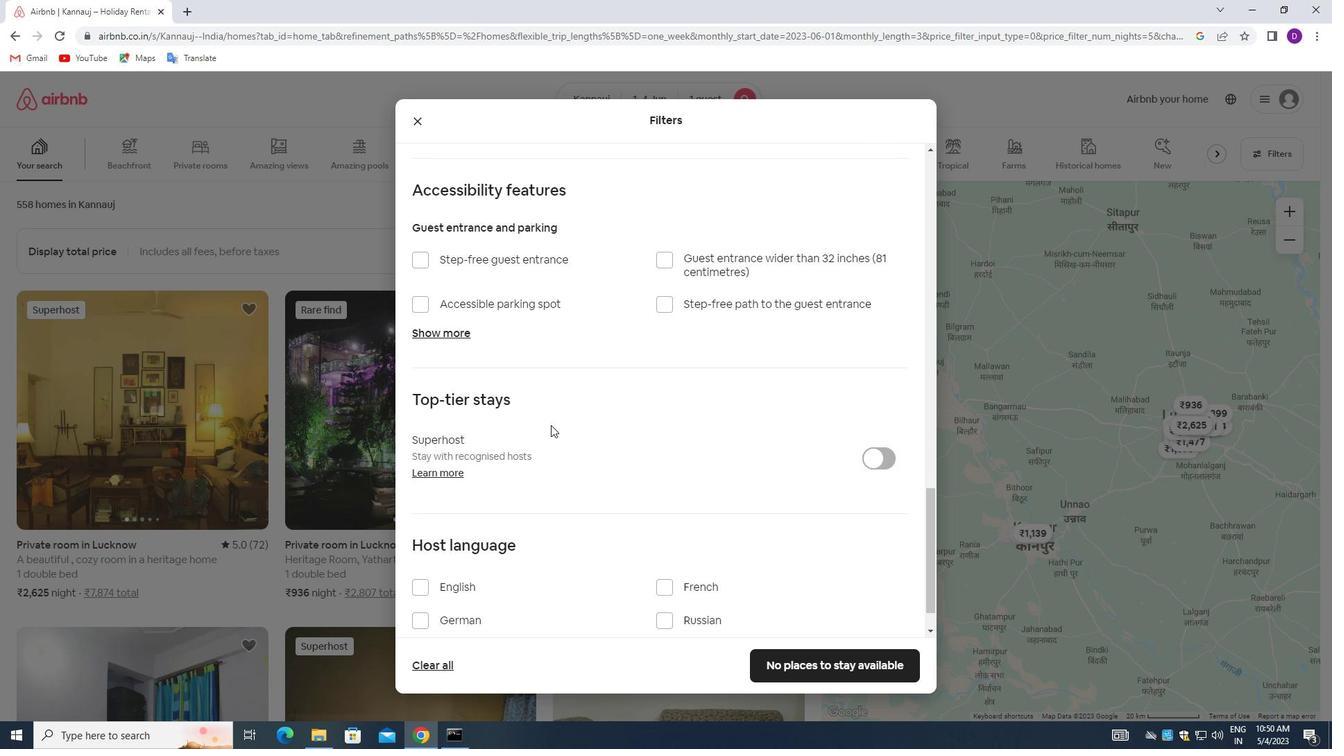 
Action: Mouse scrolled (557, 444) with delta (0, 0)
Screenshot: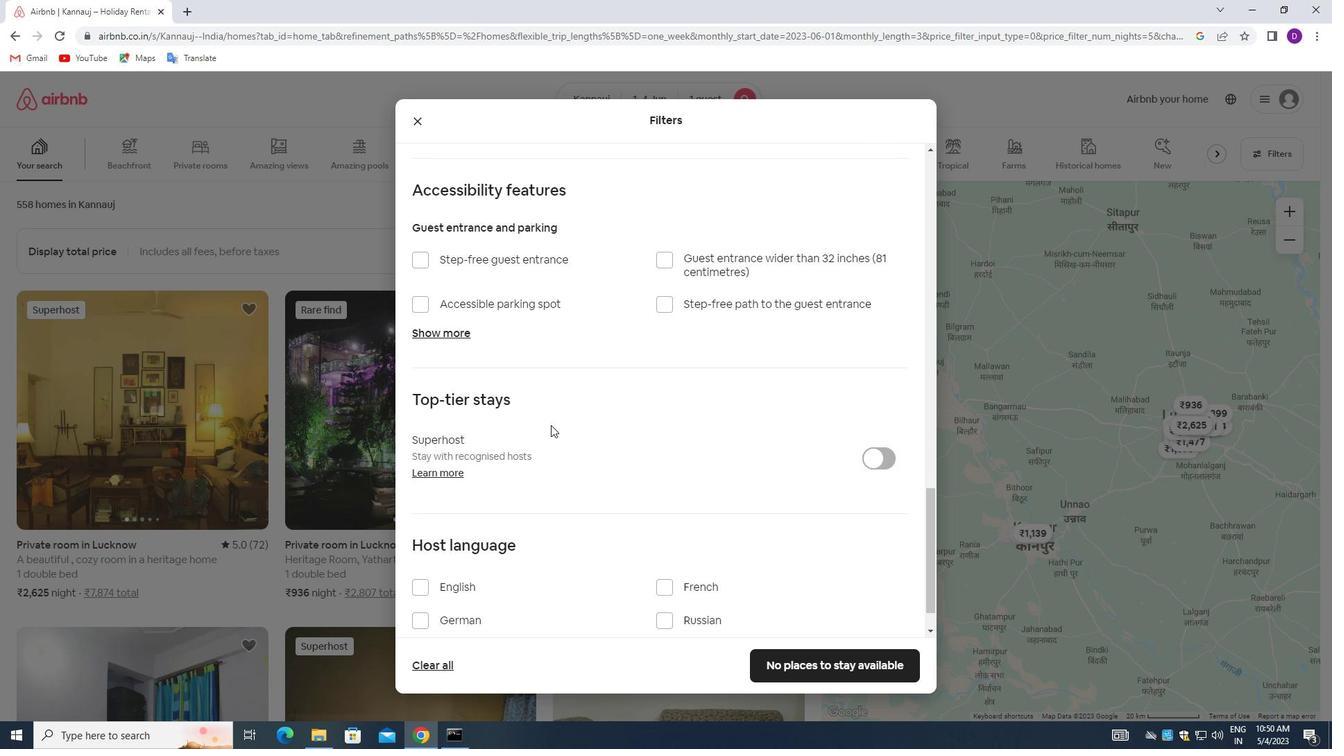 
Action: Mouse moved to (561, 457)
Screenshot: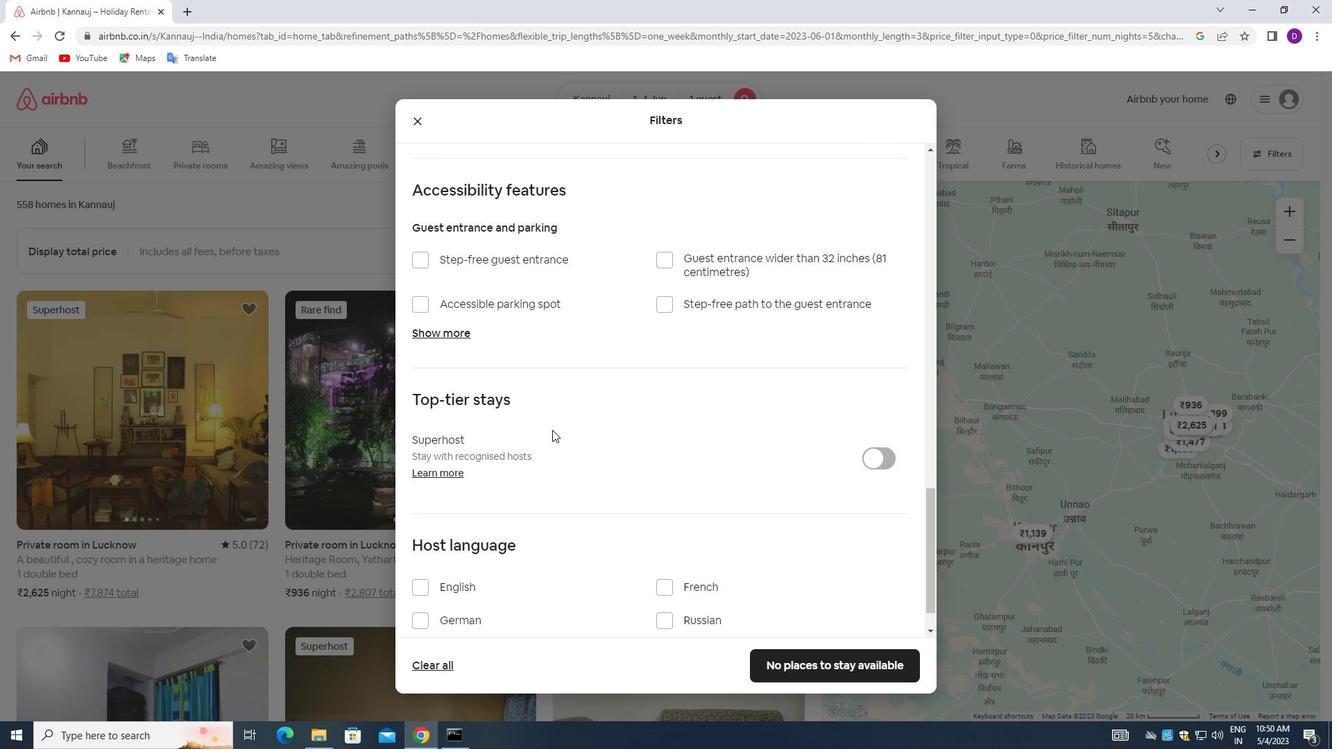 
Action: Mouse scrolled (561, 456) with delta (0, 0)
Screenshot: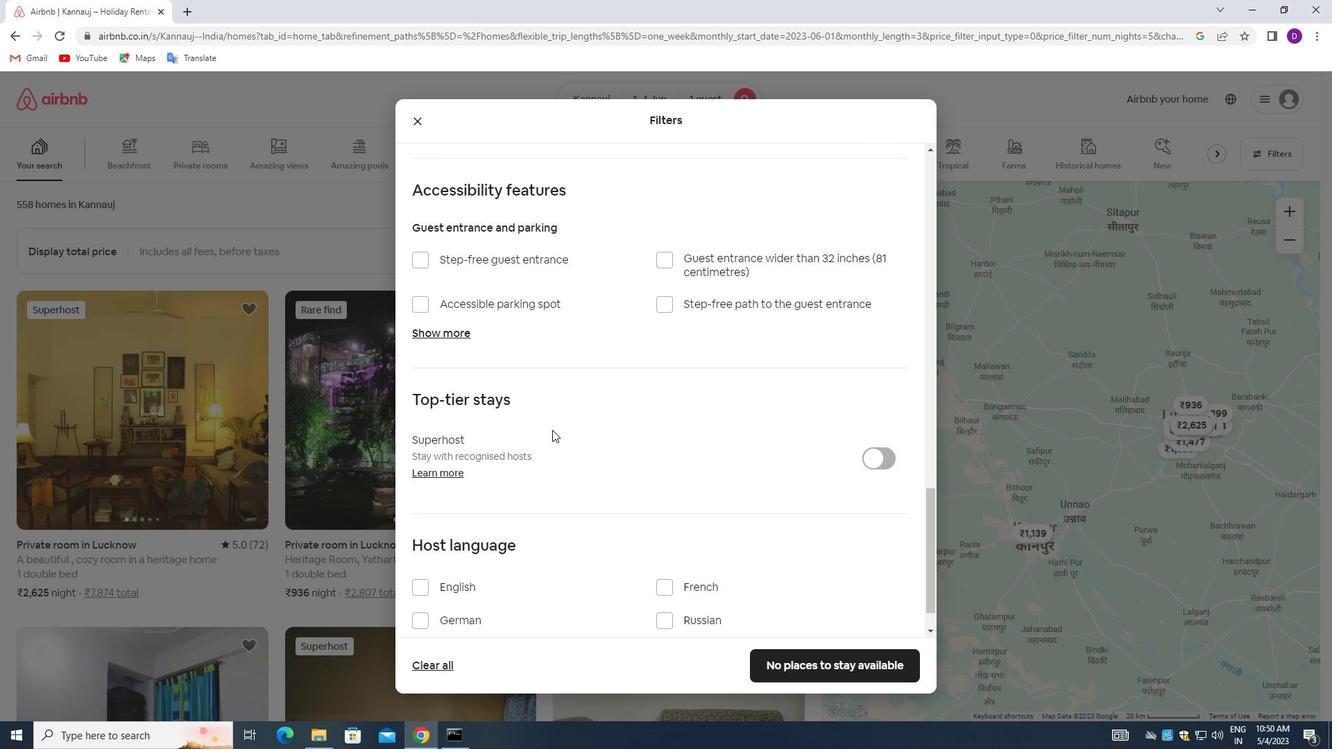 
Action: Mouse moved to (564, 461)
Screenshot: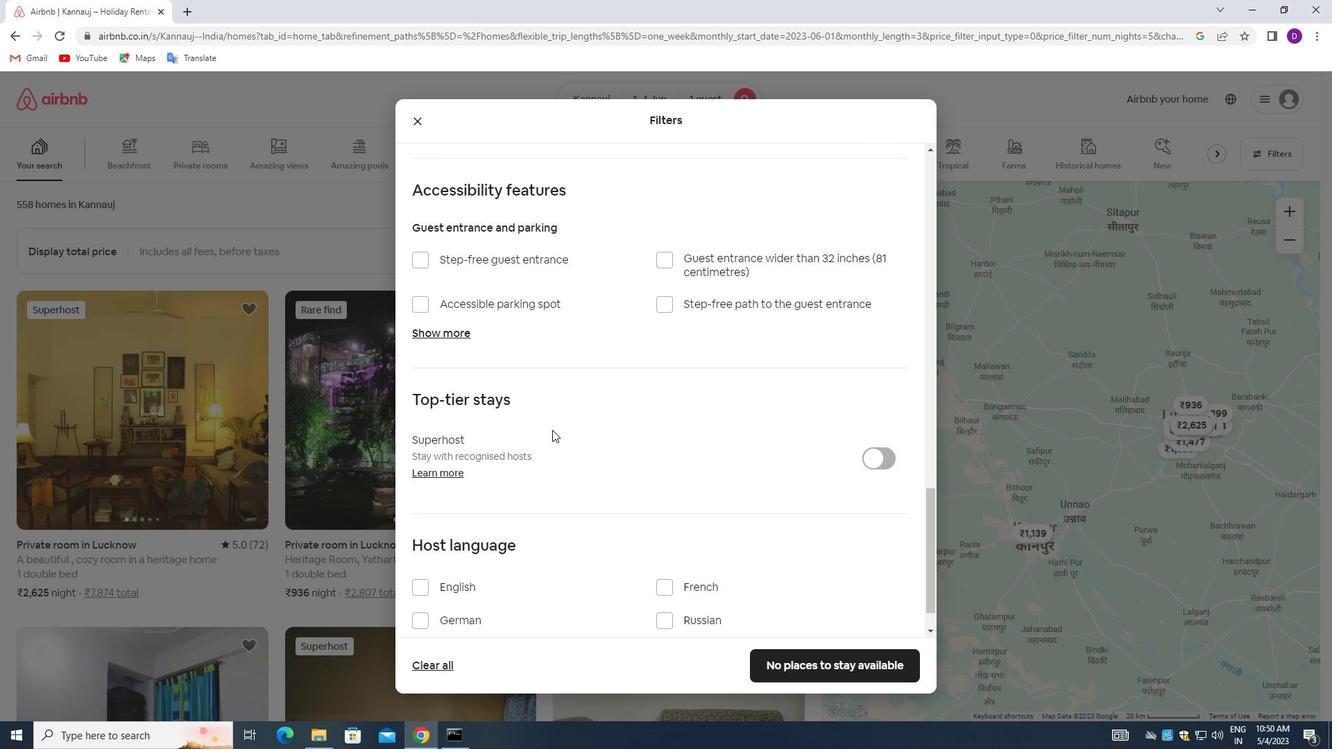 
Action: Mouse scrolled (564, 460) with delta (0, 0)
Screenshot: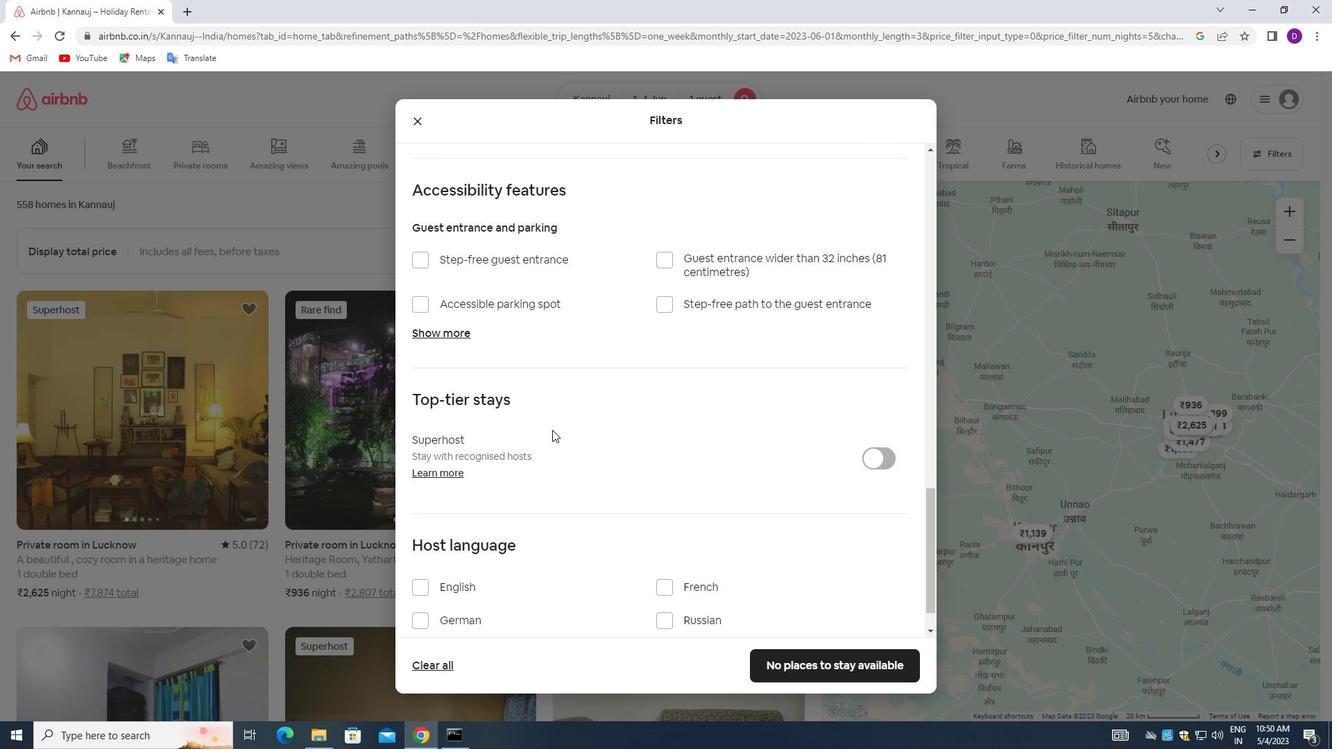 
Action: Mouse moved to (419, 540)
Screenshot: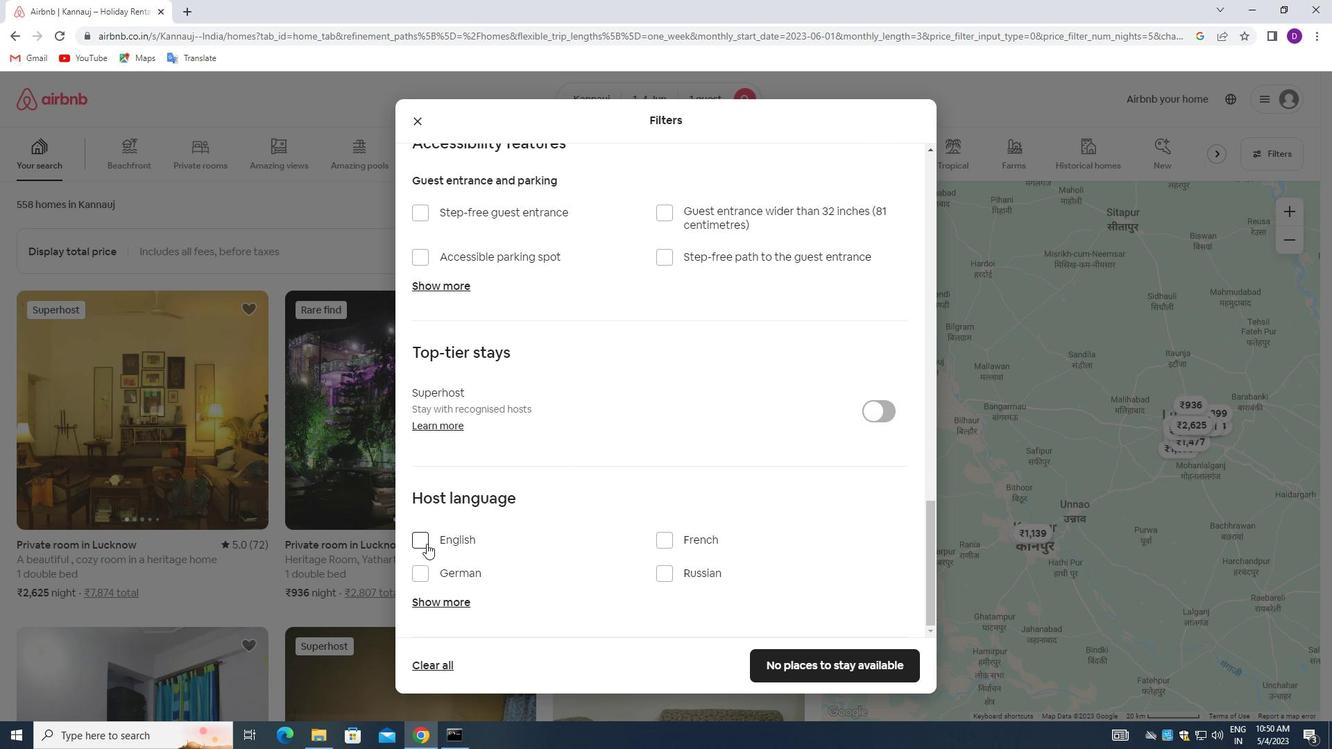
Action: Mouse pressed left at (419, 540)
Screenshot: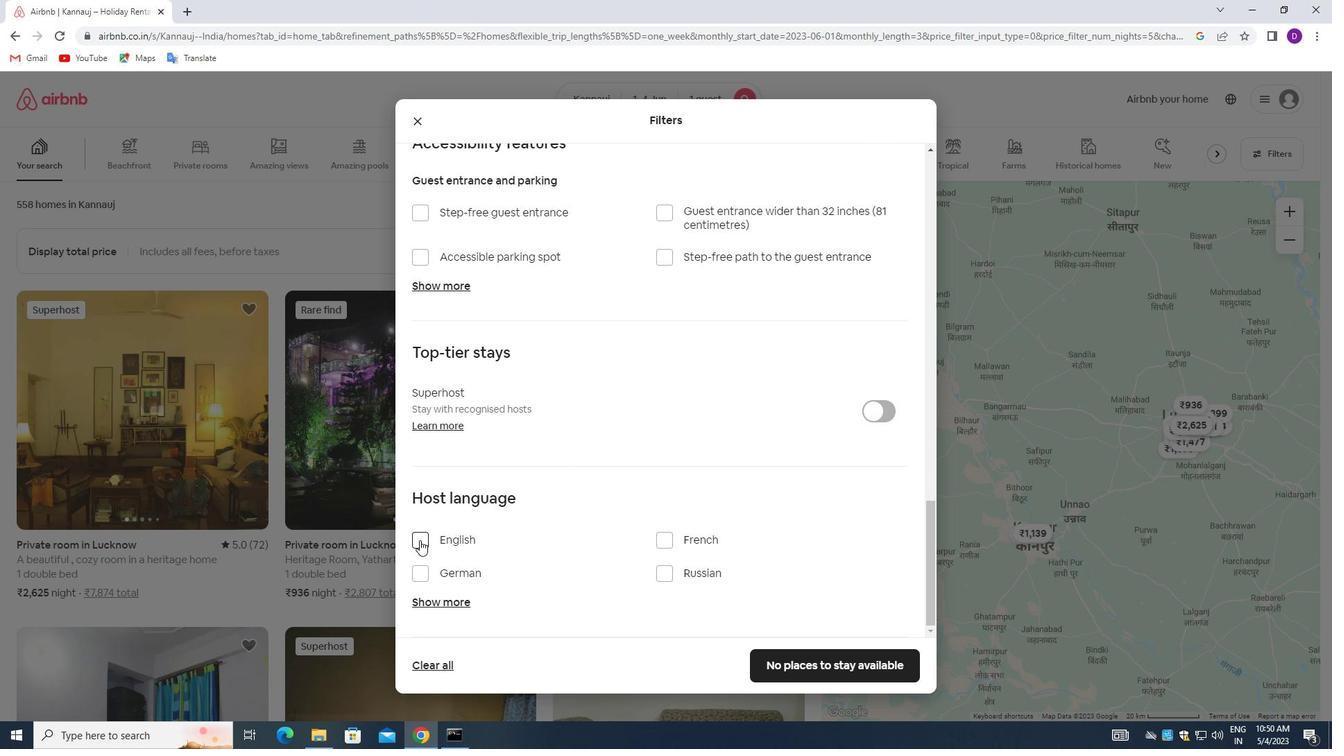 
Action: Mouse moved to (801, 657)
Screenshot: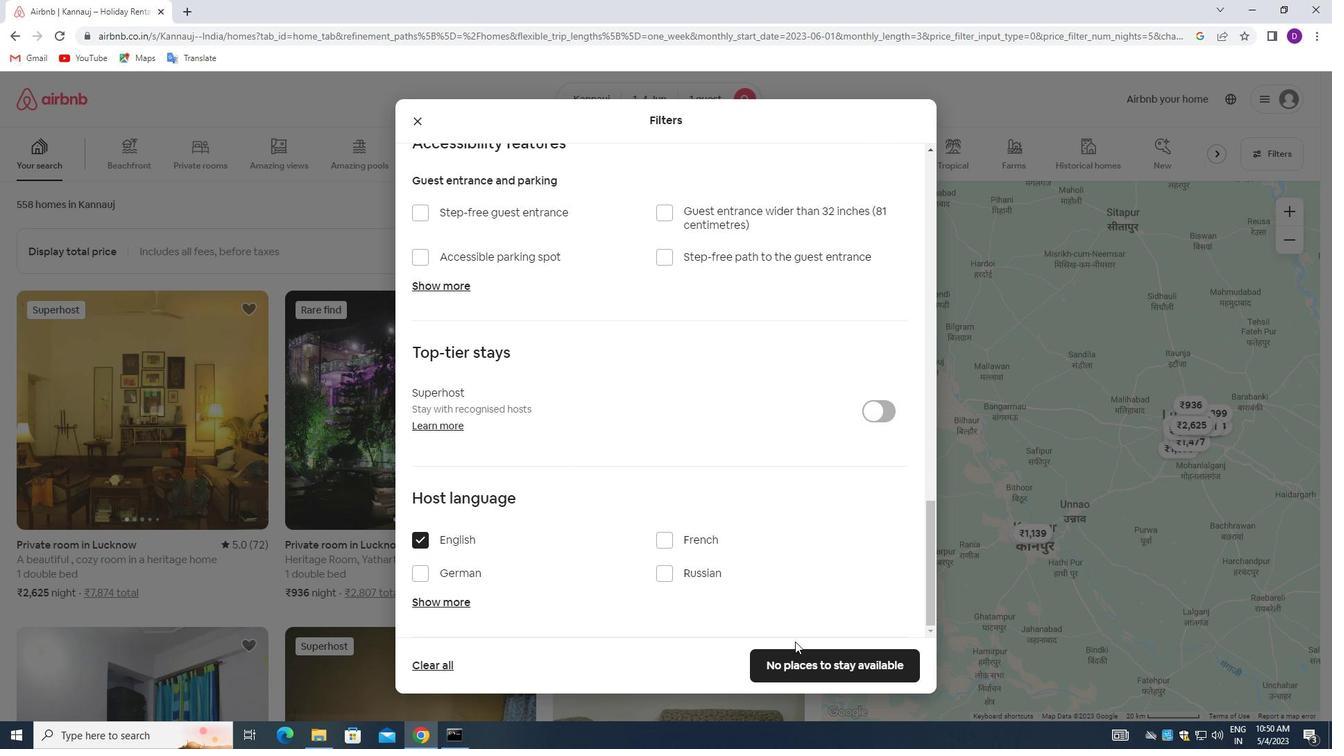 
Action: Mouse pressed left at (801, 657)
Screenshot: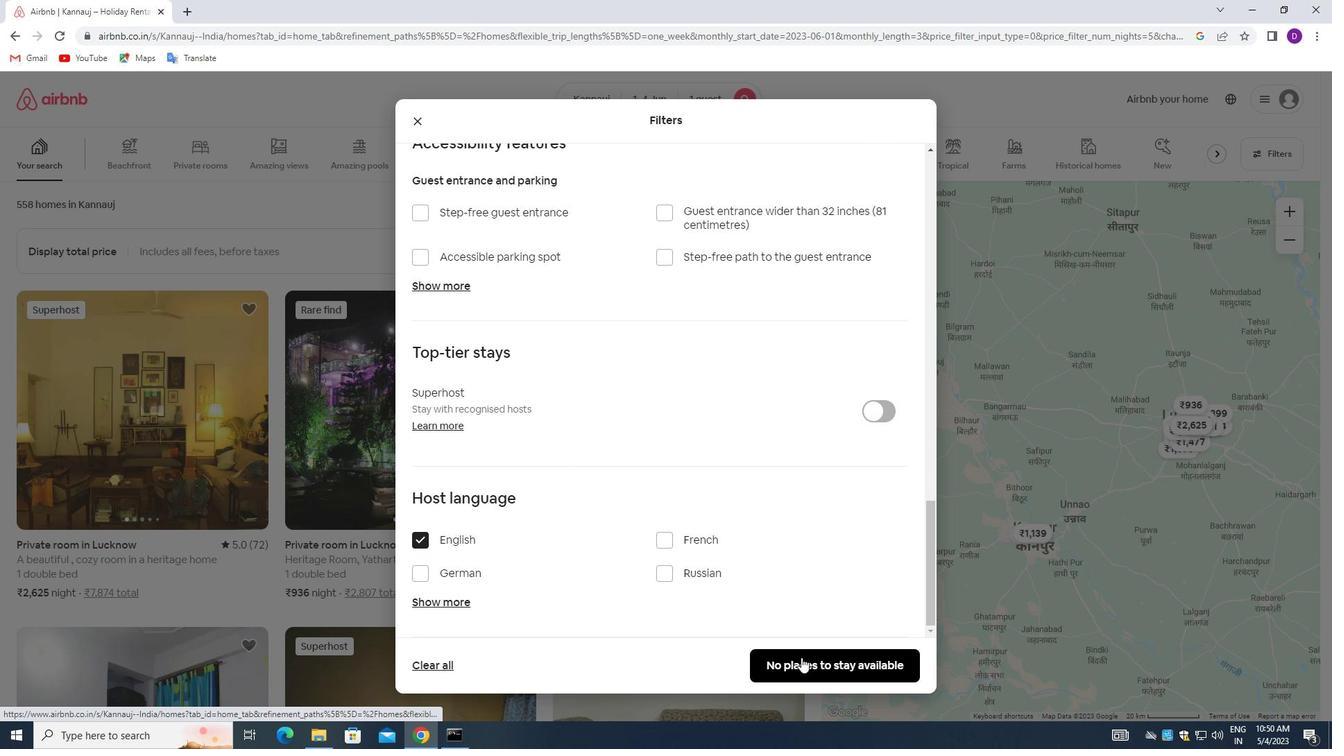 
Action: Mouse moved to (784, 421)
Screenshot: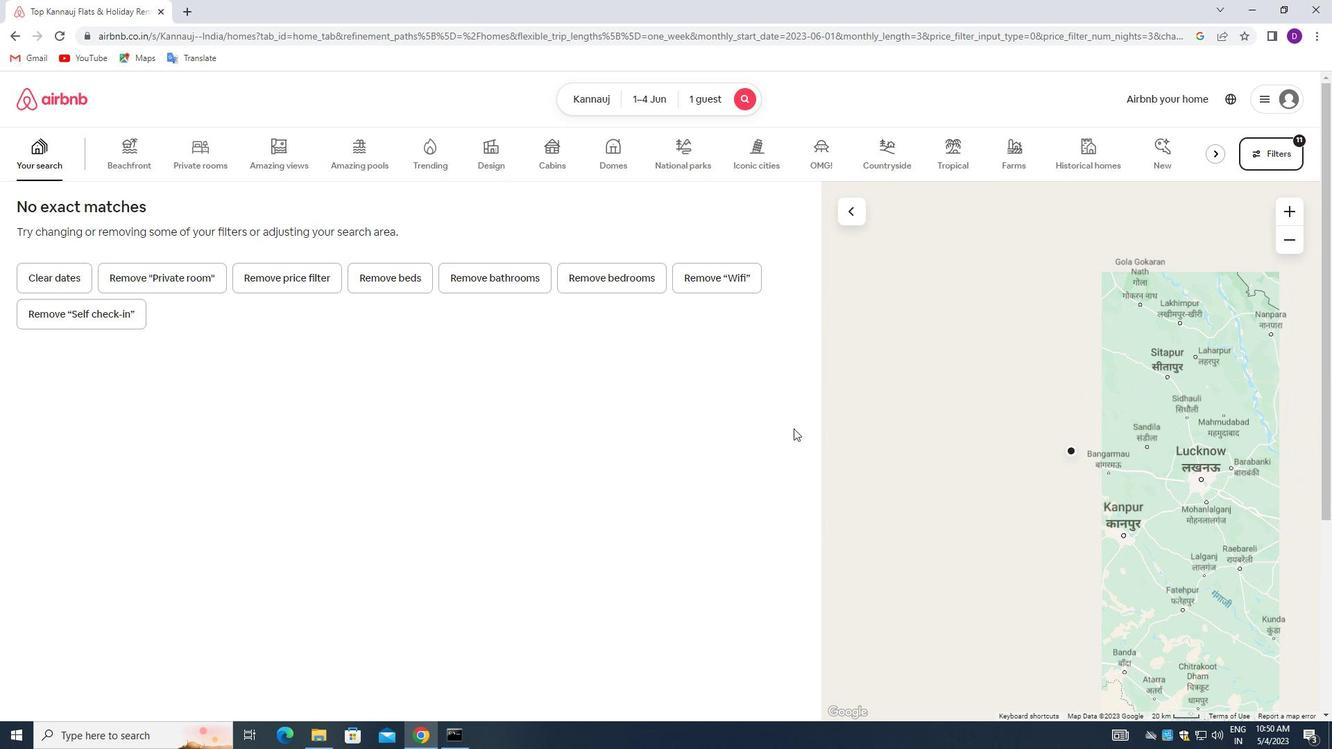 
